 Task: Look for space in Lushnjë, Albania from 22nd June, 2023 to 30th June, 2023 for 2 adults in price range Rs.7000 to Rs.15000. Place can be entire place with 1  bedroom having 1 bed and 1 bathroom. Property type can be hotel. Amenities needed are: heating, . Booking option can be shelf check-in. Required host language is English.
Action: Mouse moved to (500, 102)
Screenshot: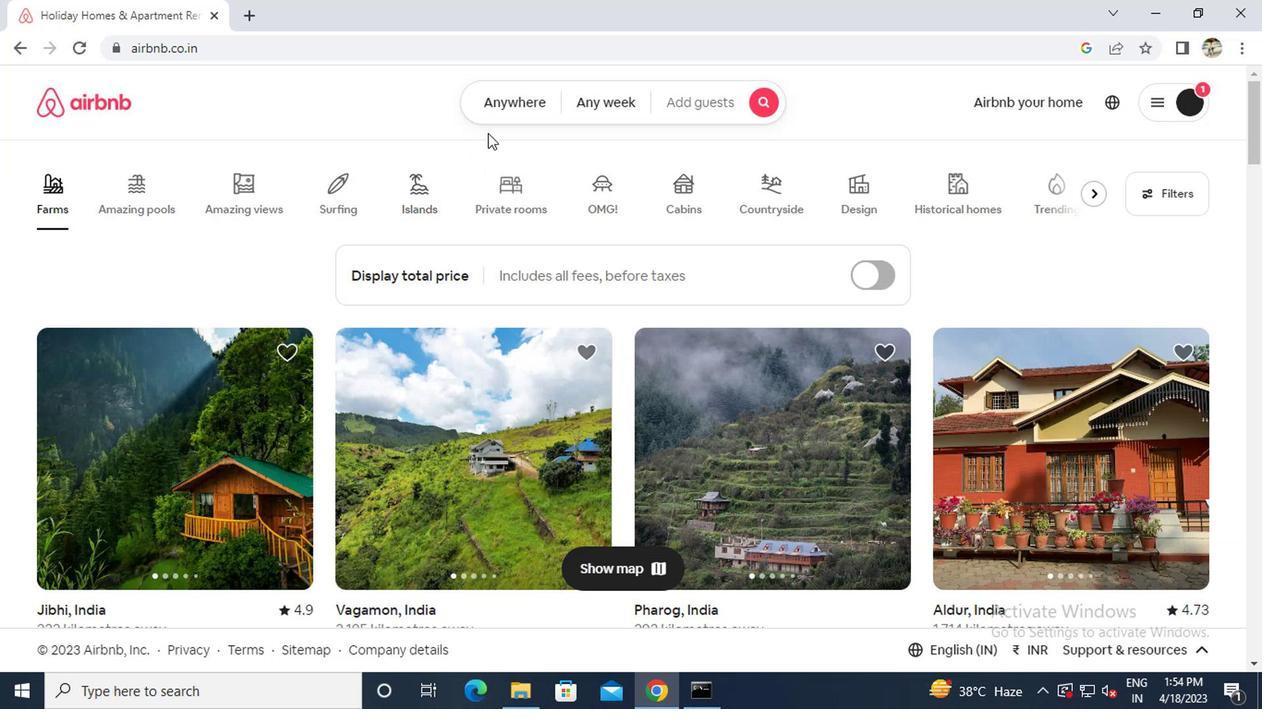 
Action: Mouse pressed left at (500, 102)
Screenshot: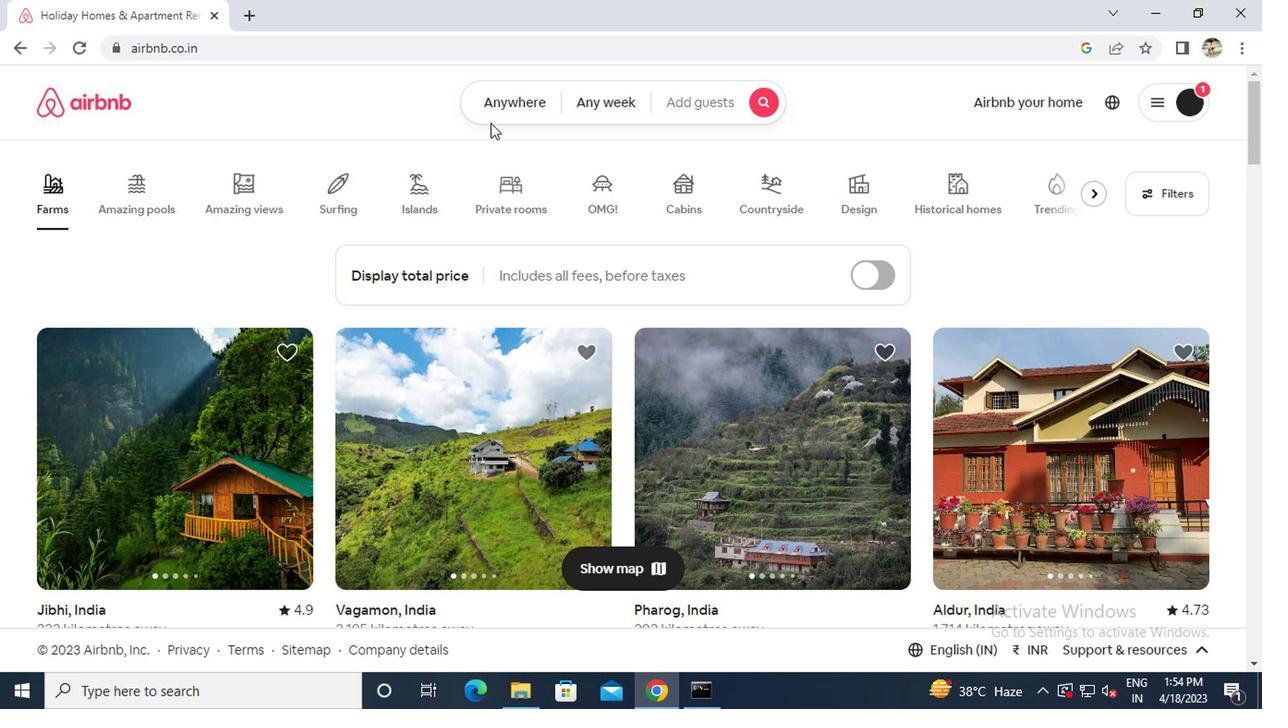 
Action: Mouse moved to (400, 176)
Screenshot: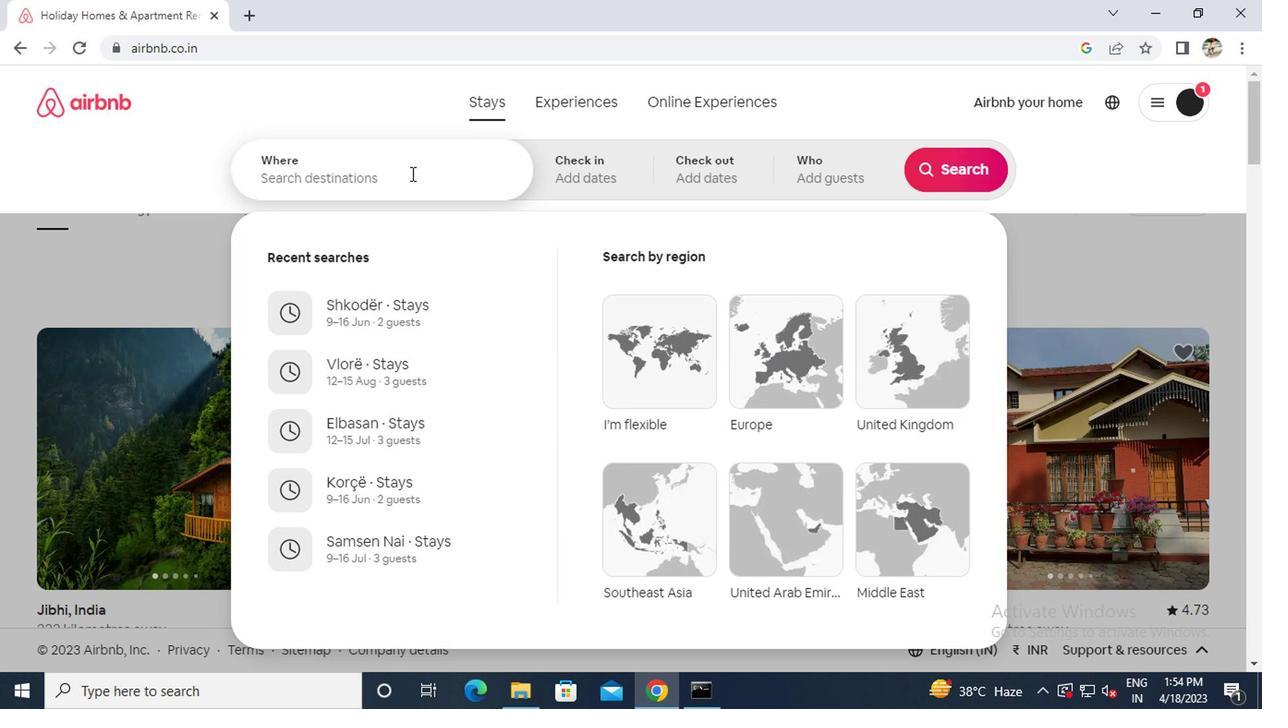 
Action: Mouse pressed left at (400, 176)
Screenshot: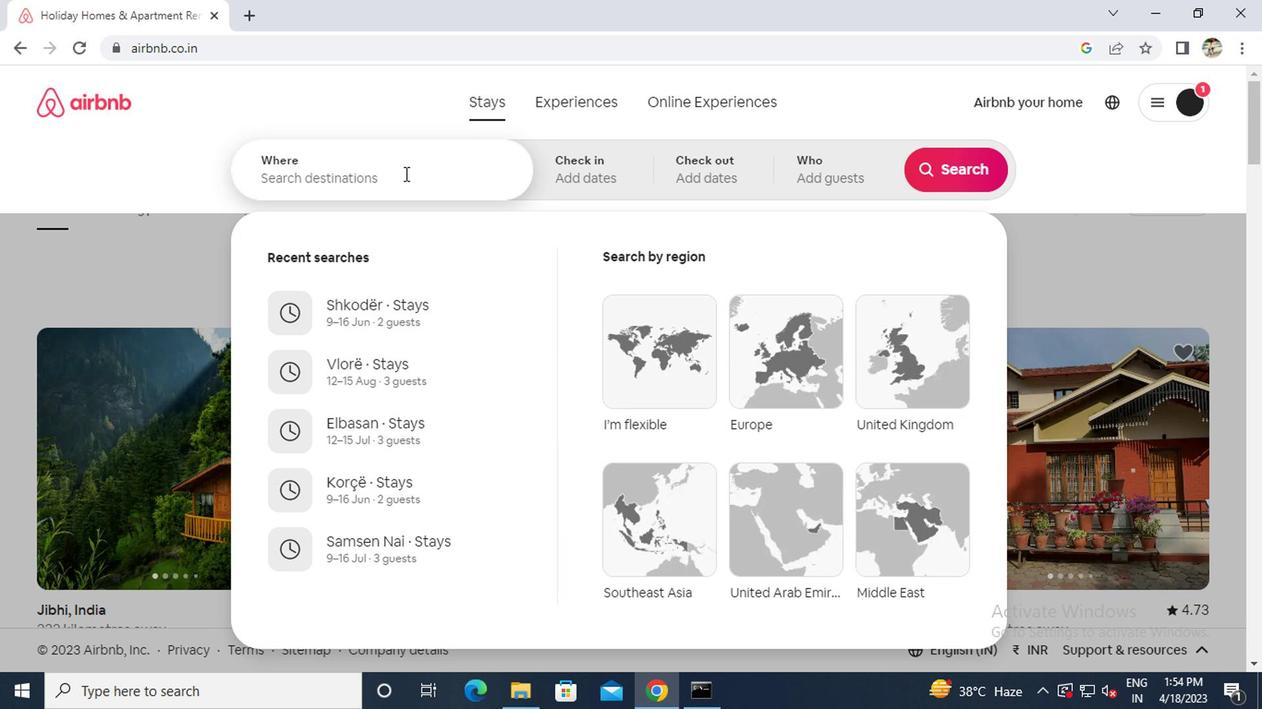 
Action: Mouse moved to (400, 177)
Screenshot: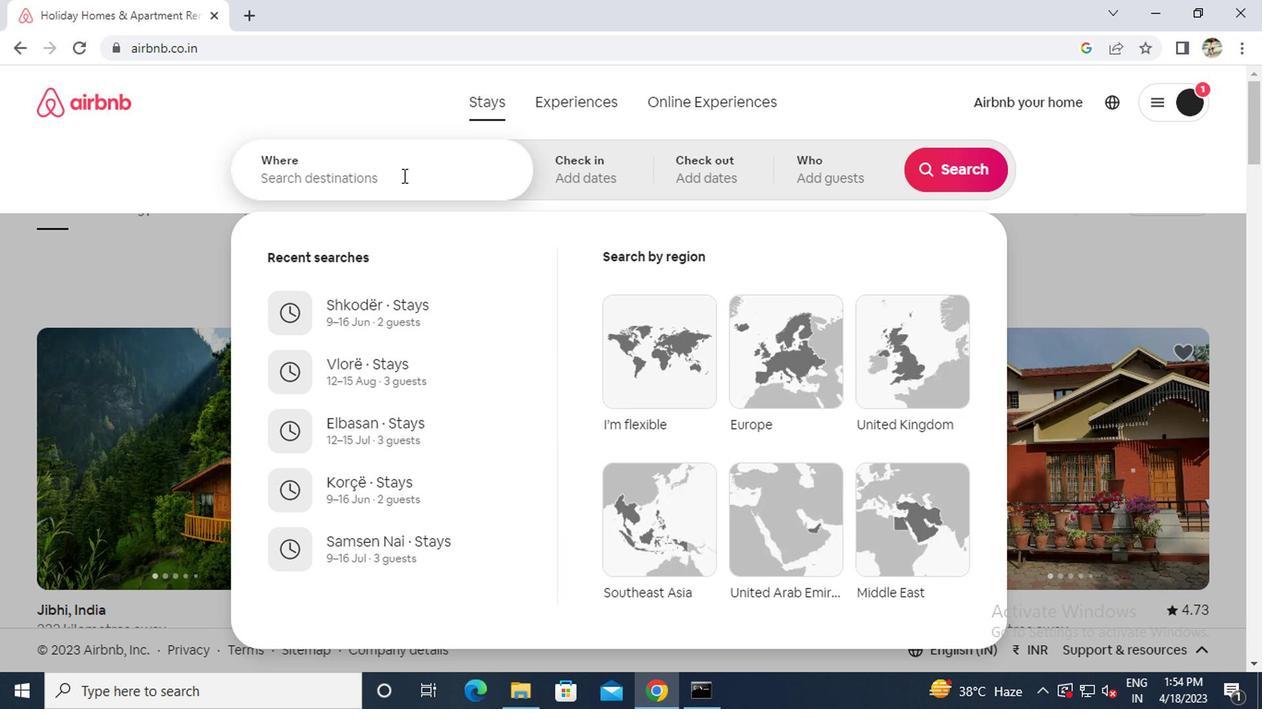 
Action: Key pressed l<Key.caps_lock>ushnje
Screenshot: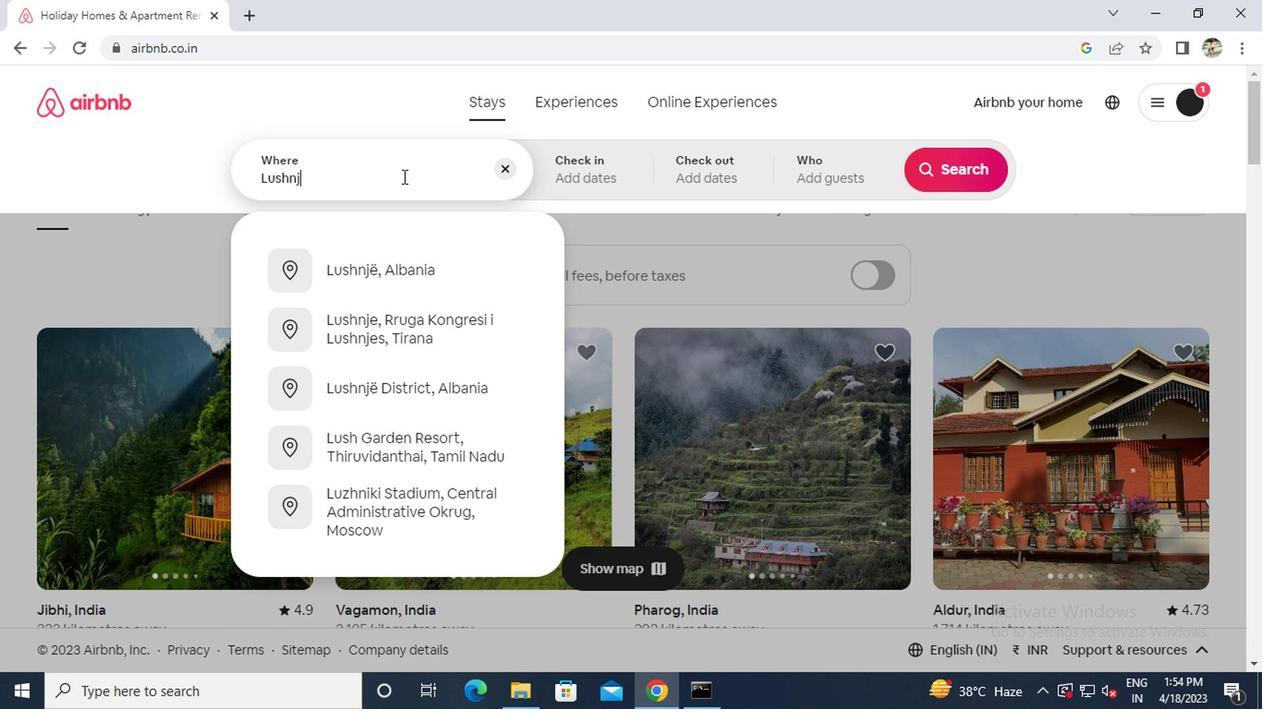 
Action: Mouse moved to (402, 262)
Screenshot: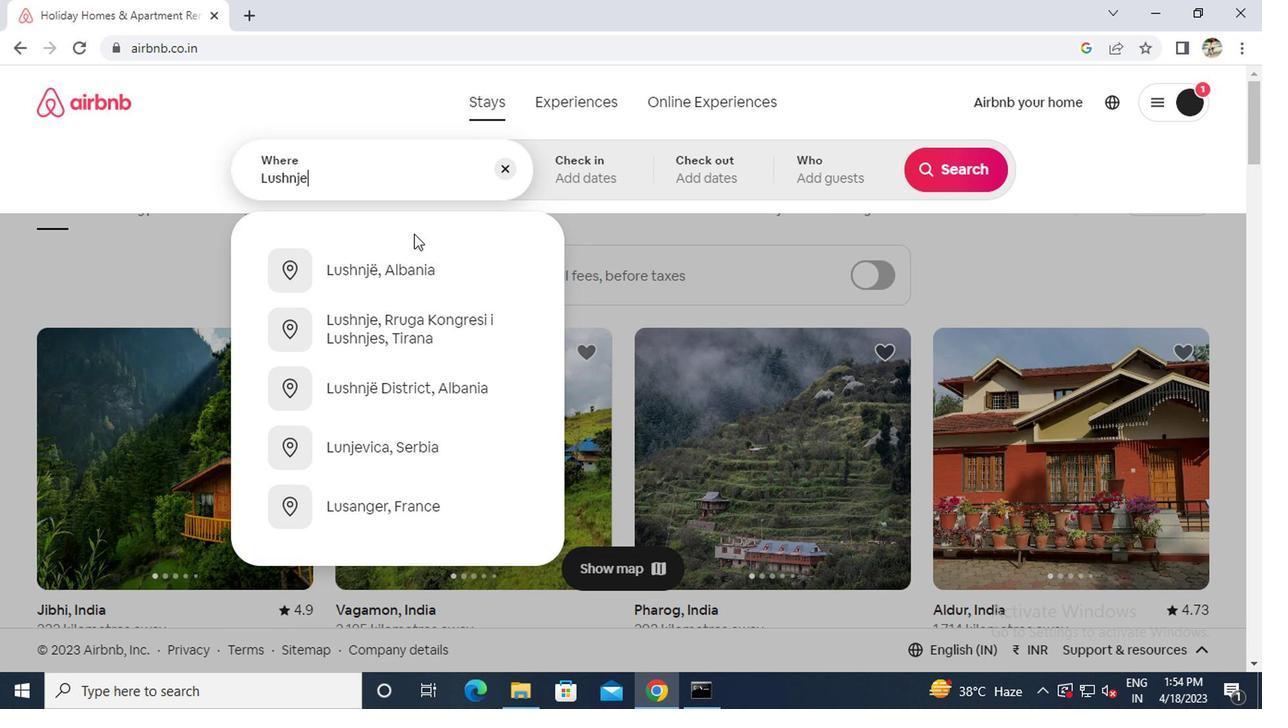 
Action: Mouse pressed left at (402, 262)
Screenshot: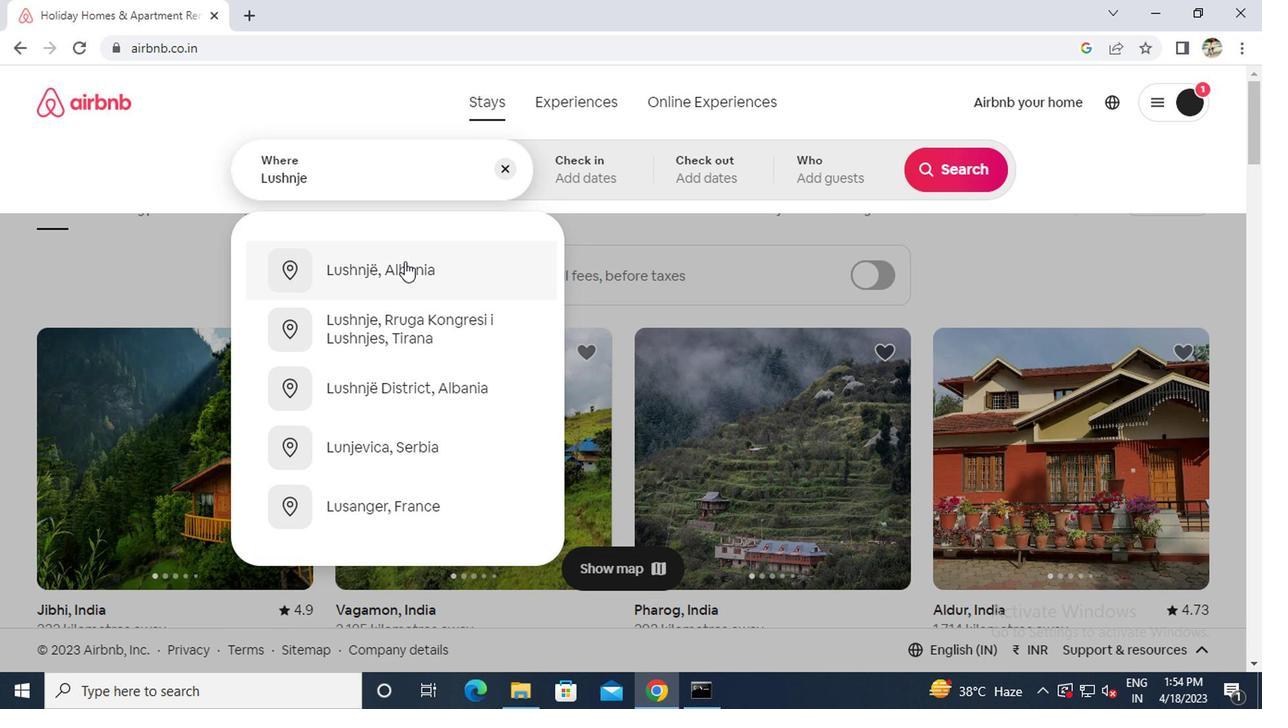 
Action: Mouse moved to (940, 310)
Screenshot: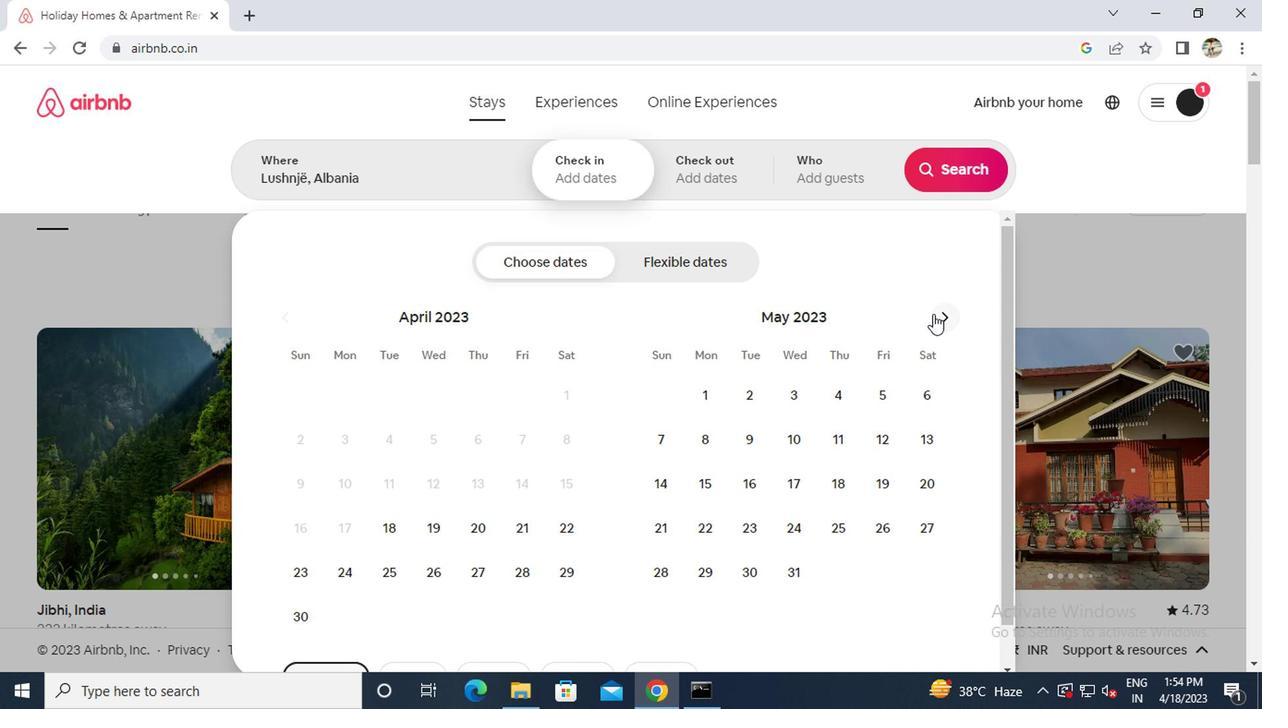 
Action: Mouse pressed left at (940, 310)
Screenshot: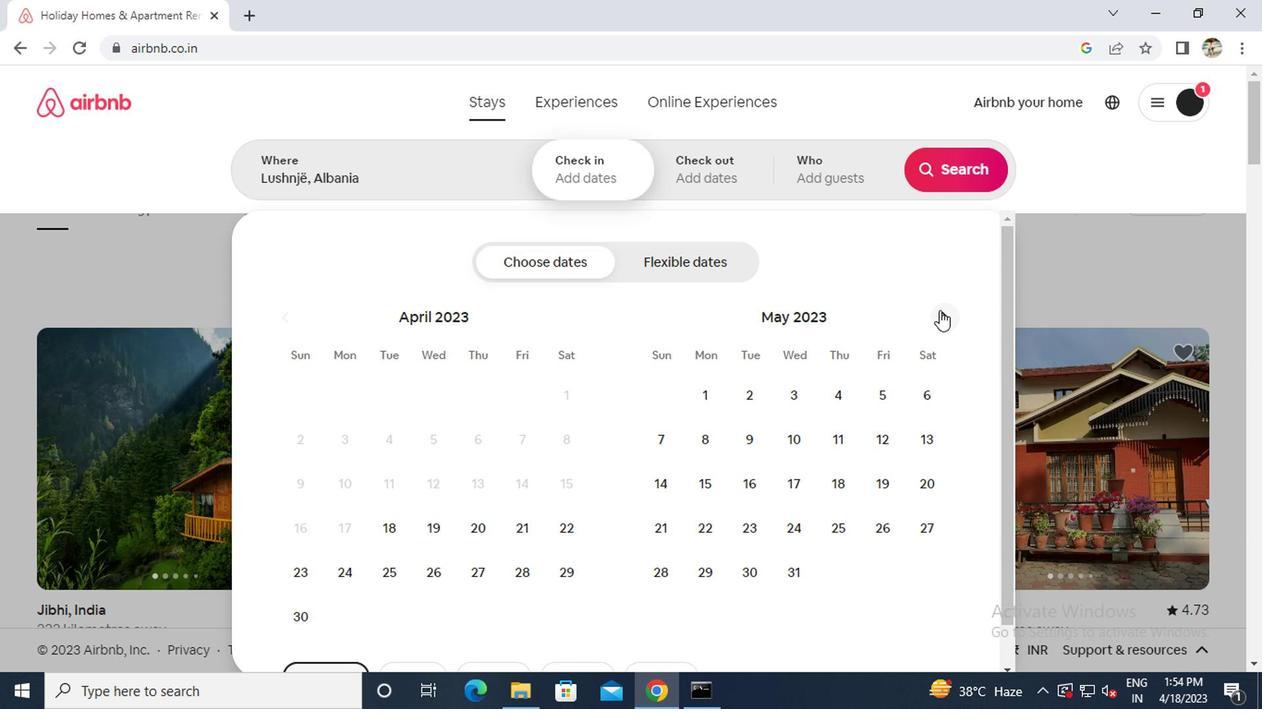 
Action: Mouse moved to (834, 518)
Screenshot: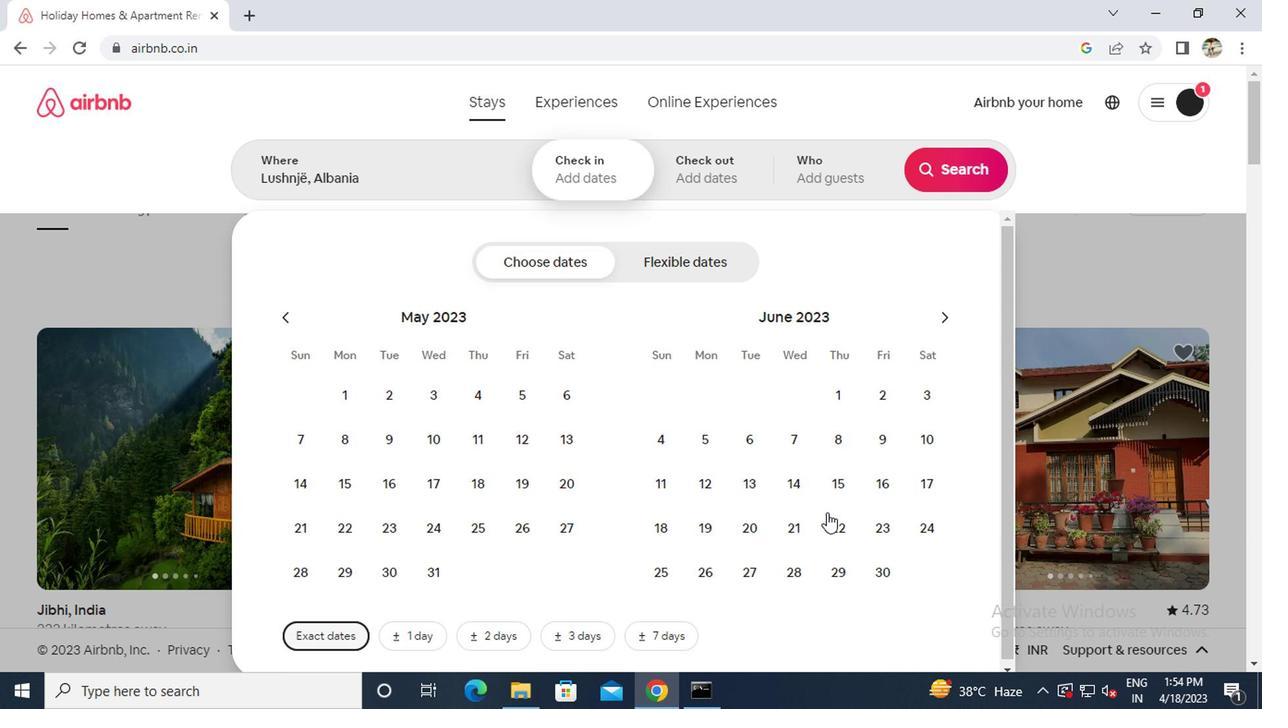 
Action: Mouse pressed left at (834, 518)
Screenshot: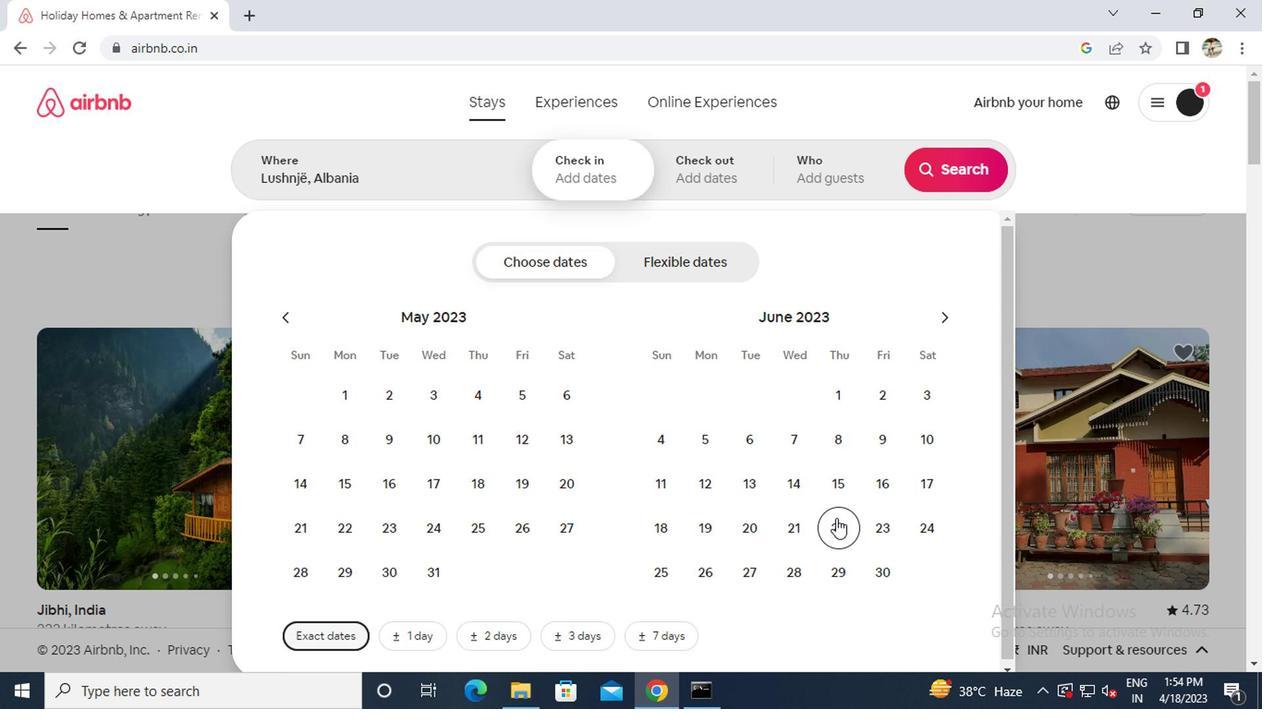 
Action: Mouse moved to (887, 563)
Screenshot: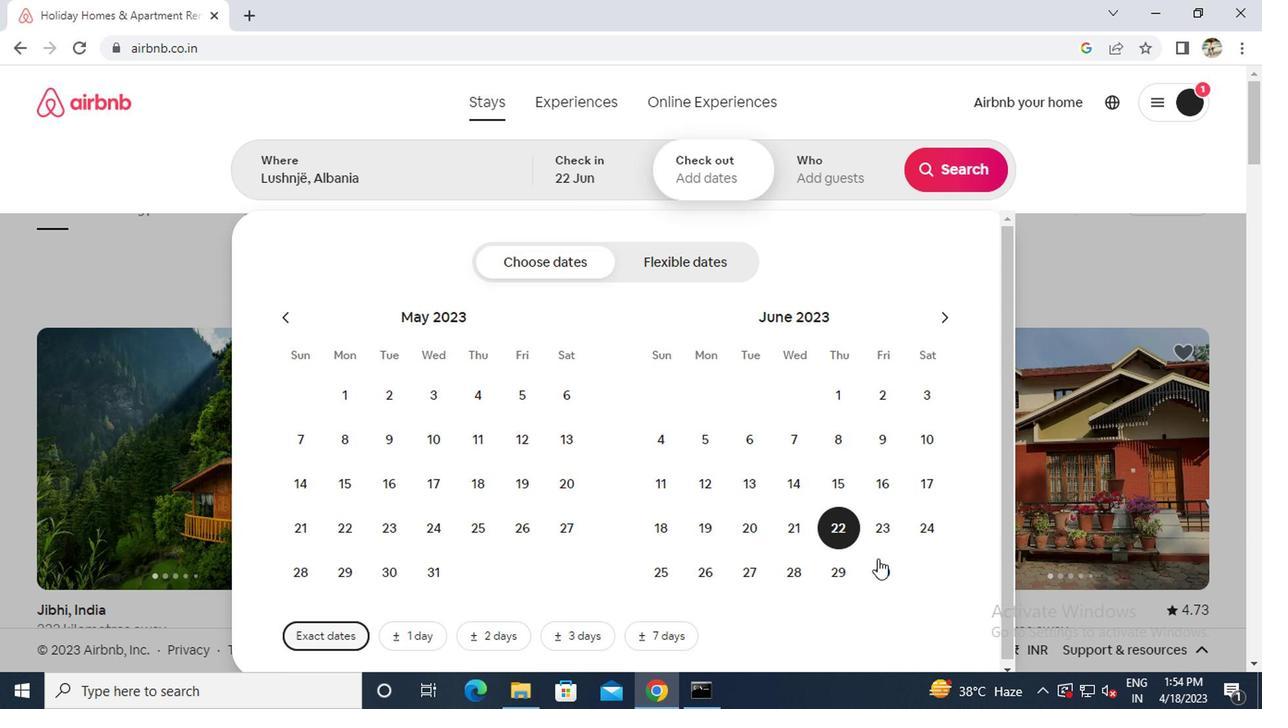 
Action: Mouse pressed left at (887, 563)
Screenshot: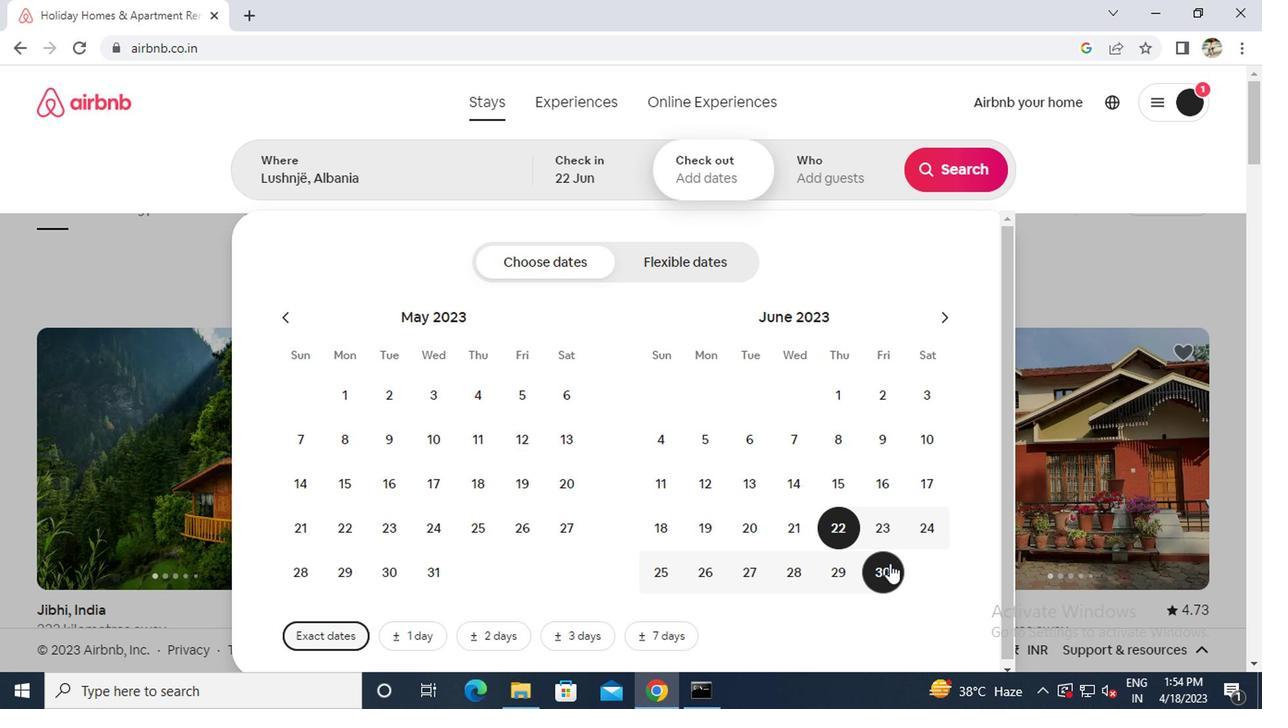 
Action: Mouse moved to (845, 172)
Screenshot: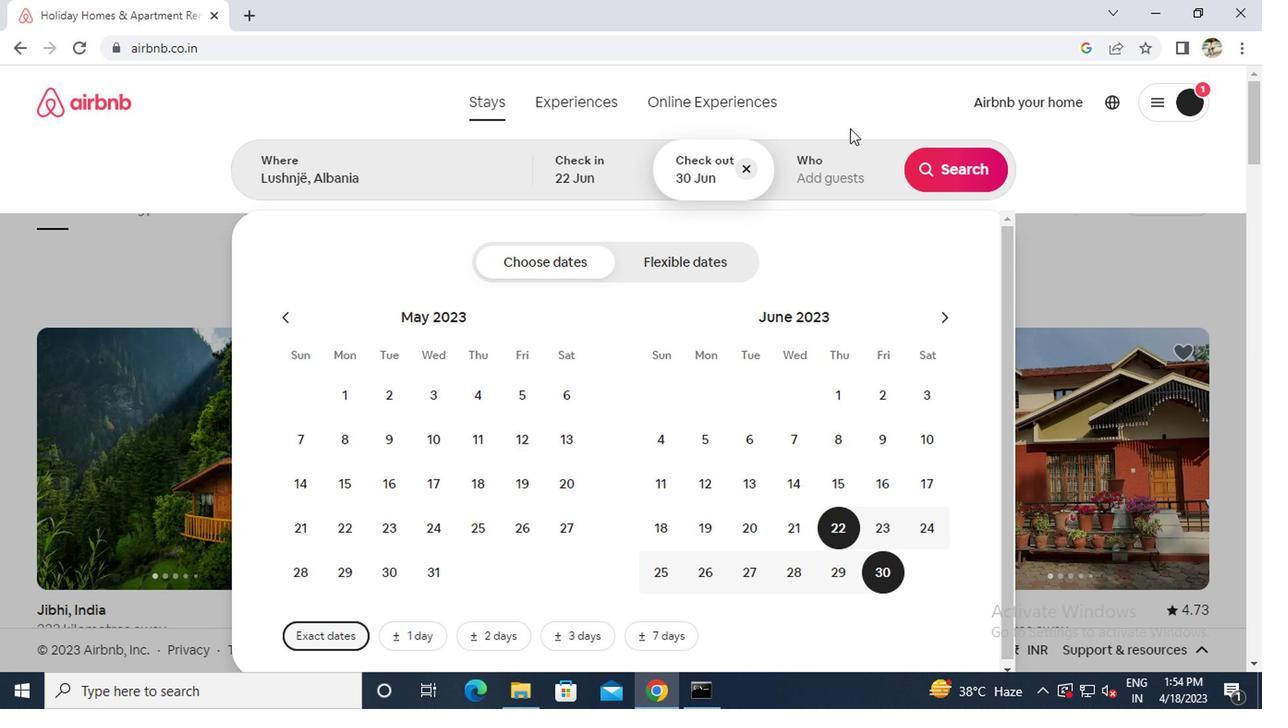 
Action: Mouse pressed left at (845, 172)
Screenshot: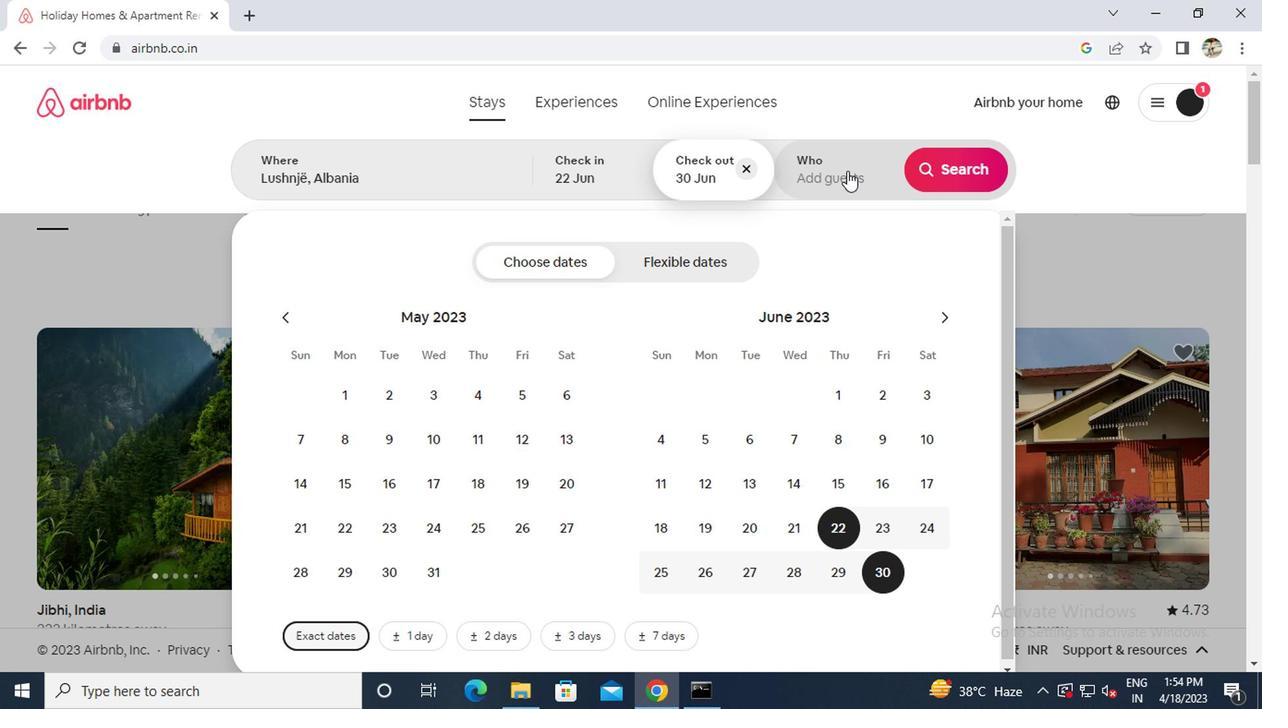 
Action: Mouse moved to (955, 274)
Screenshot: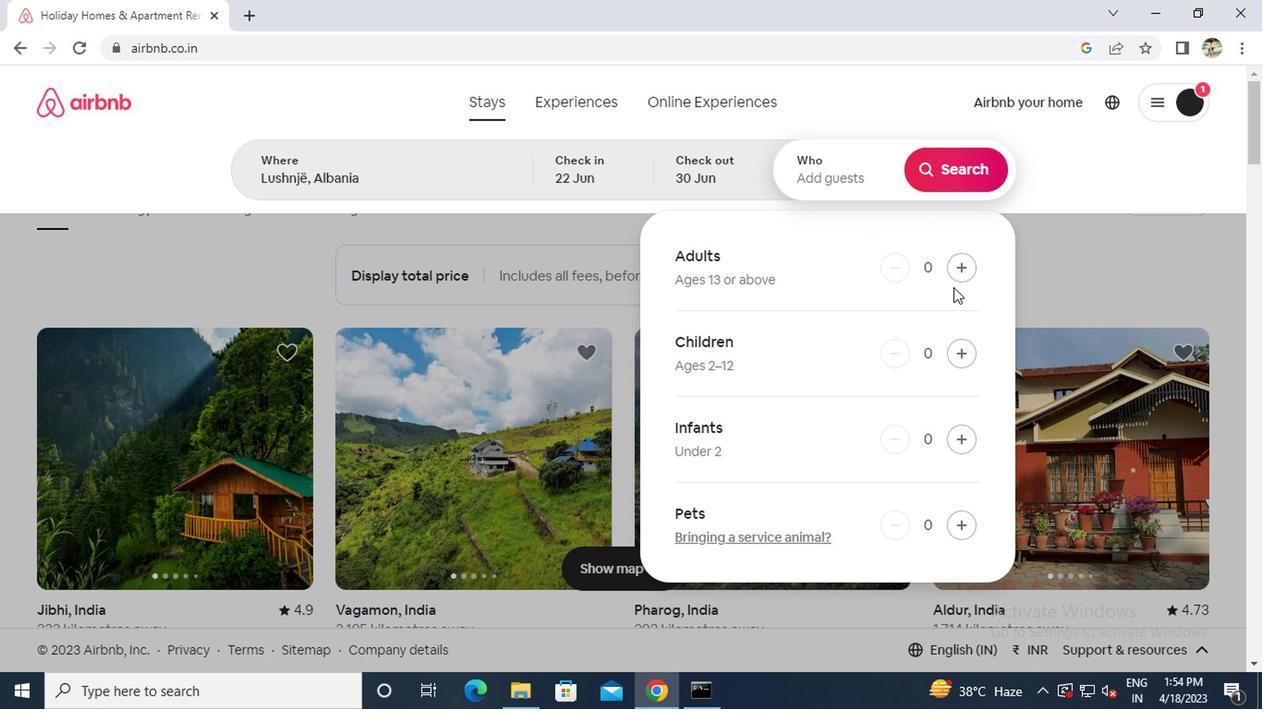 
Action: Mouse pressed left at (955, 274)
Screenshot: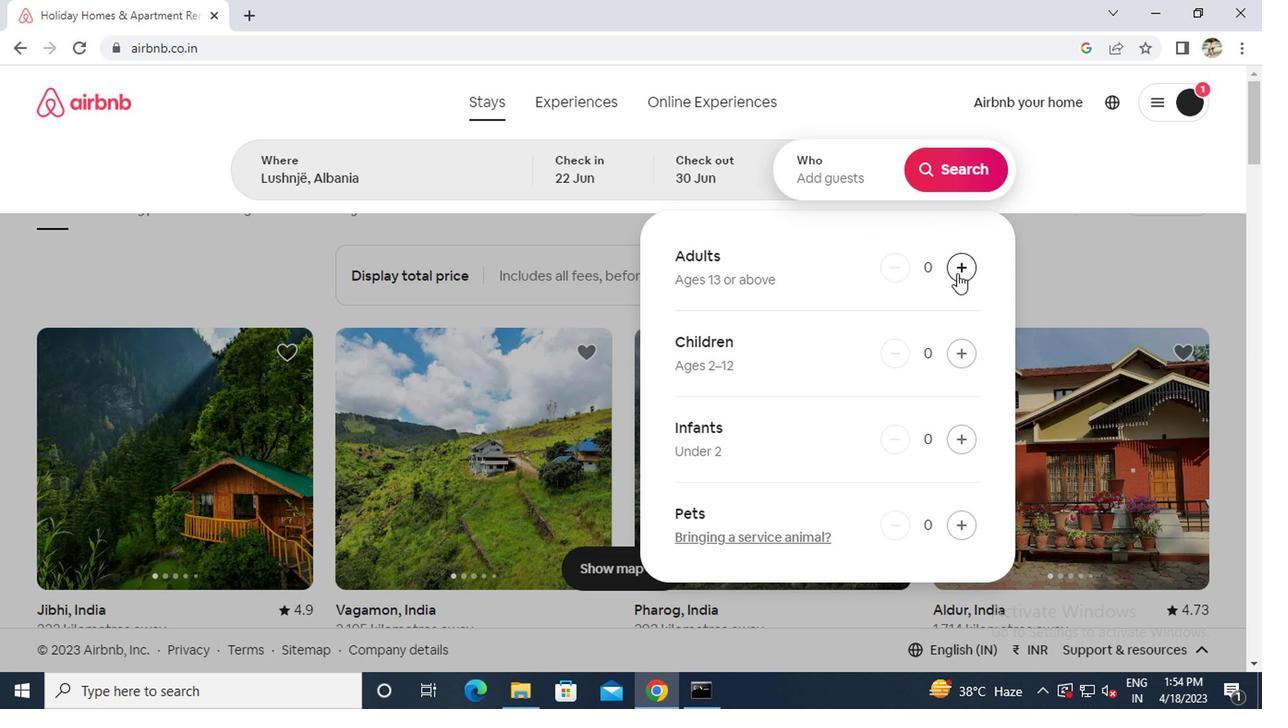 
Action: Mouse pressed left at (955, 274)
Screenshot: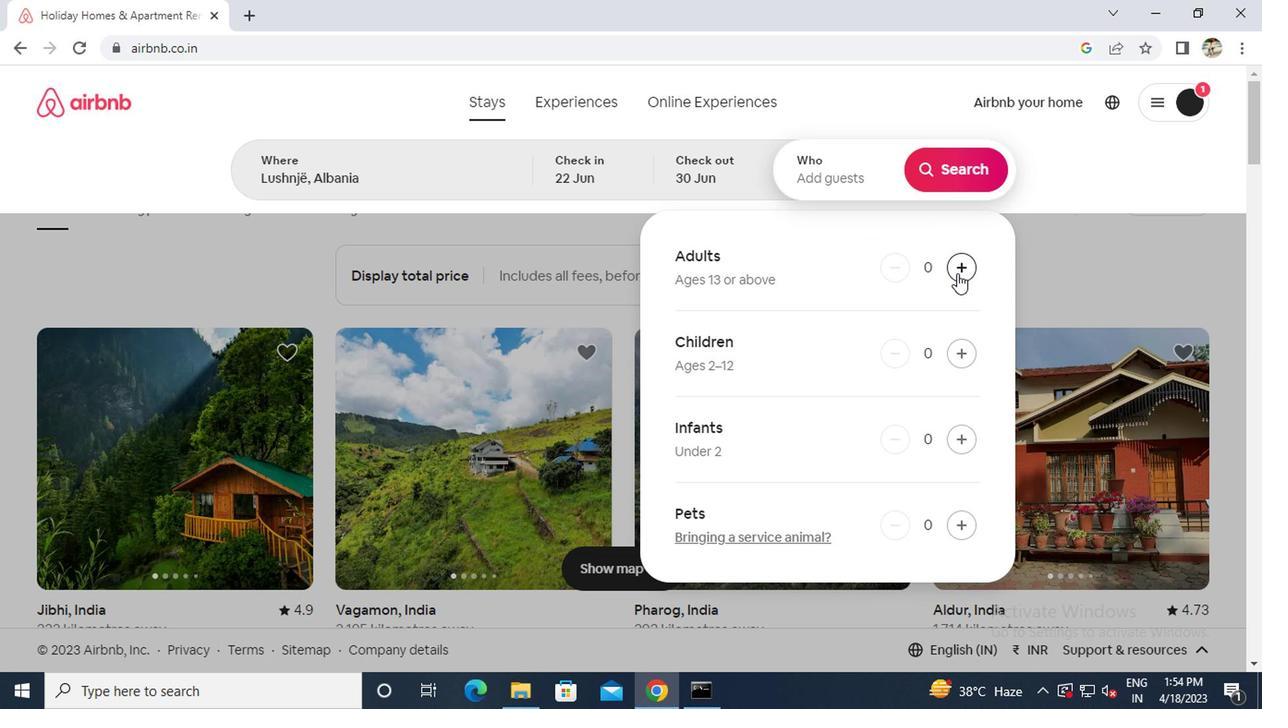 
Action: Mouse moved to (947, 180)
Screenshot: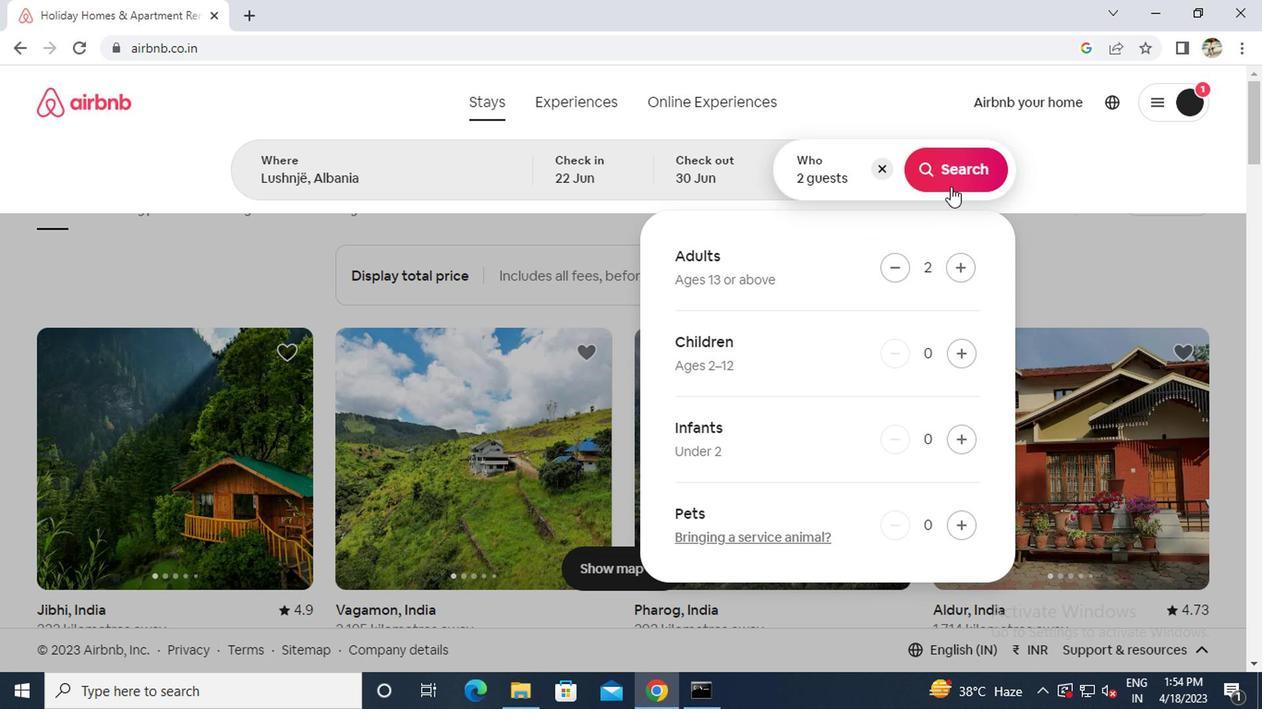 
Action: Mouse pressed left at (947, 180)
Screenshot: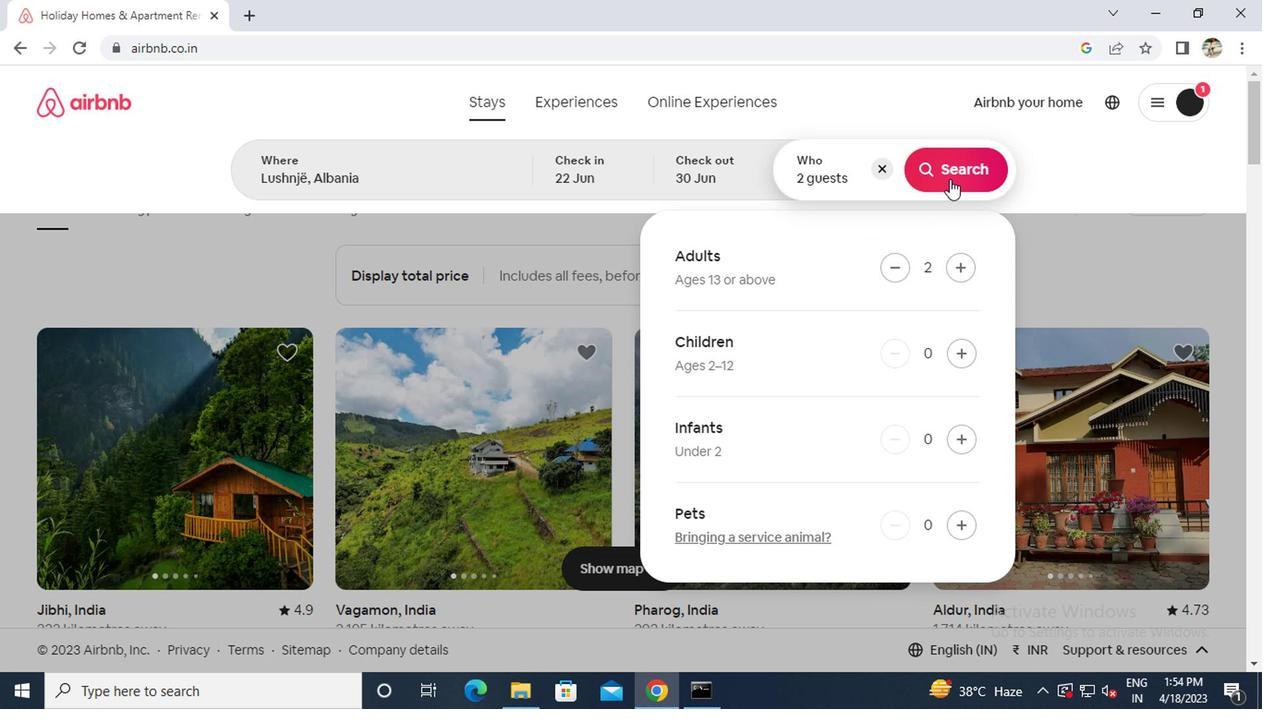 
Action: Mouse moved to (1176, 178)
Screenshot: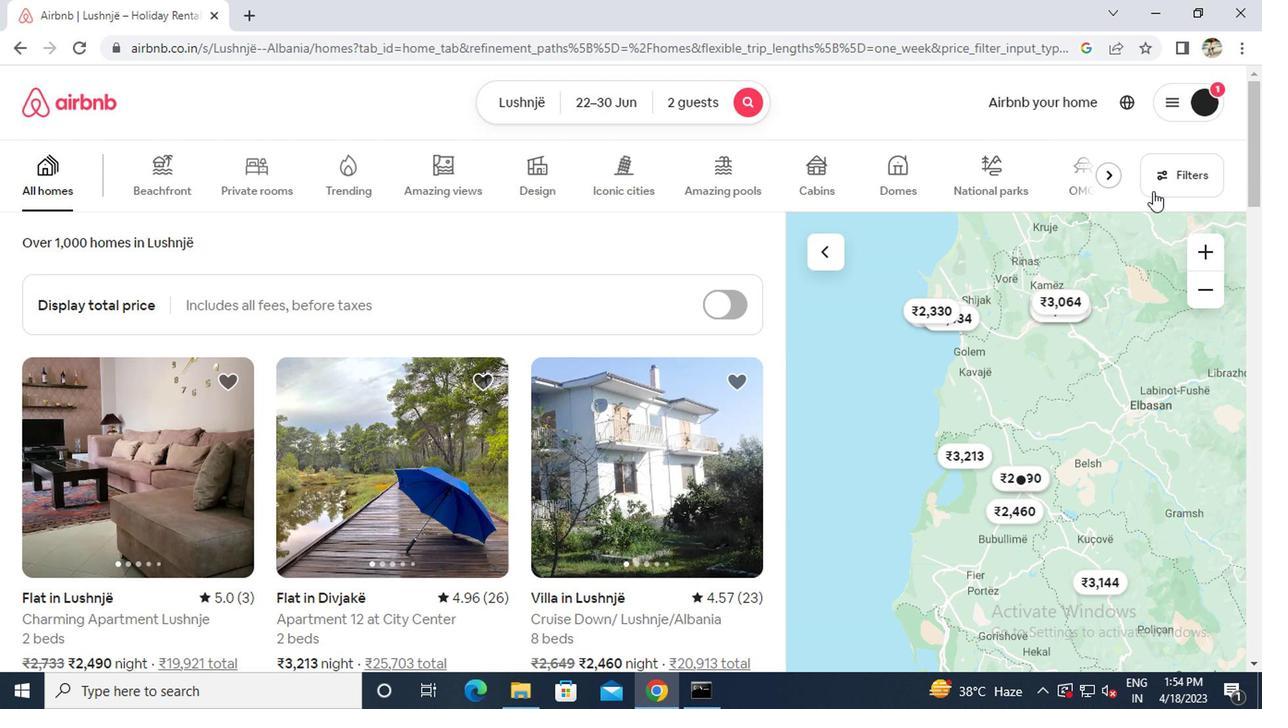 
Action: Mouse pressed left at (1176, 178)
Screenshot: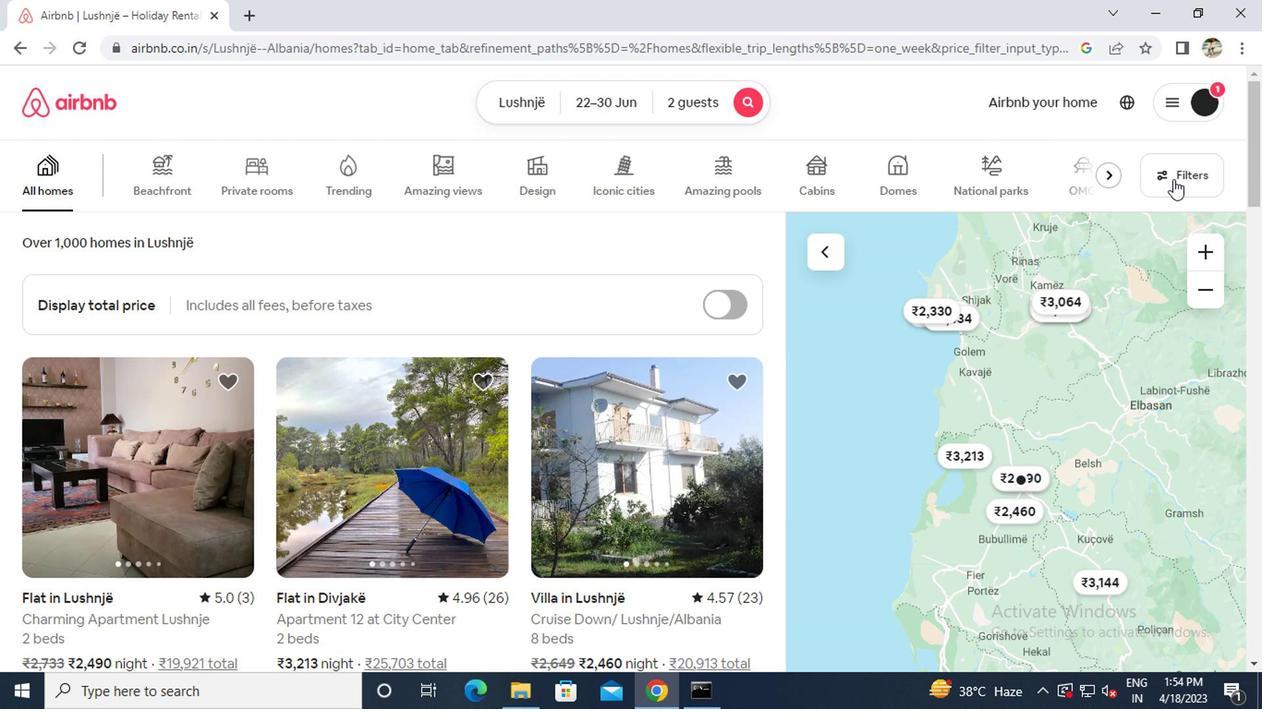 
Action: Mouse moved to (417, 409)
Screenshot: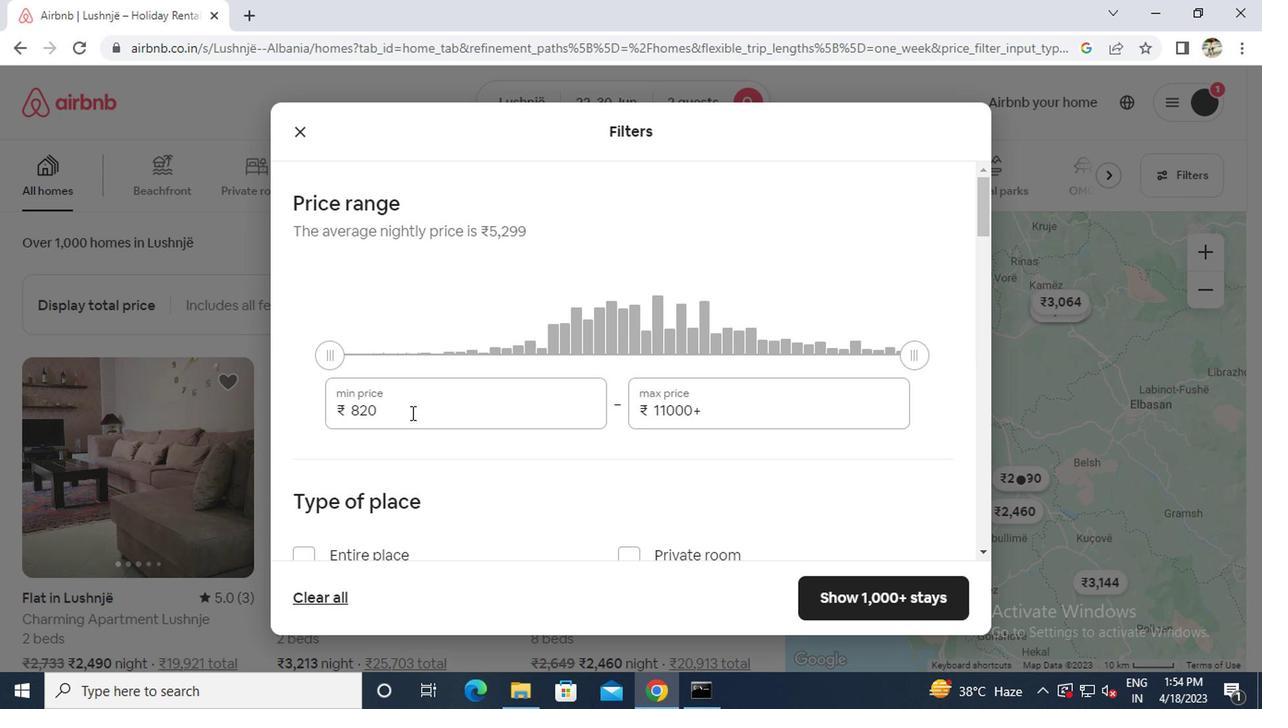 
Action: Mouse pressed left at (417, 409)
Screenshot: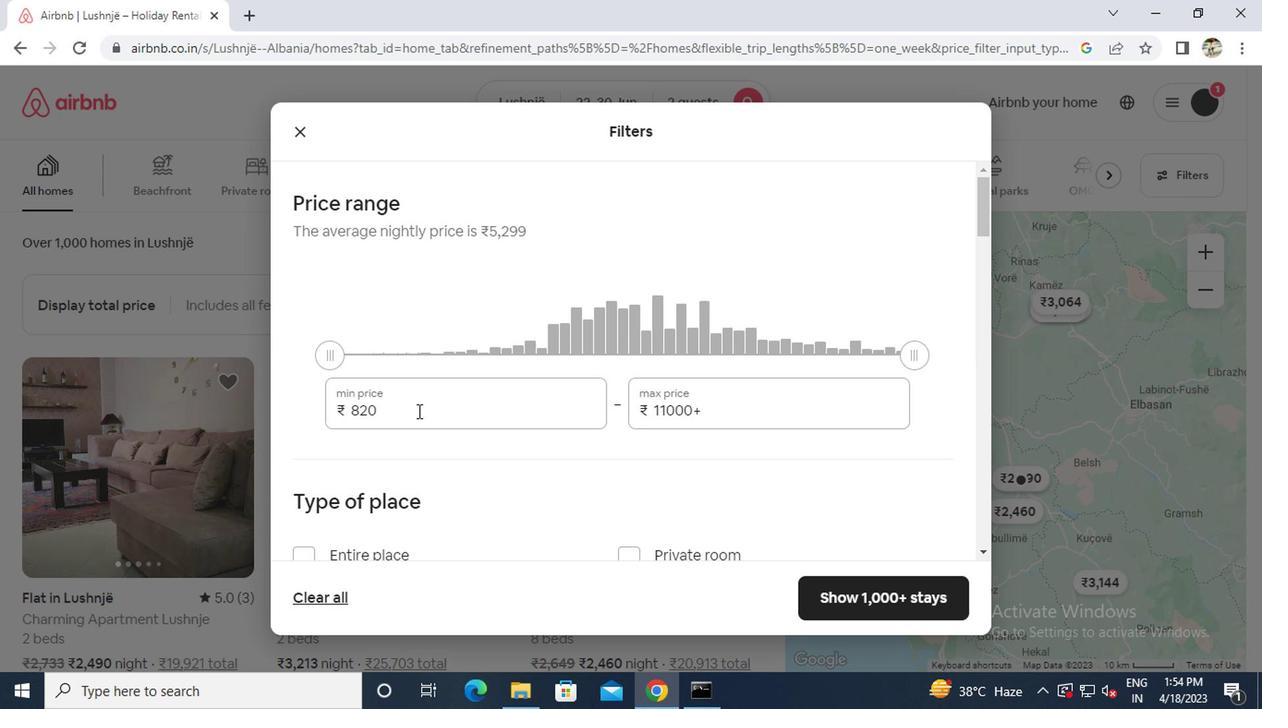 
Action: Key pressed ctrl+Actrl+7000
Screenshot: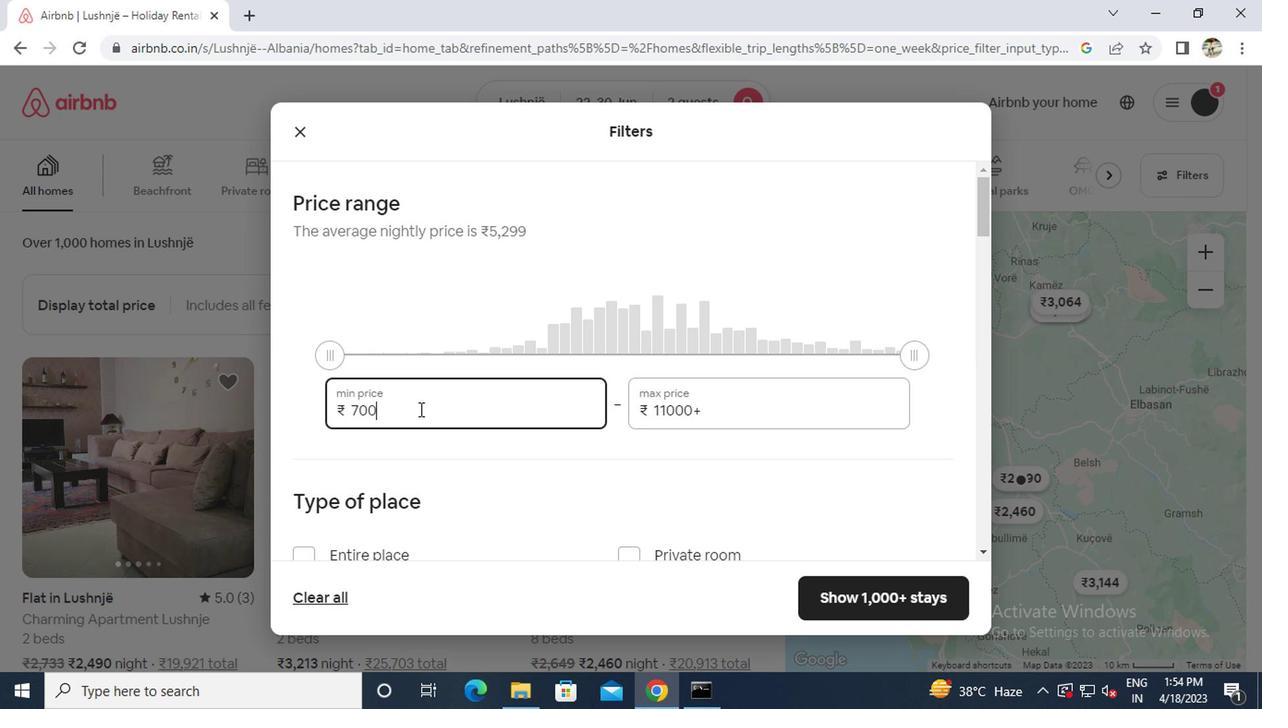 
Action: Mouse moved to (705, 414)
Screenshot: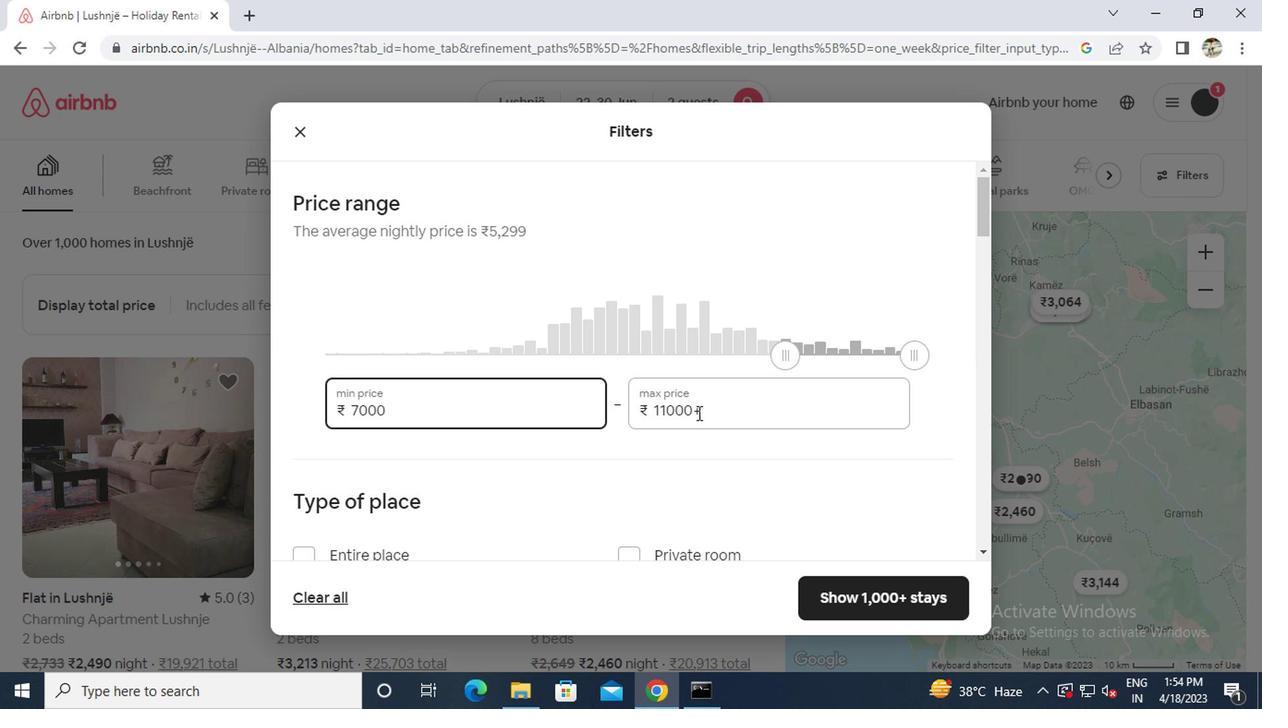 
Action: Mouse pressed left at (705, 414)
Screenshot: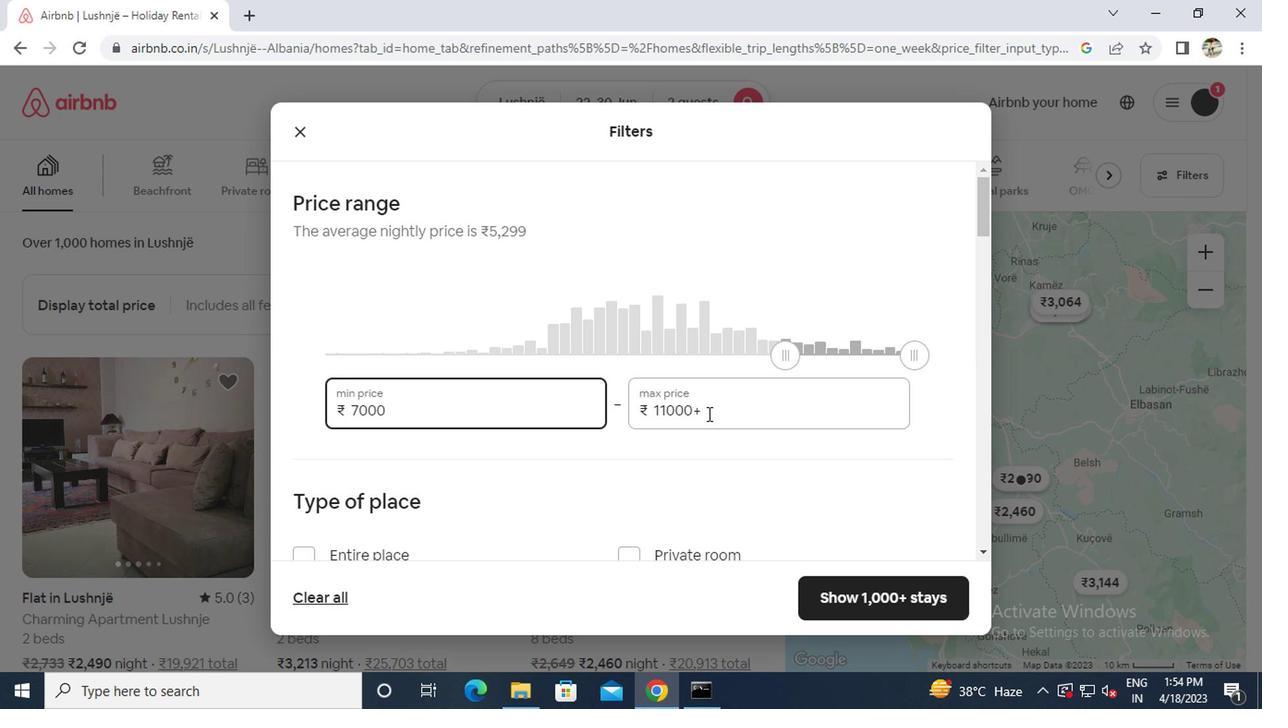 
Action: Key pressed ctrl+Actrl+150000<Key.backspace>
Screenshot: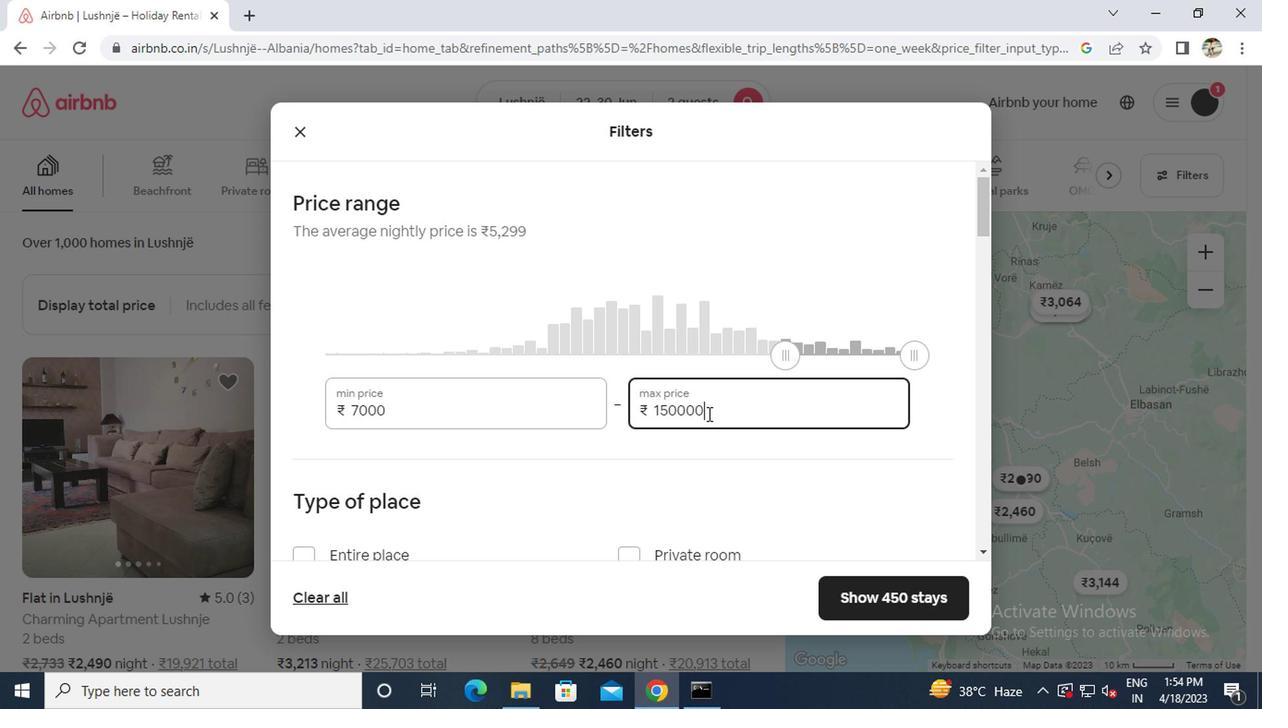 
Action: Mouse moved to (704, 420)
Screenshot: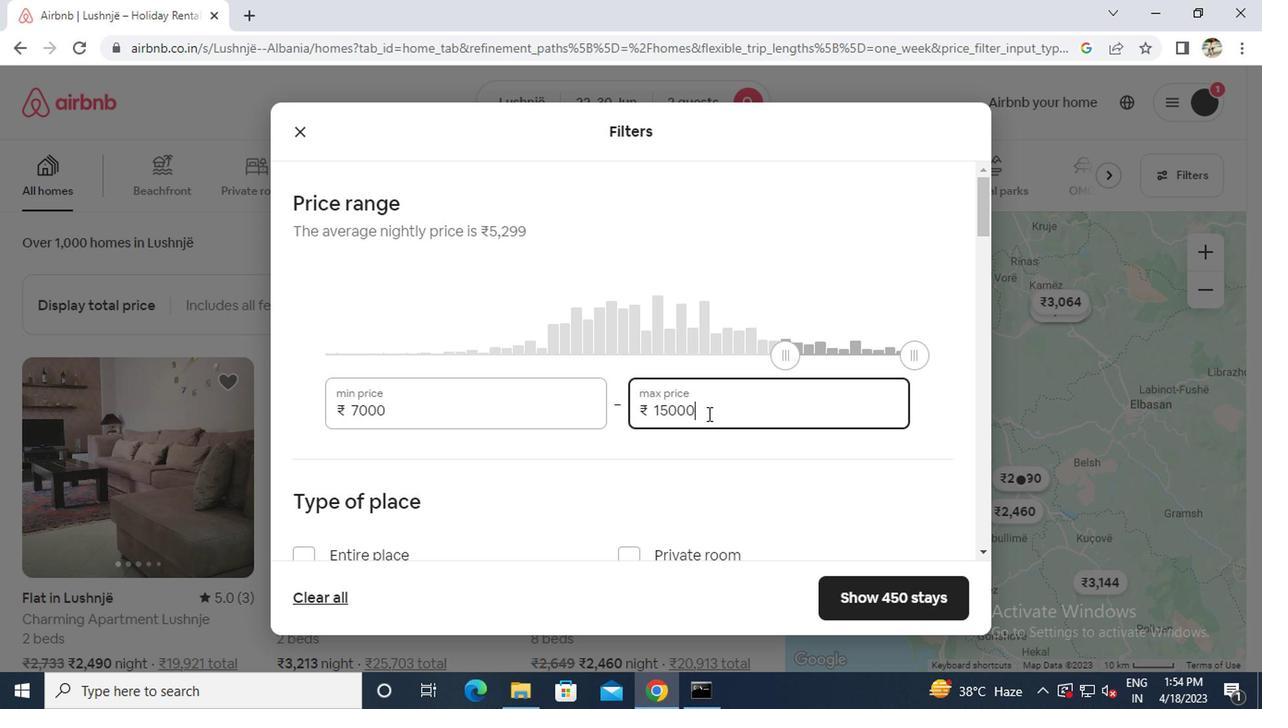 
Action: Mouse scrolled (704, 418) with delta (0, -1)
Screenshot: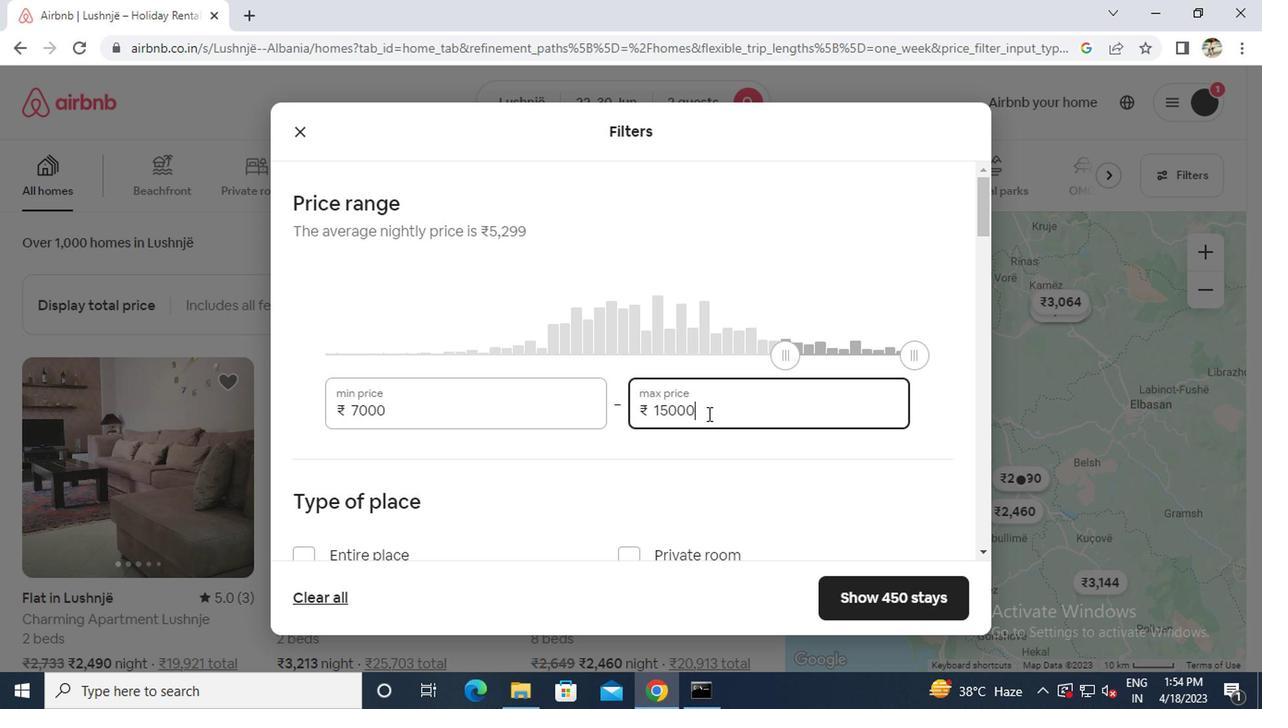 
Action: Mouse moved to (700, 421)
Screenshot: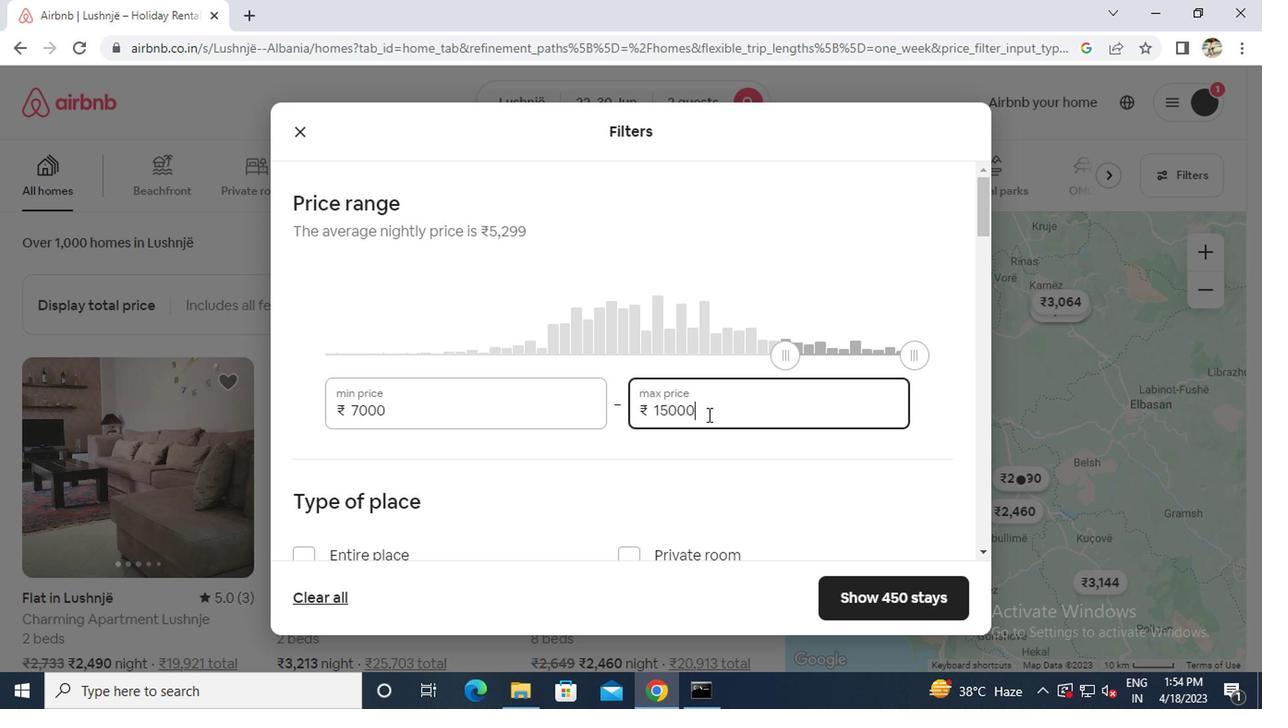
Action: Mouse scrolled (700, 420) with delta (0, 0)
Screenshot: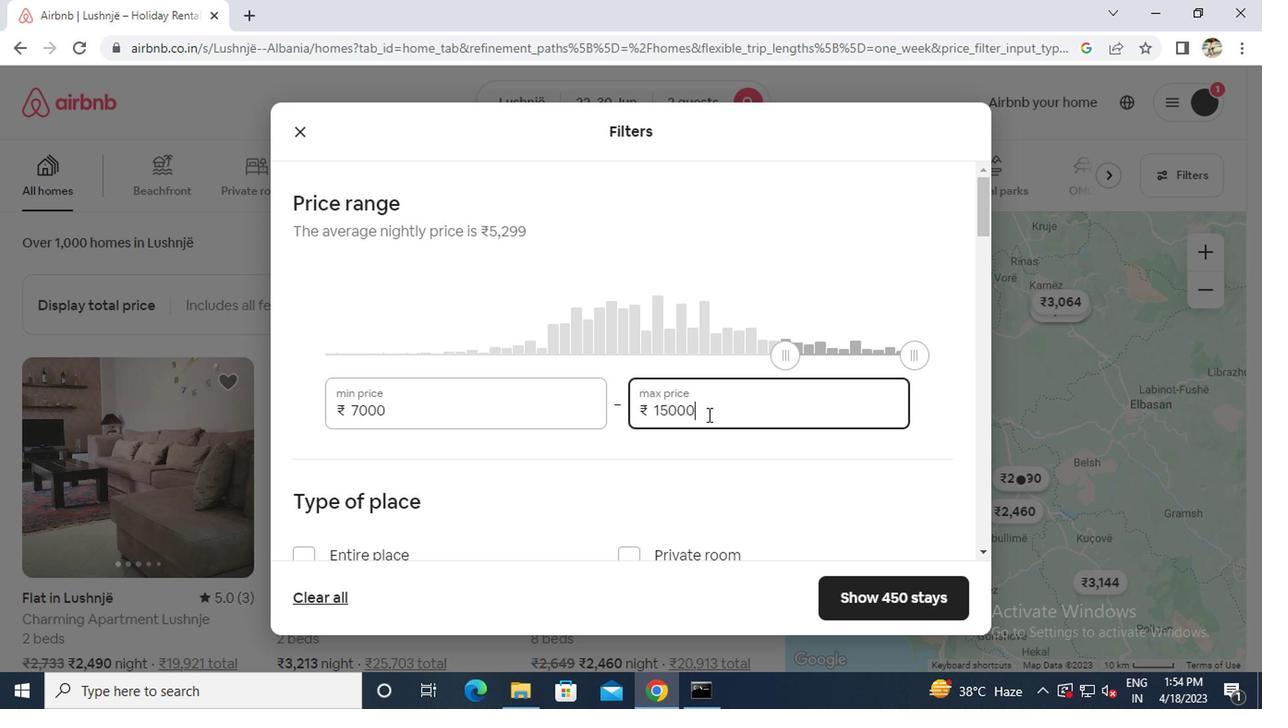 
Action: Mouse moved to (399, 370)
Screenshot: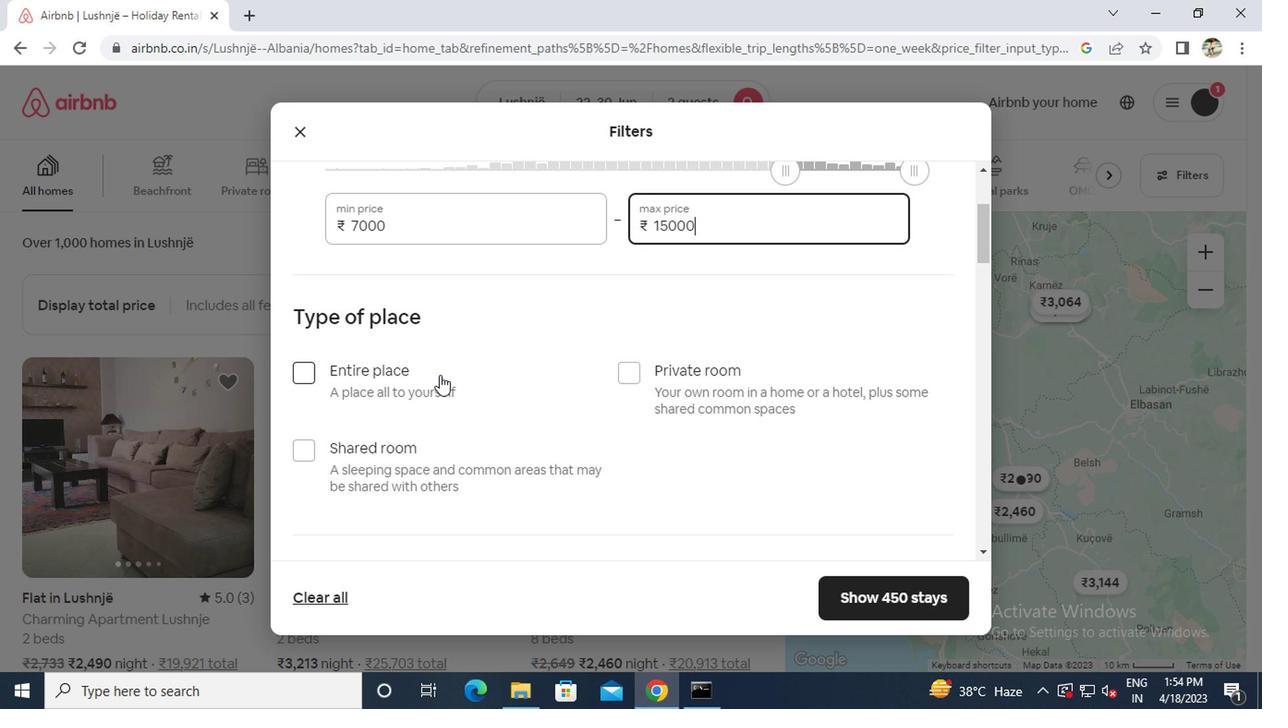 
Action: Mouse pressed left at (399, 370)
Screenshot: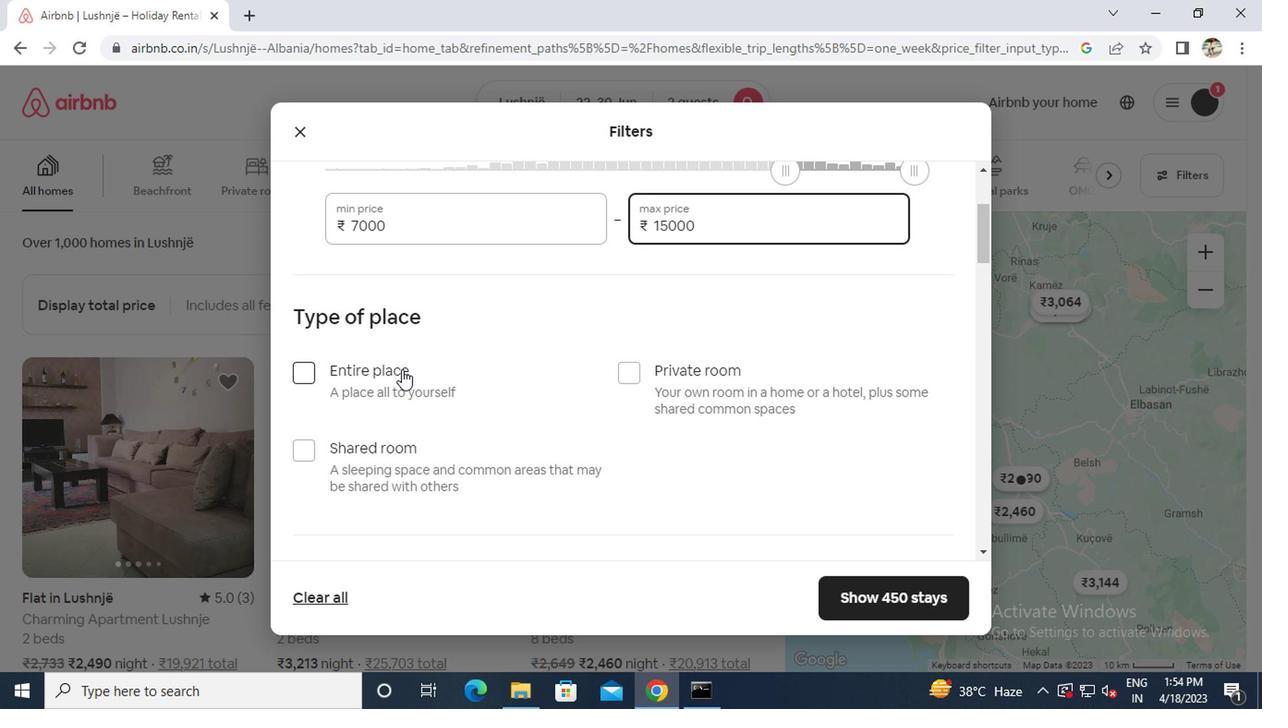 
Action: Mouse moved to (399, 369)
Screenshot: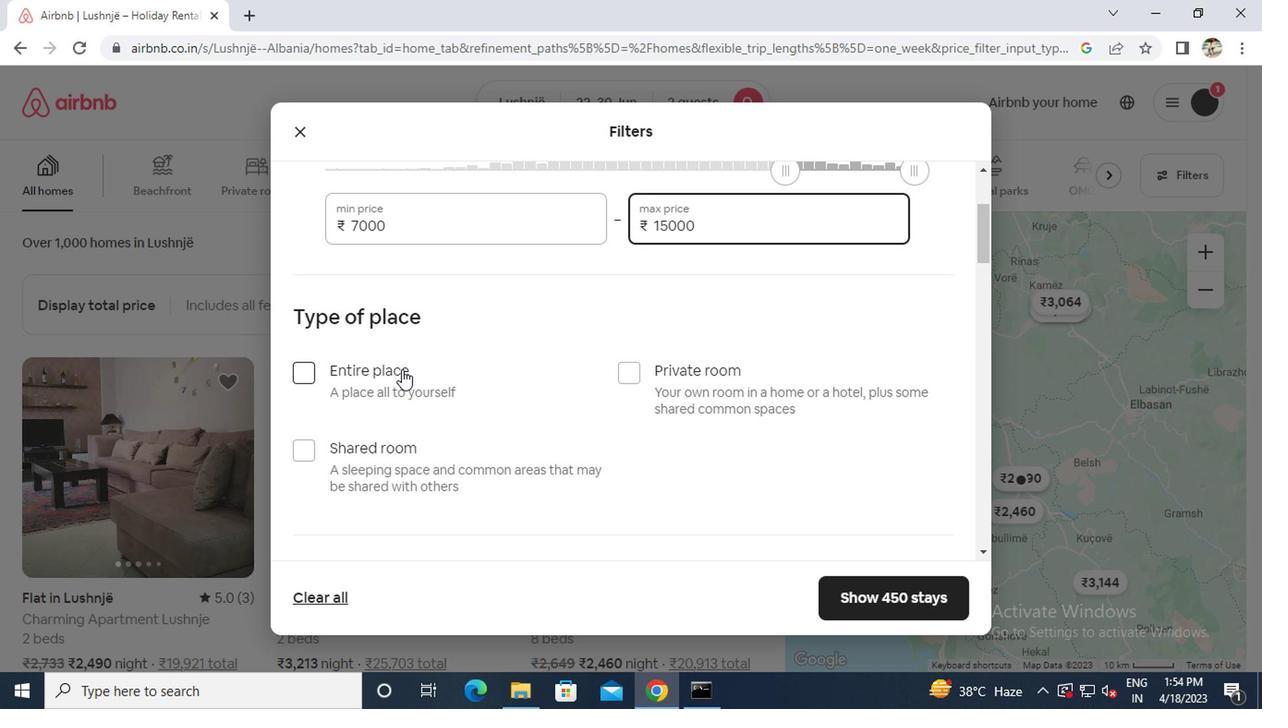 
Action: Mouse scrolled (399, 368) with delta (0, -1)
Screenshot: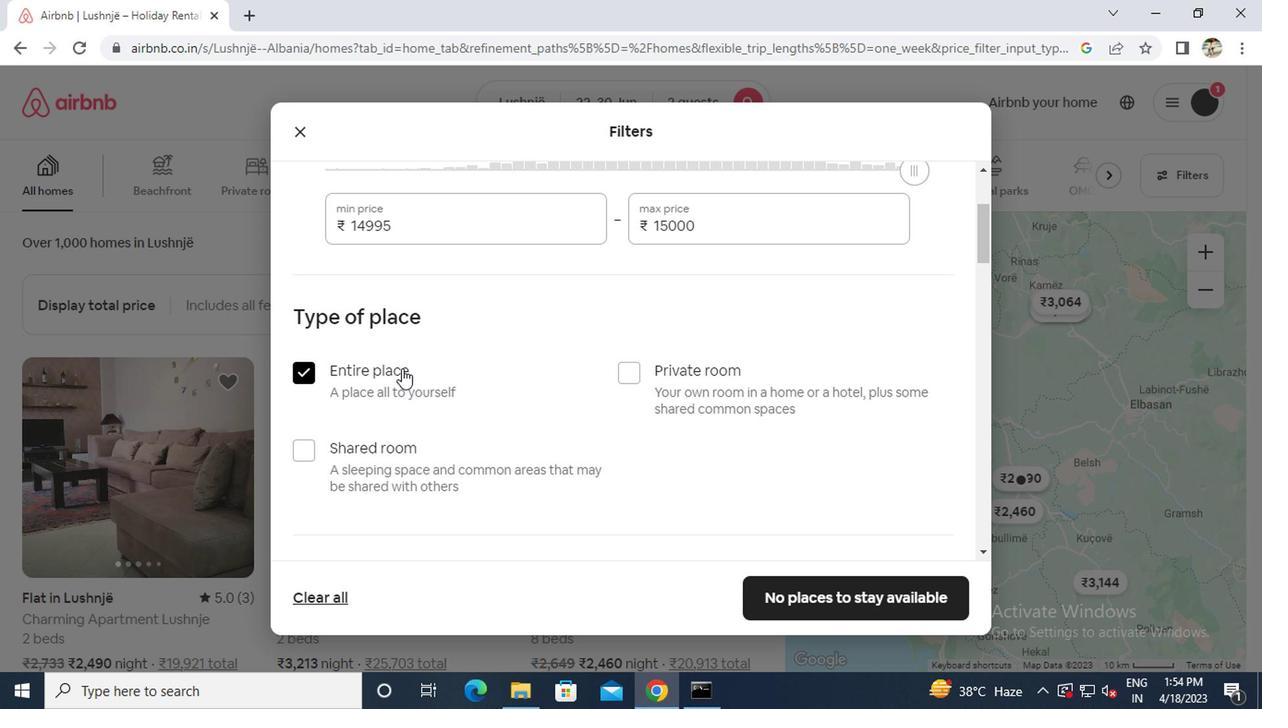 
Action: Mouse scrolled (399, 368) with delta (0, -1)
Screenshot: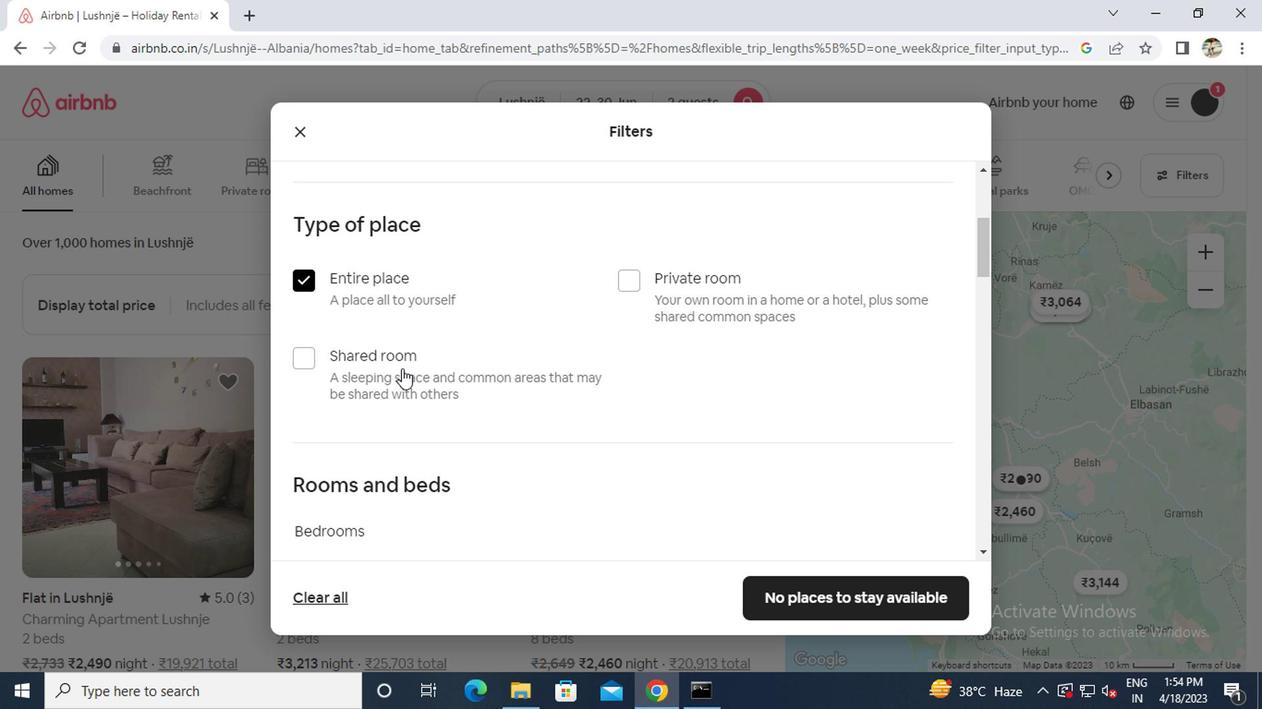 
Action: Mouse scrolled (399, 368) with delta (0, -1)
Screenshot: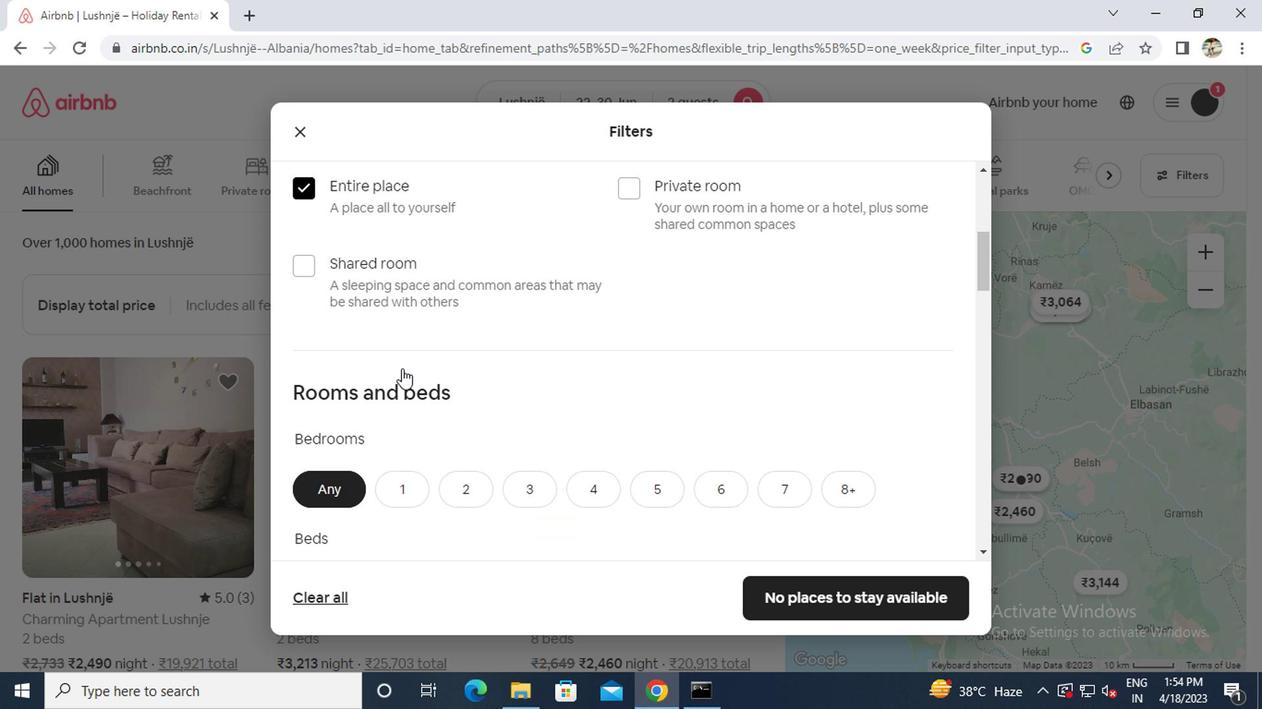 
Action: Mouse scrolled (399, 368) with delta (0, -1)
Screenshot: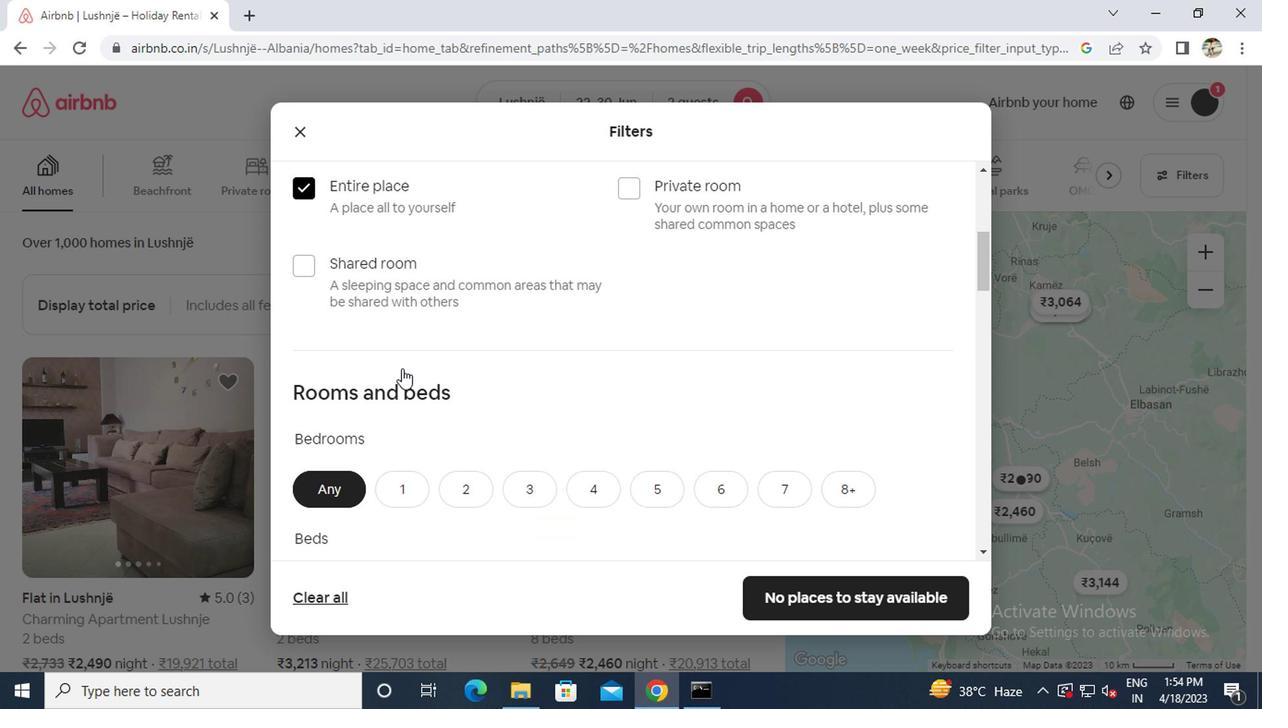 
Action: Mouse moved to (386, 300)
Screenshot: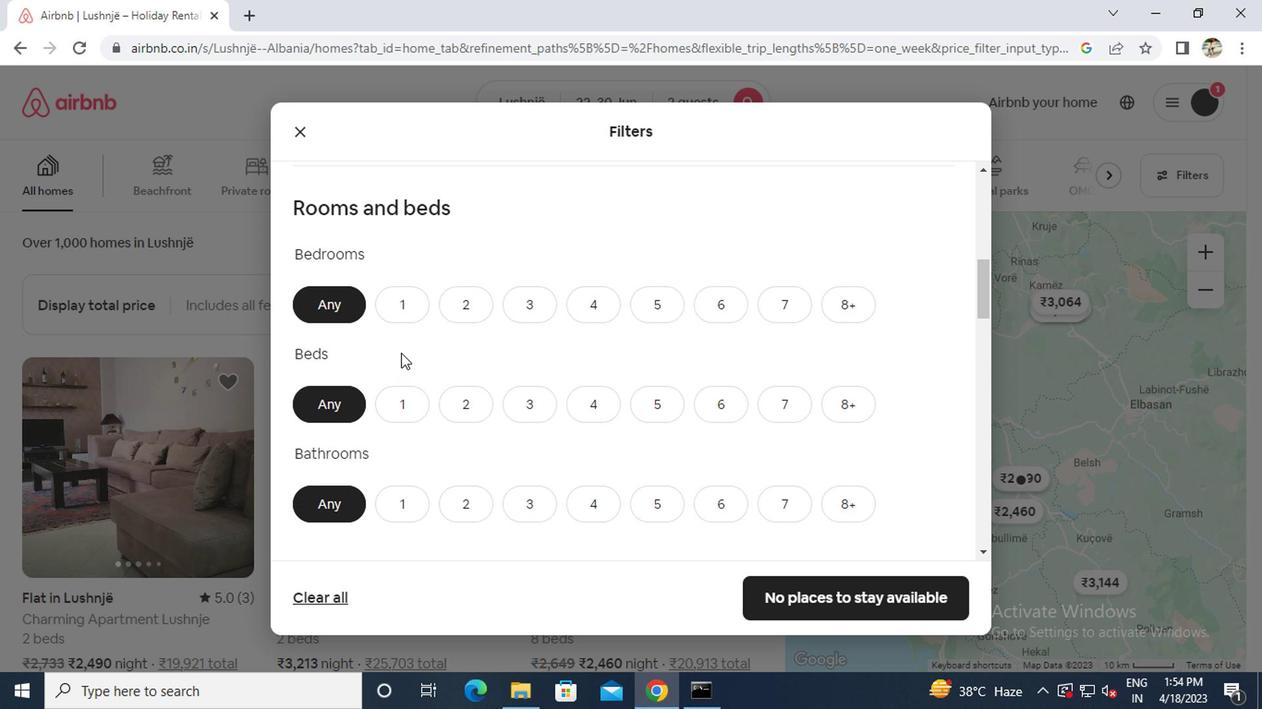 
Action: Mouse pressed left at (386, 300)
Screenshot: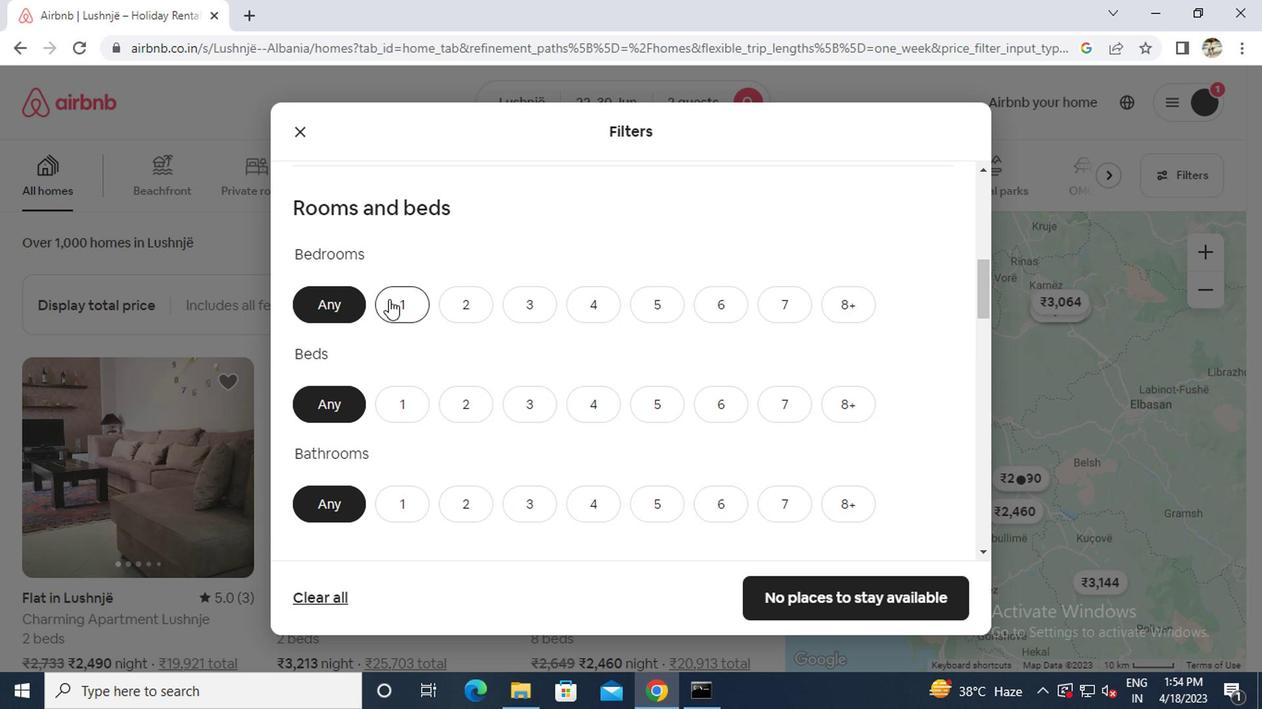 
Action: Mouse moved to (395, 399)
Screenshot: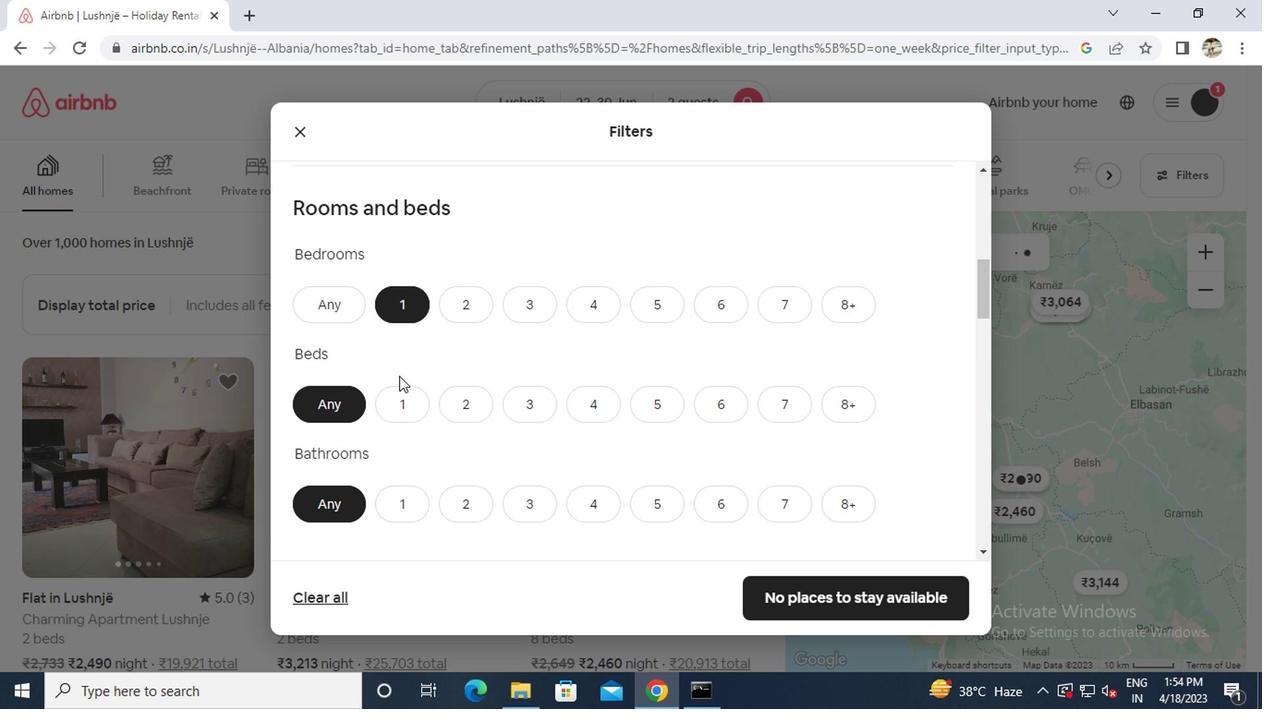 
Action: Mouse pressed left at (395, 399)
Screenshot: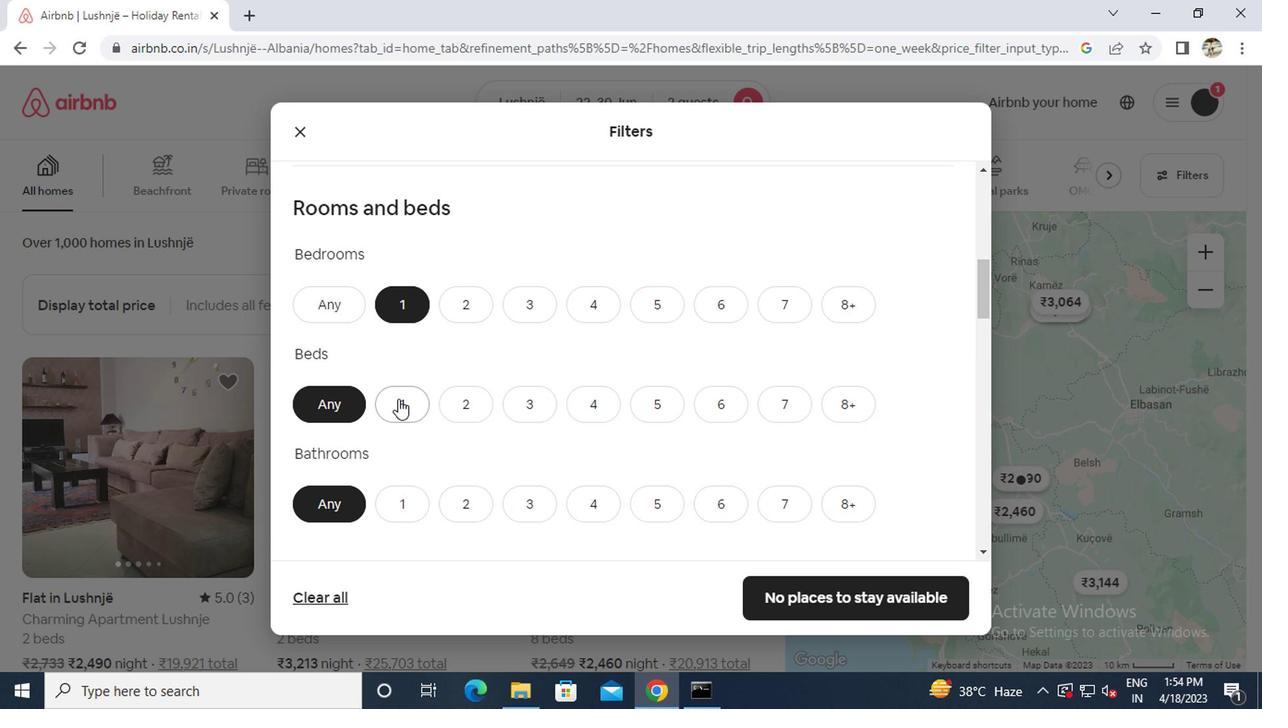 
Action: Mouse moved to (411, 508)
Screenshot: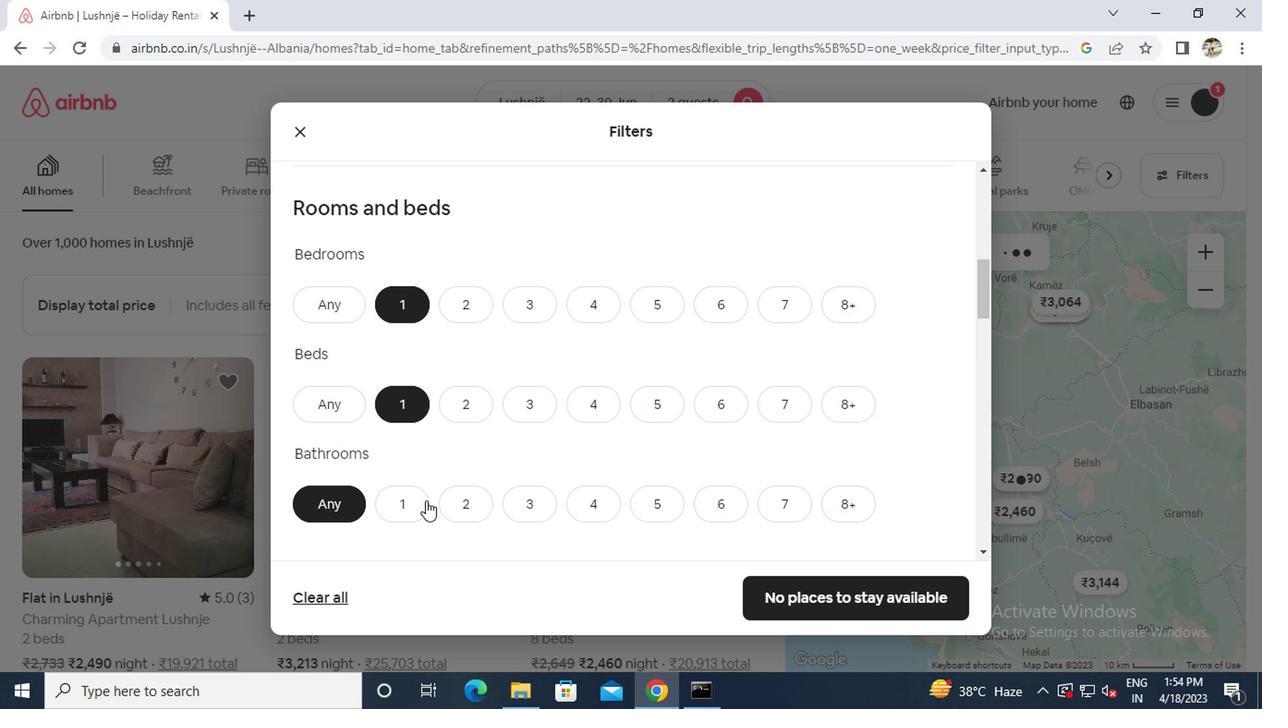 
Action: Mouse pressed left at (411, 508)
Screenshot: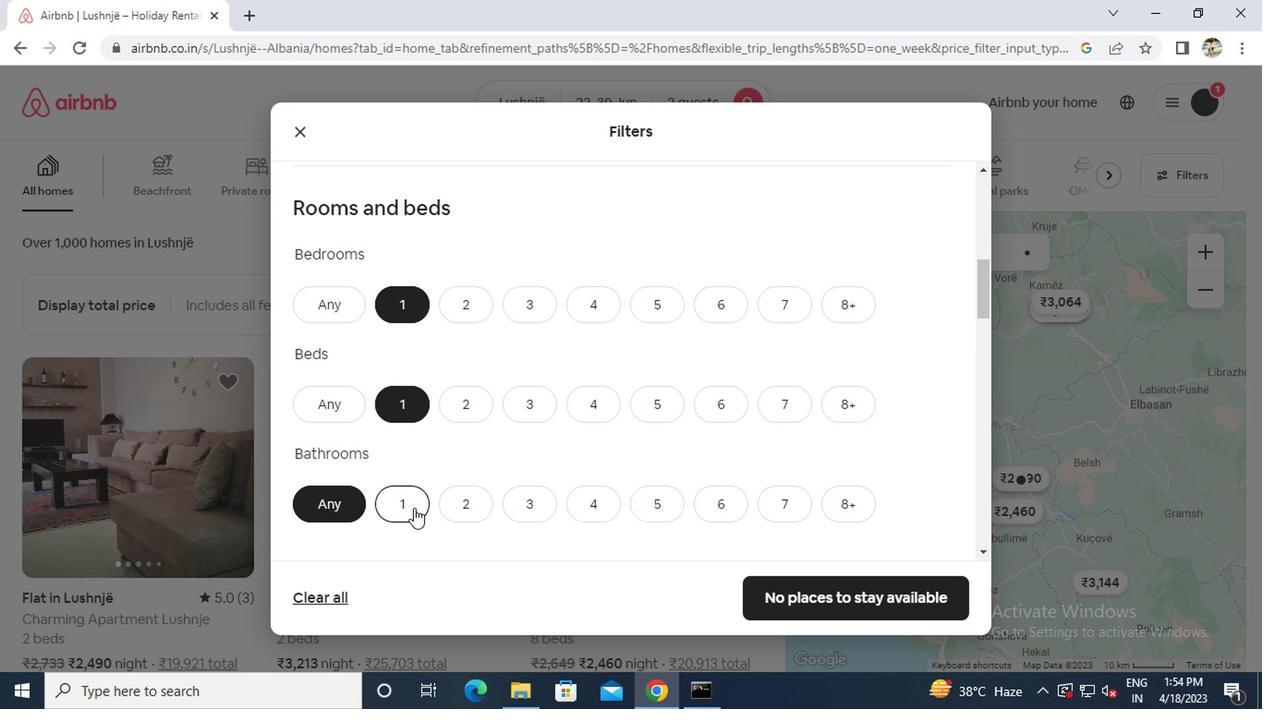 
Action: Mouse scrolled (411, 507) with delta (0, 0)
Screenshot: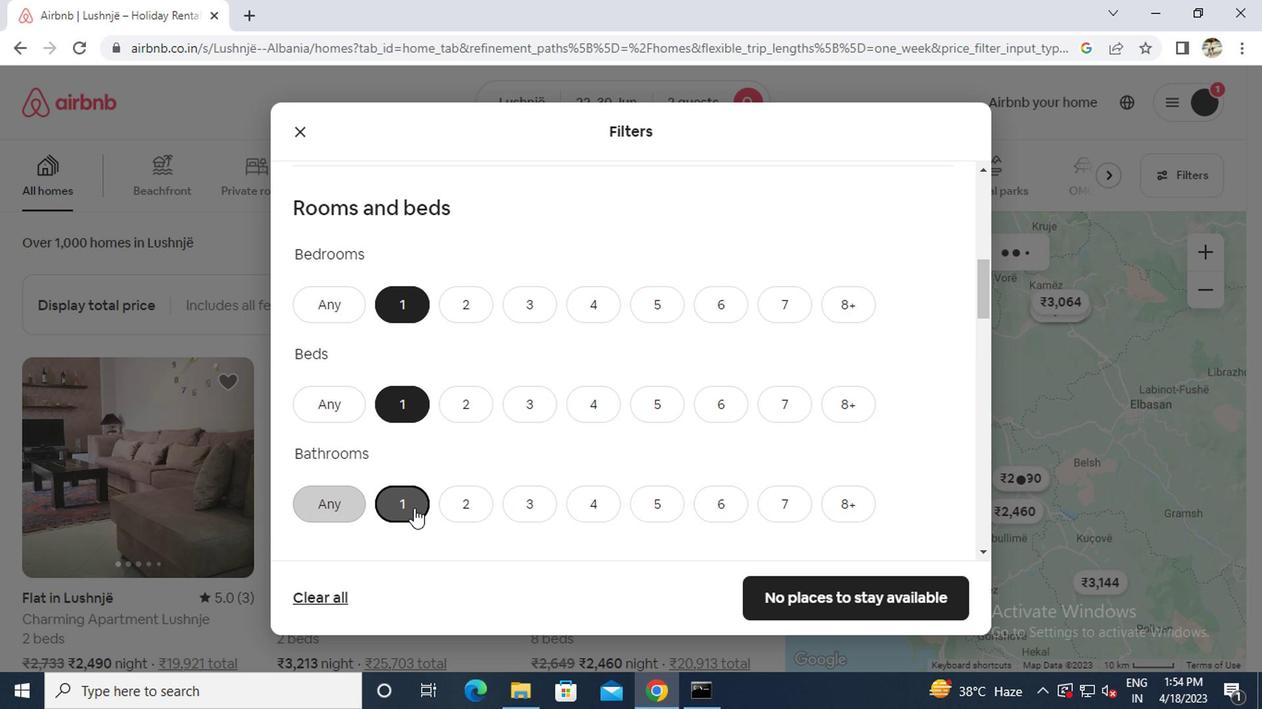 
Action: Mouse scrolled (411, 507) with delta (0, 0)
Screenshot: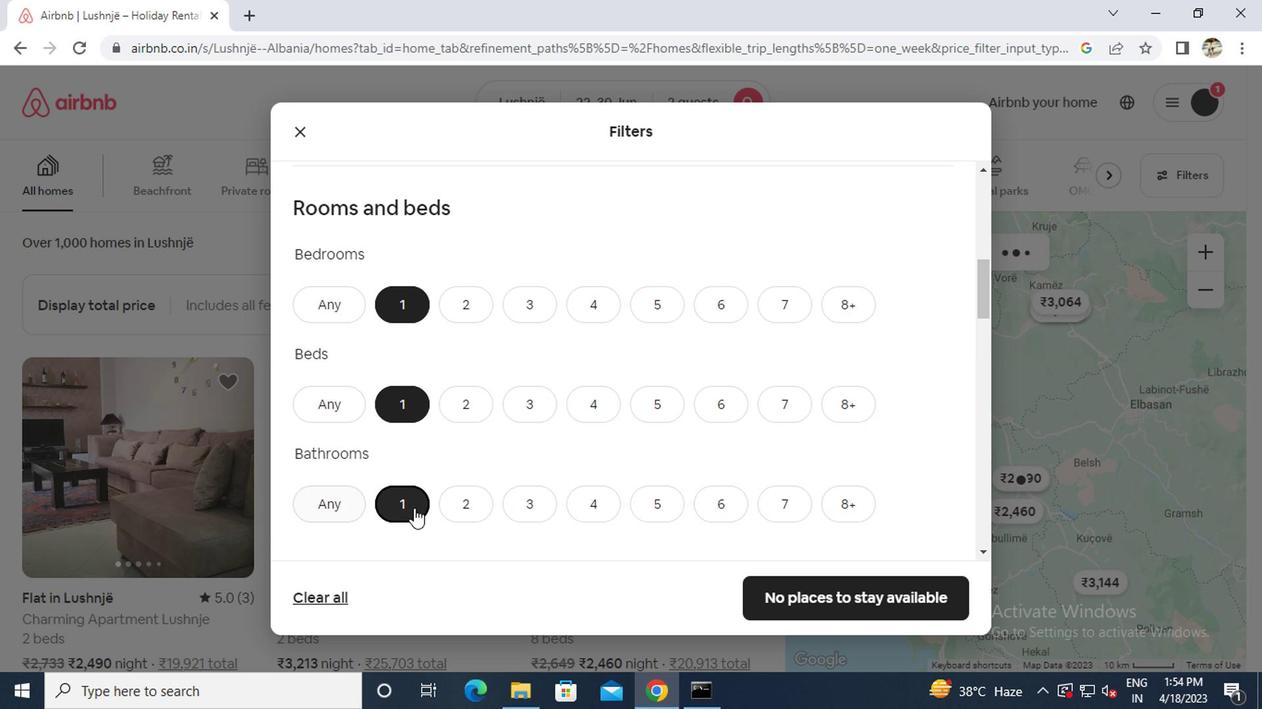
Action: Mouse scrolled (411, 507) with delta (0, 0)
Screenshot: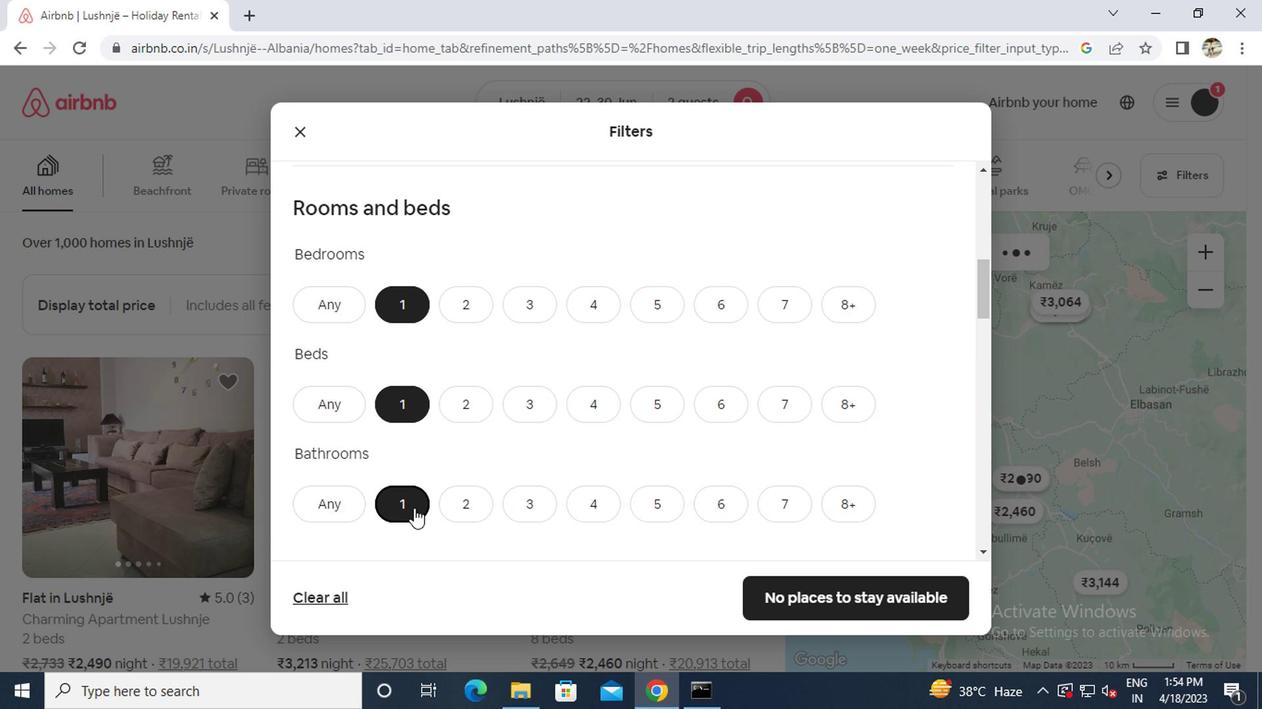 
Action: Mouse scrolled (411, 507) with delta (0, 0)
Screenshot: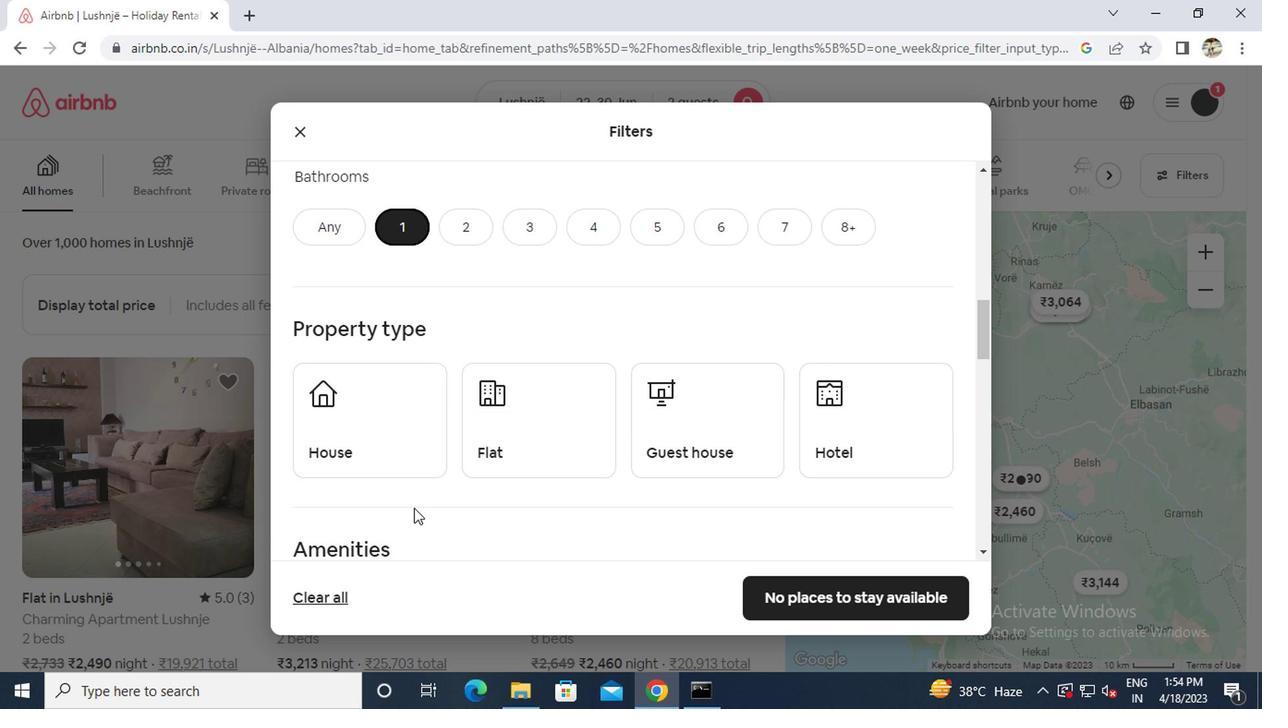 
Action: Mouse moved to (802, 356)
Screenshot: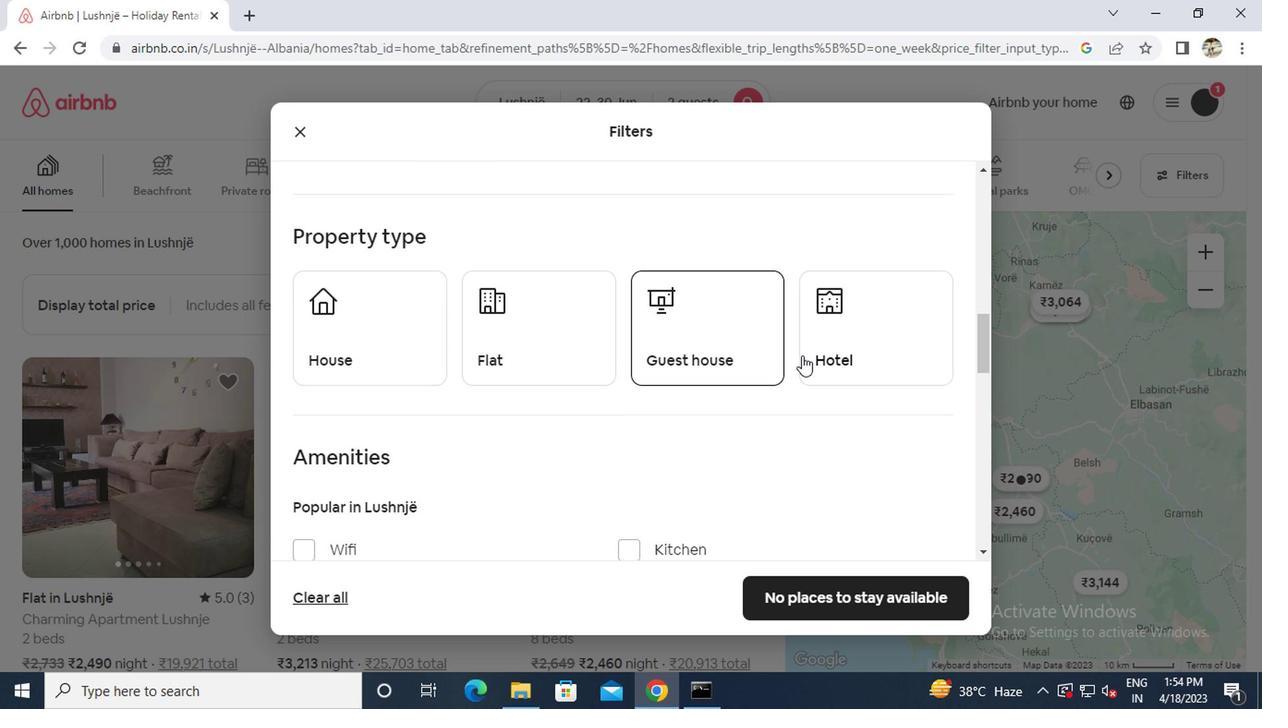 
Action: Mouse pressed left at (802, 356)
Screenshot: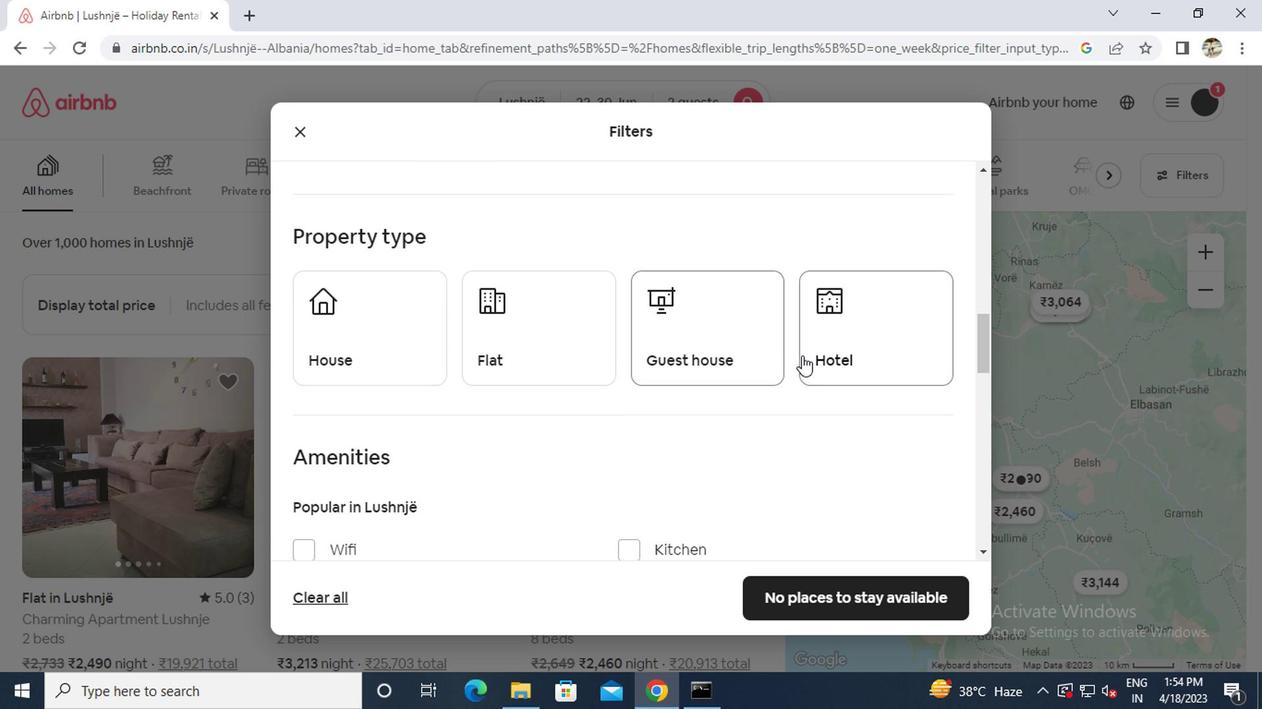 
Action: Mouse moved to (347, 495)
Screenshot: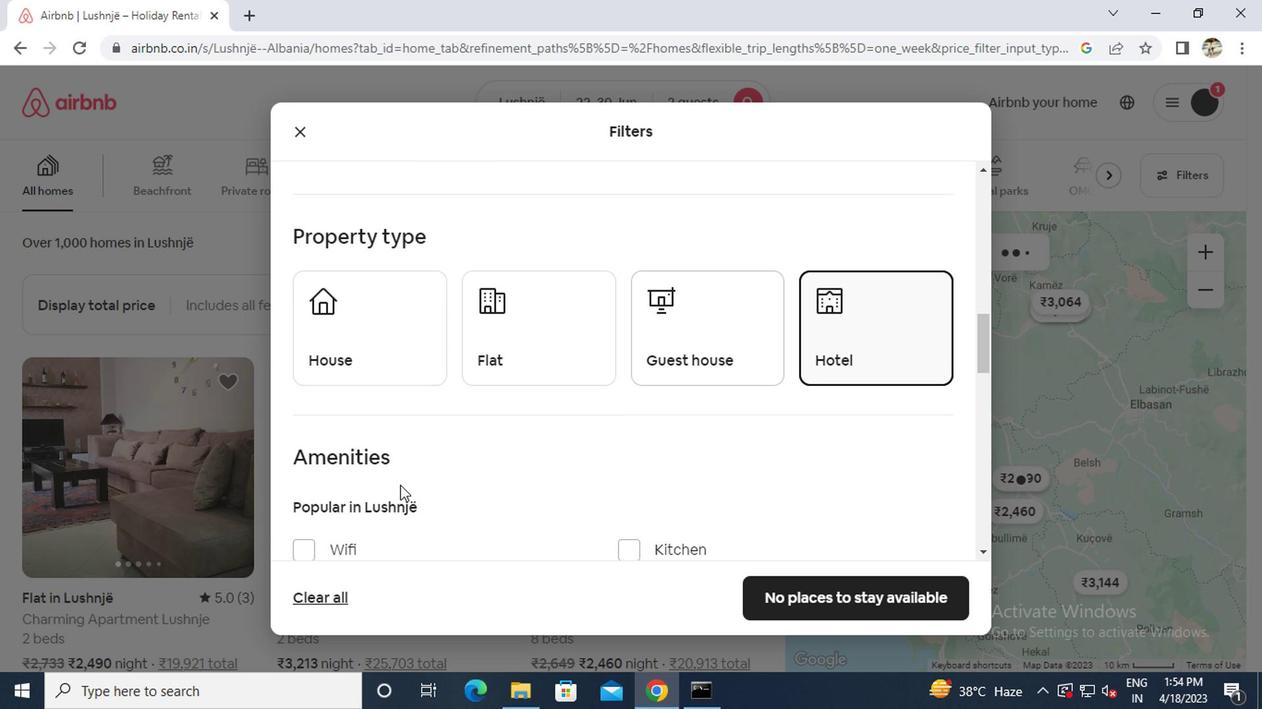 
Action: Mouse scrolled (347, 494) with delta (0, 0)
Screenshot: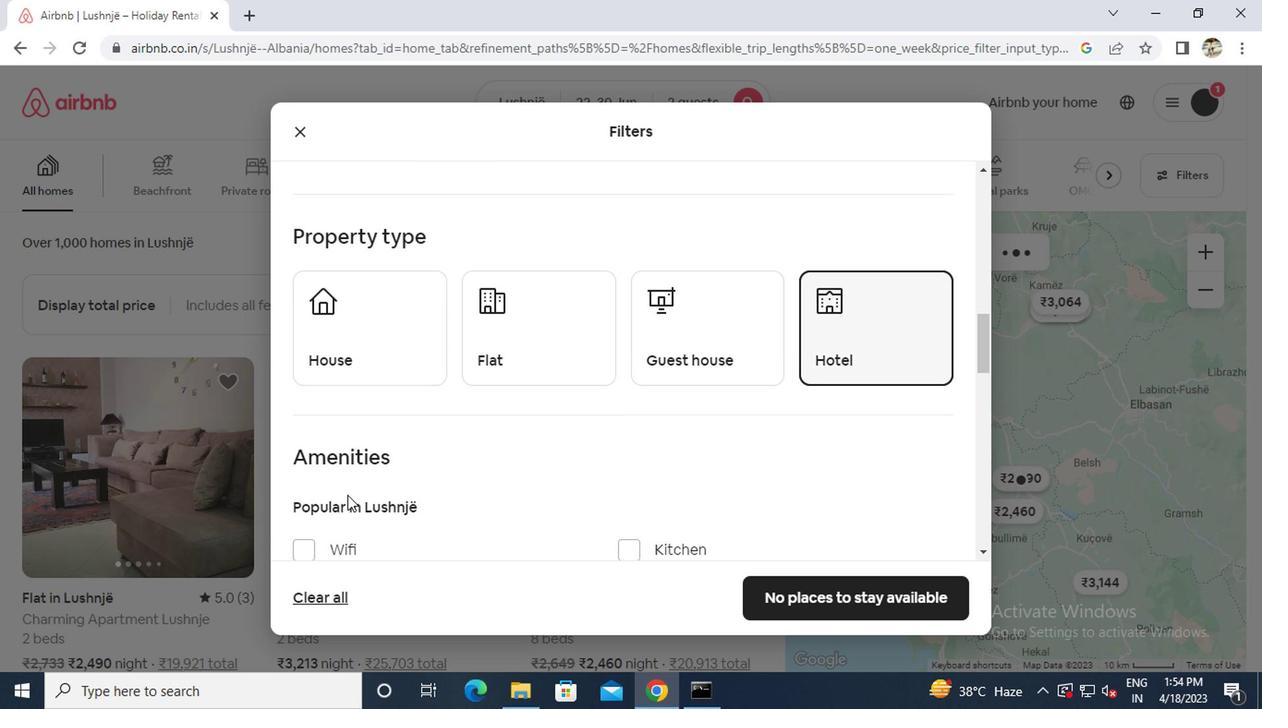 
Action: Mouse scrolled (347, 494) with delta (0, 0)
Screenshot: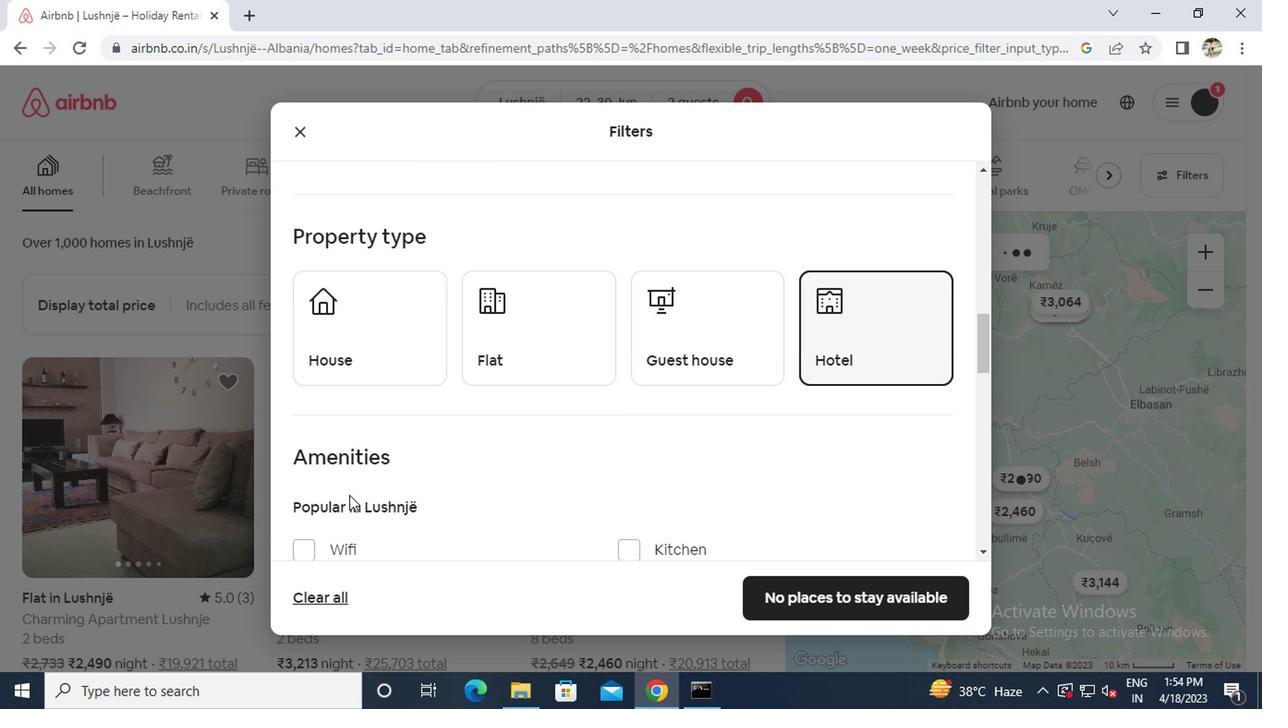 
Action: Mouse moved to (337, 495)
Screenshot: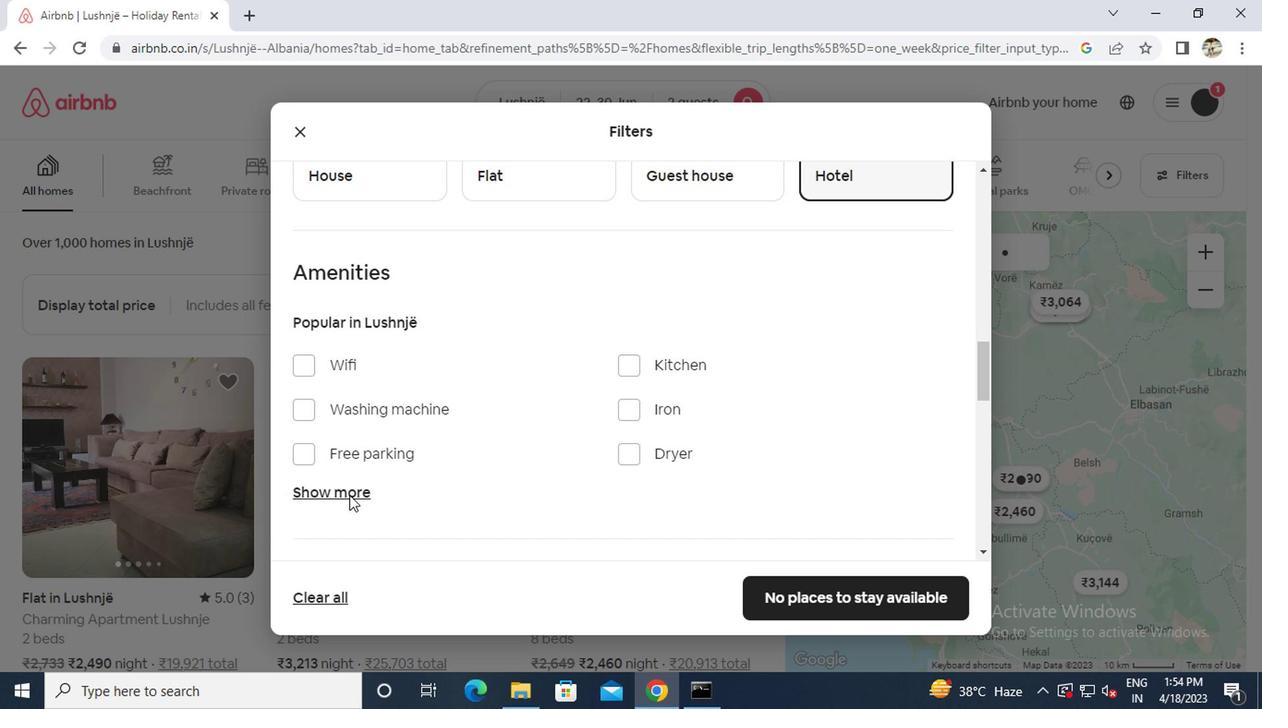 
Action: Mouse pressed left at (337, 495)
Screenshot: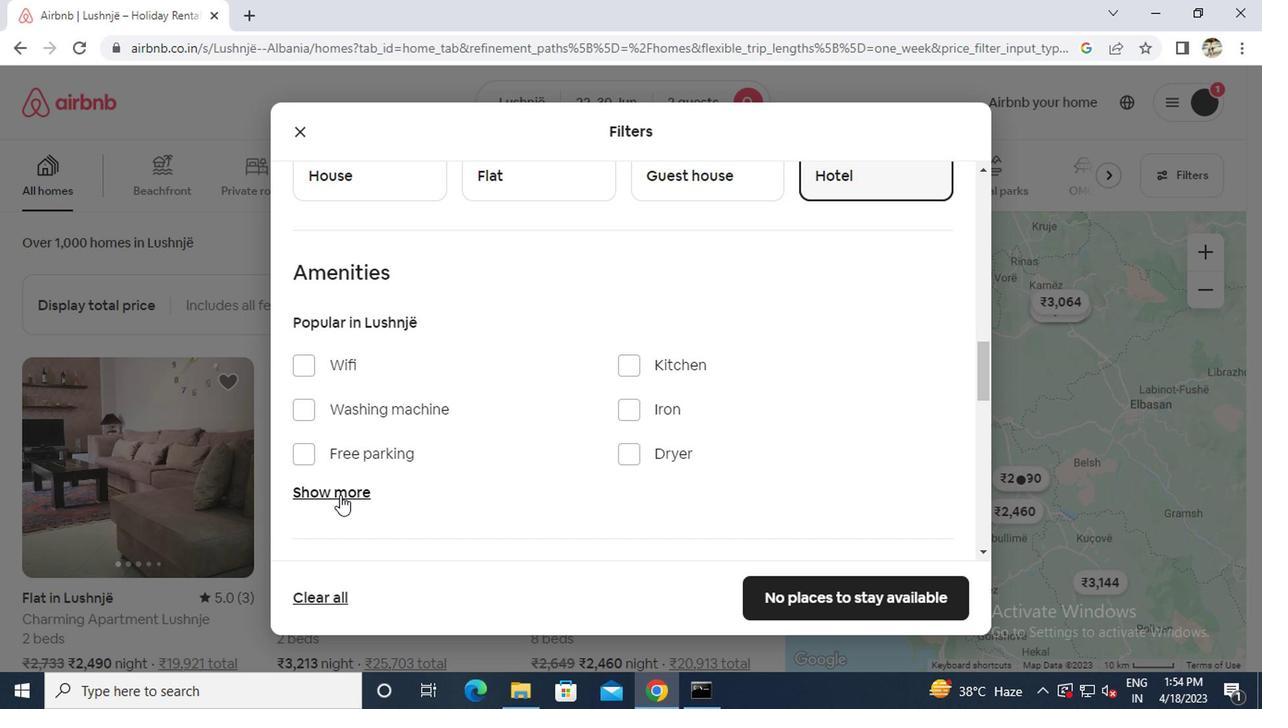 
Action: Mouse moved to (336, 495)
Screenshot: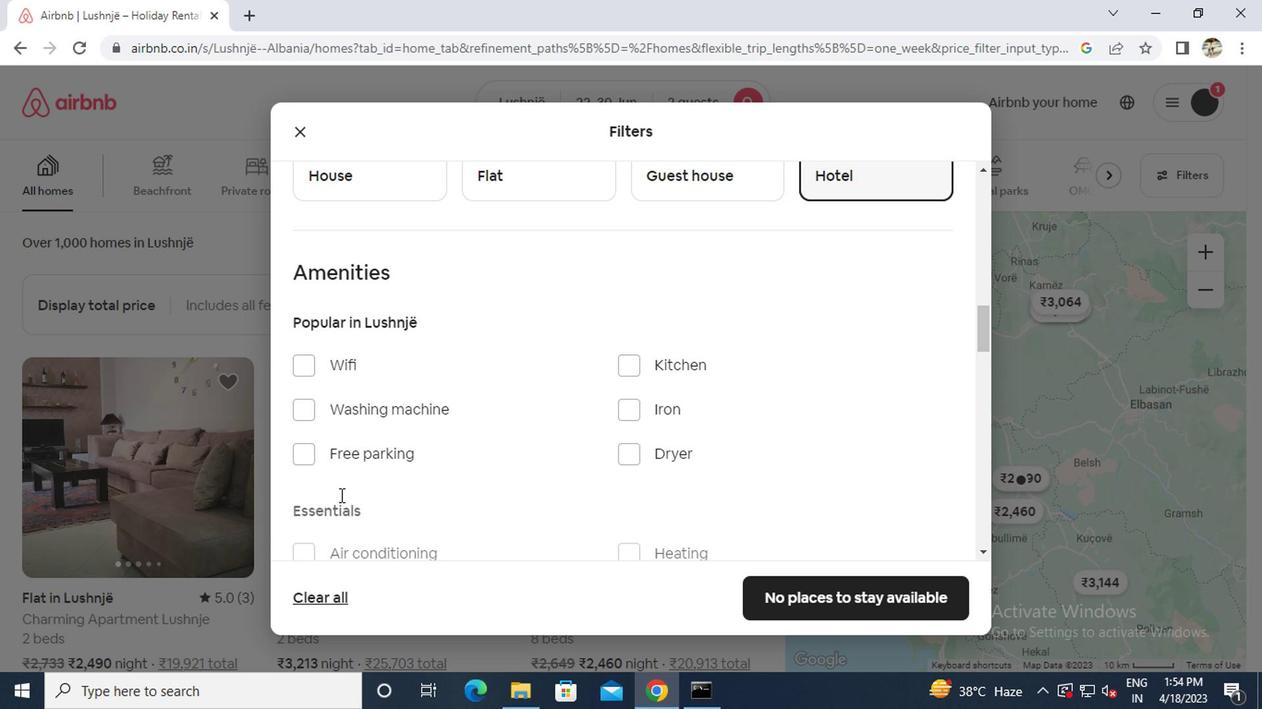 
Action: Mouse scrolled (336, 494) with delta (0, 0)
Screenshot: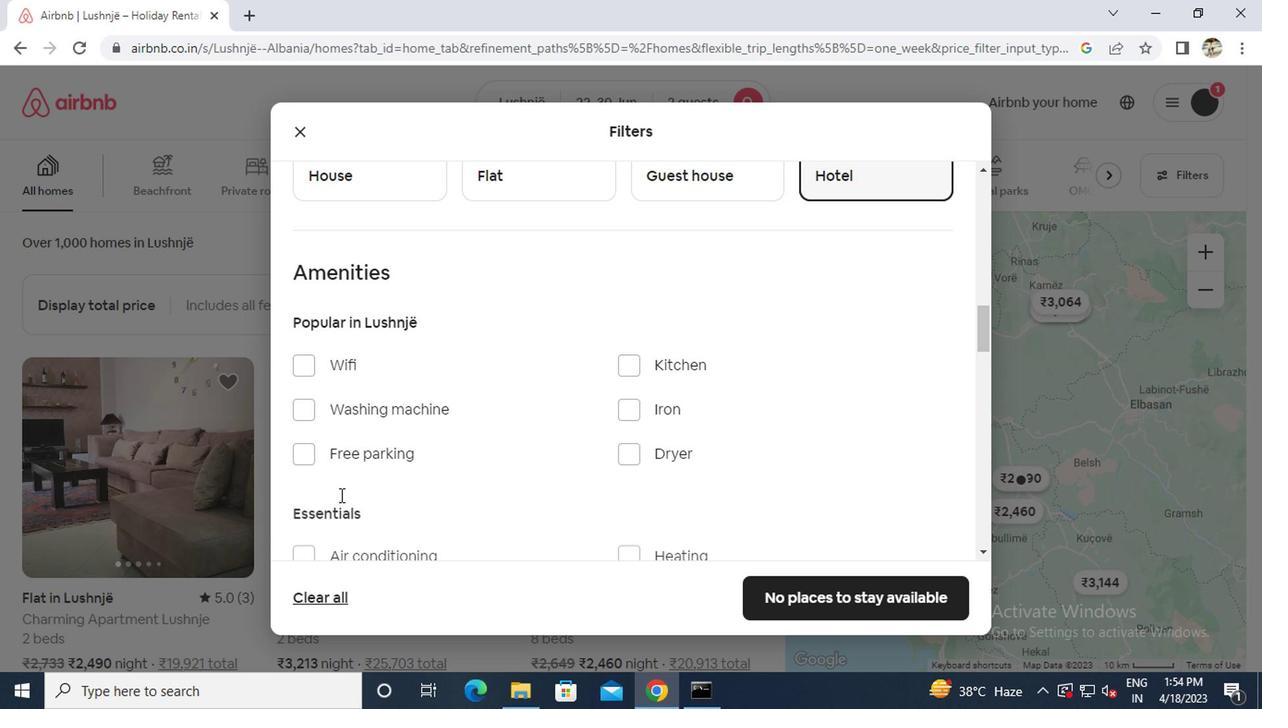
Action: Mouse scrolled (336, 494) with delta (0, 0)
Screenshot: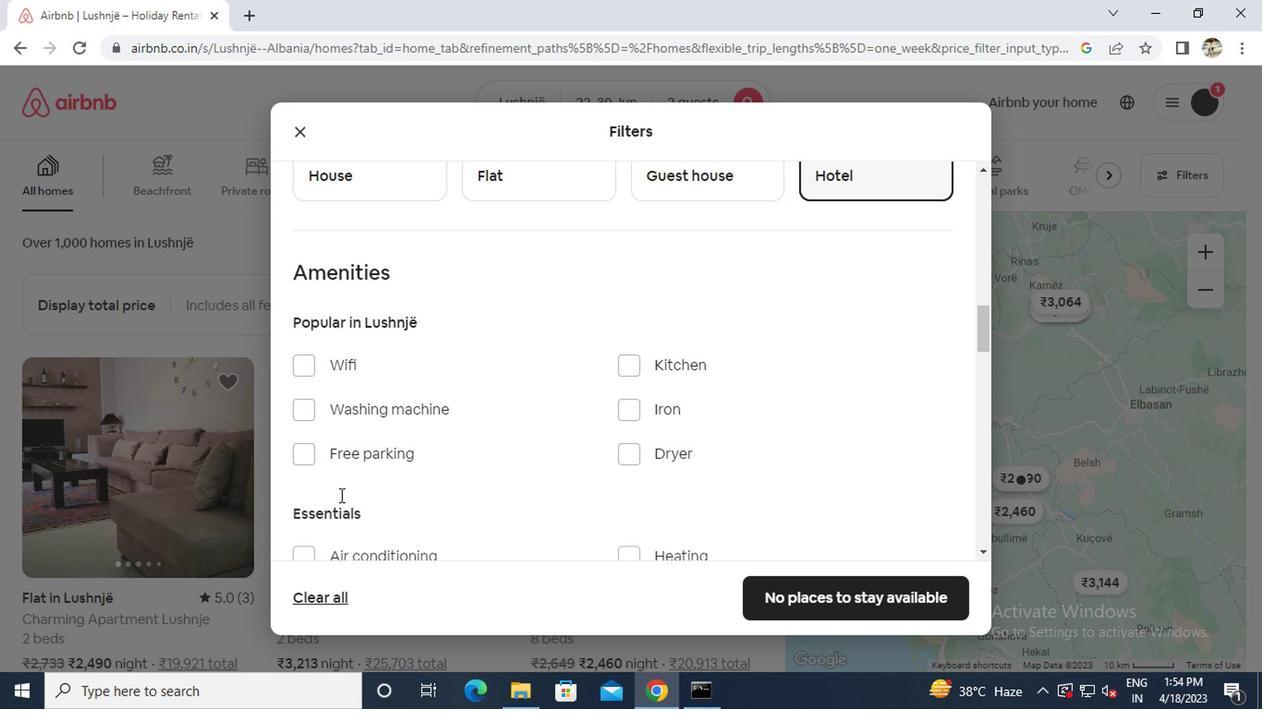 
Action: Mouse moved to (622, 377)
Screenshot: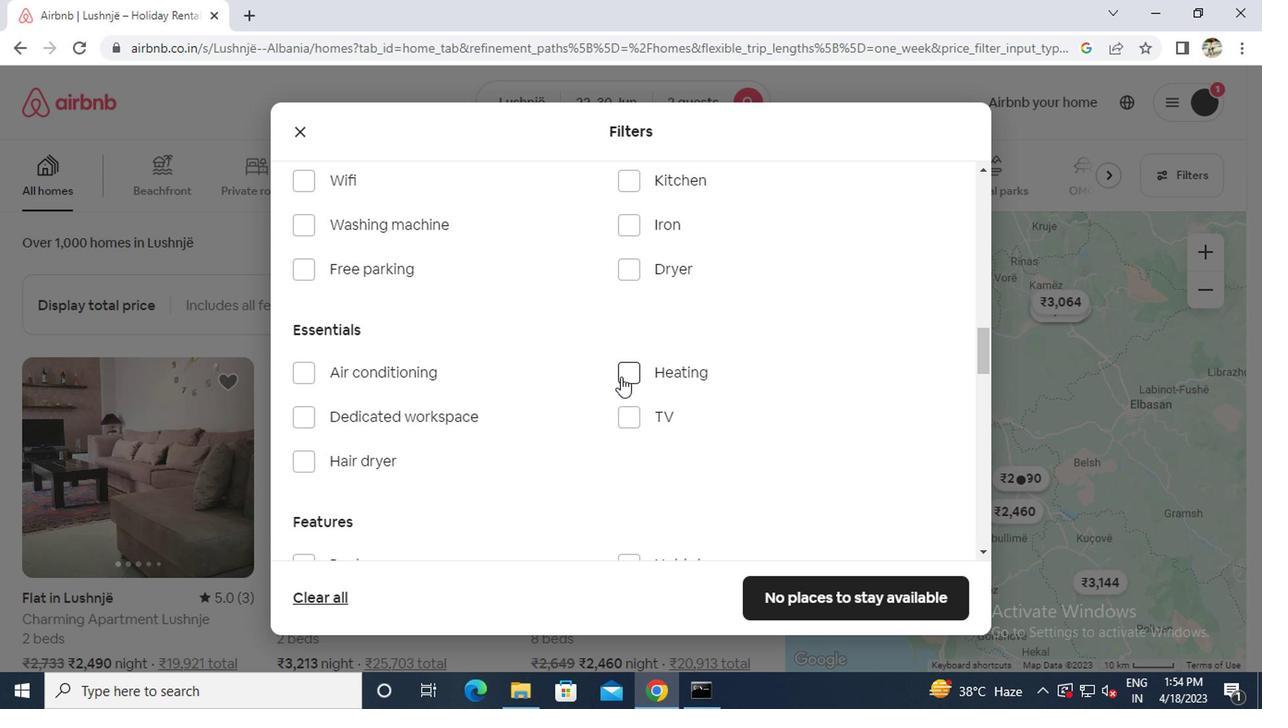 
Action: Mouse pressed left at (622, 377)
Screenshot: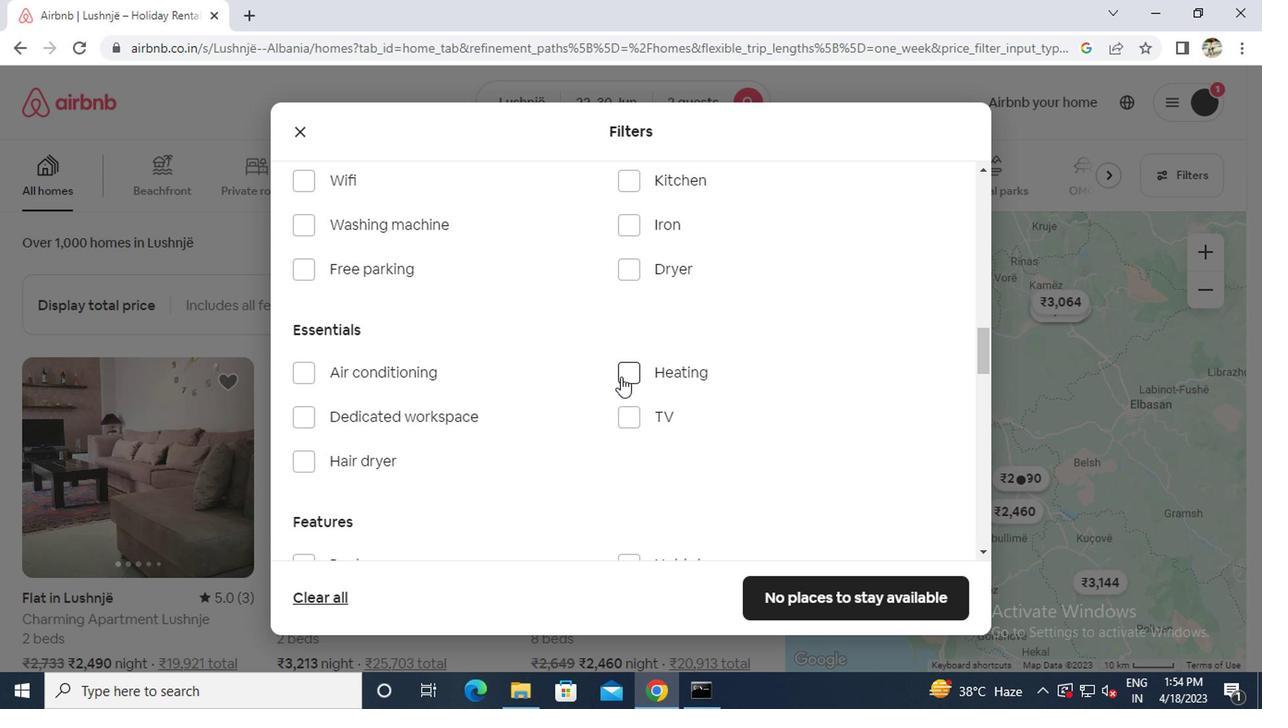
Action: Mouse scrolled (622, 376) with delta (0, 0)
Screenshot: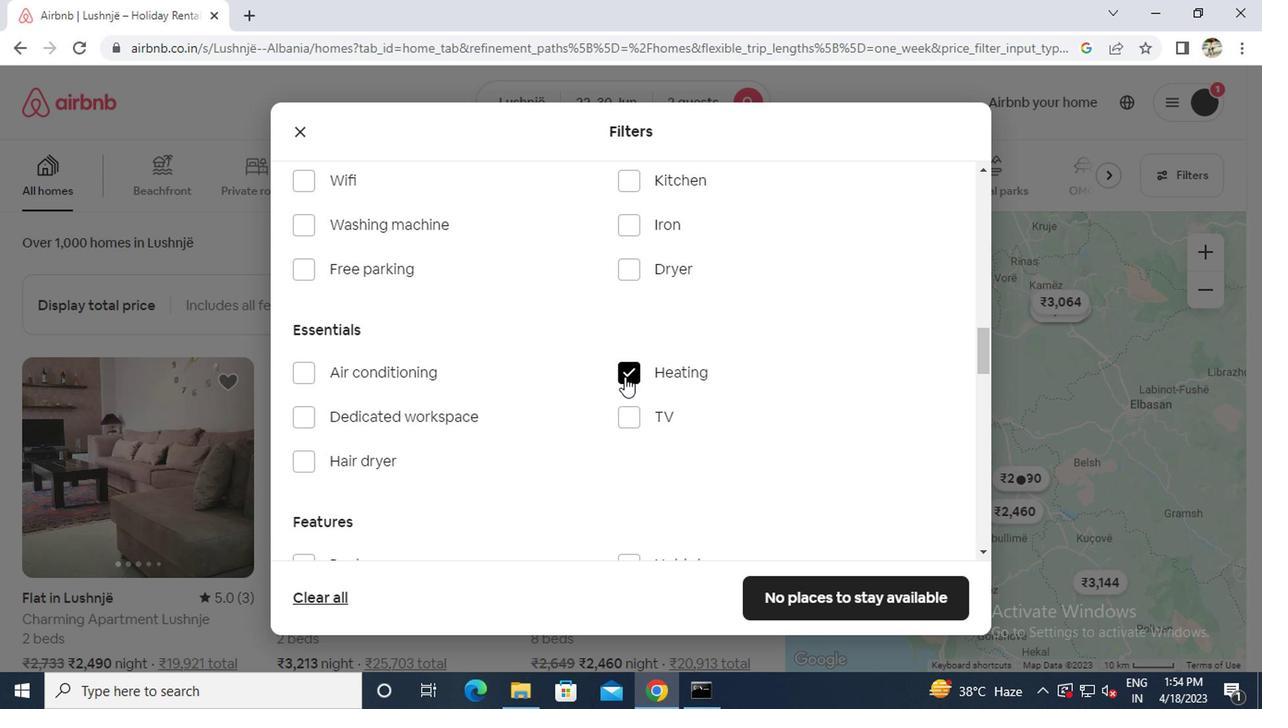 
Action: Mouse scrolled (622, 376) with delta (0, 0)
Screenshot: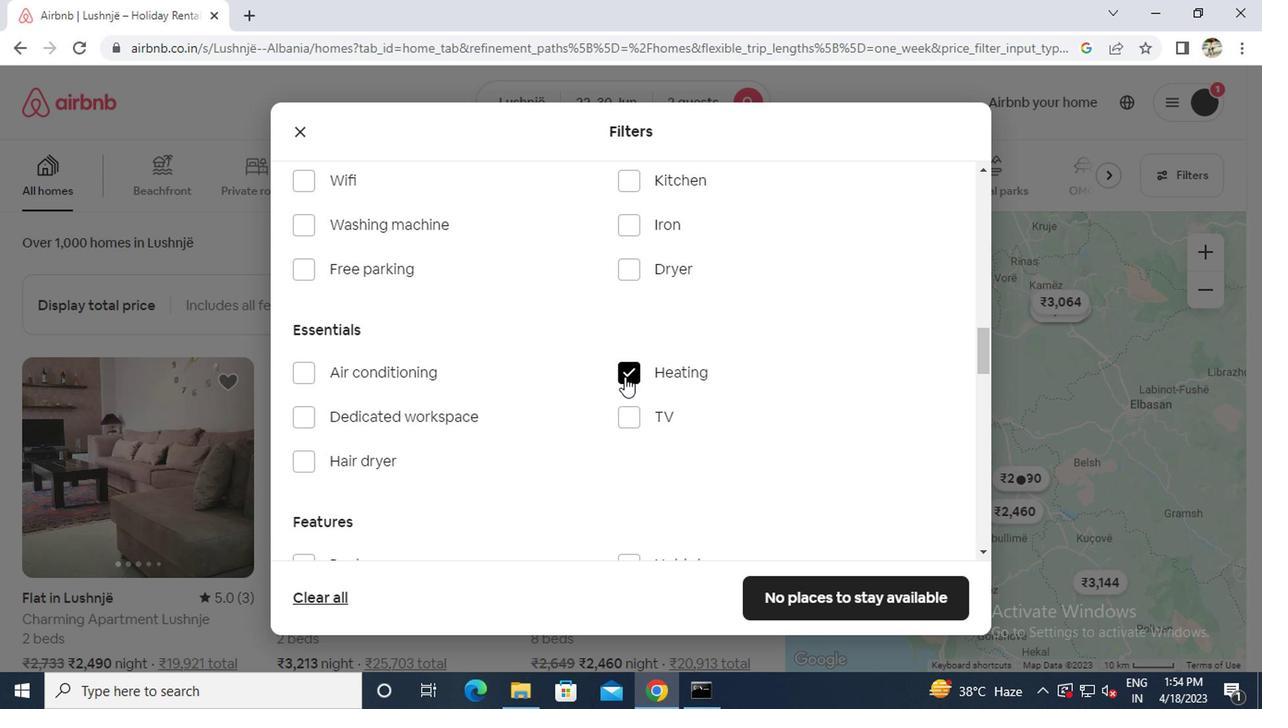
Action: Mouse moved to (622, 376)
Screenshot: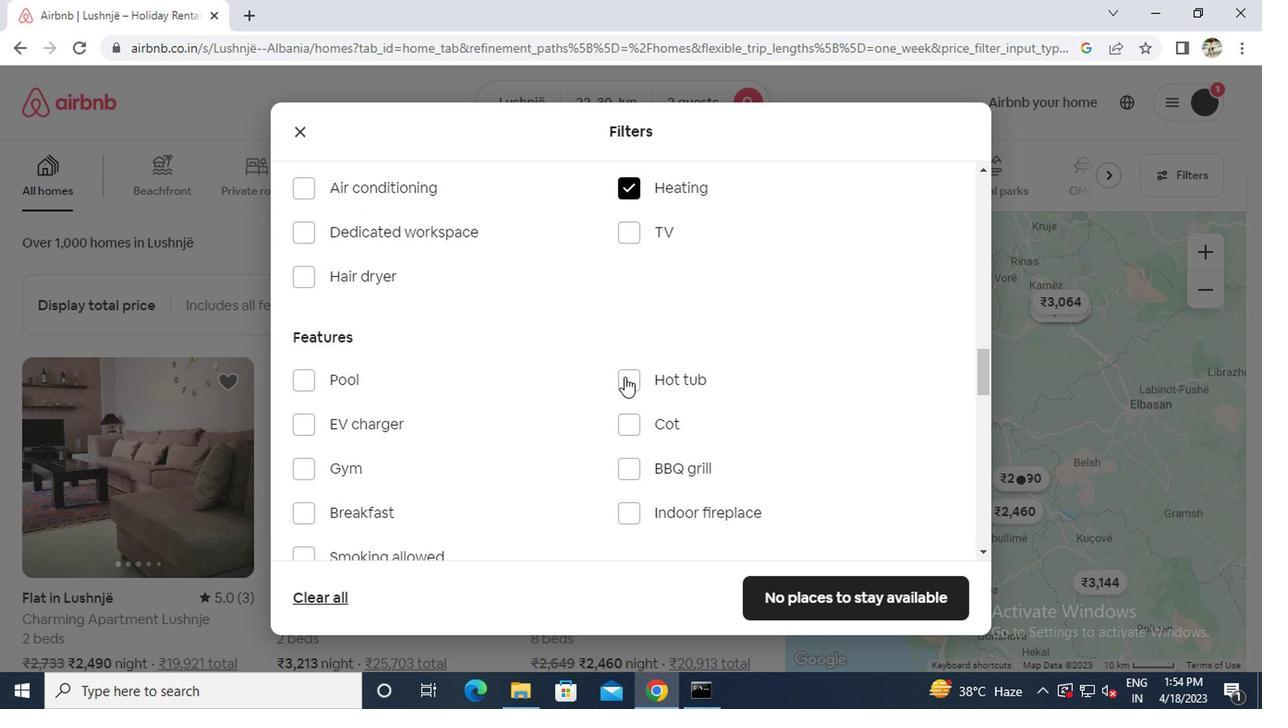 
Action: Mouse scrolled (622, 375) with delta (0, -1)
Screenshot: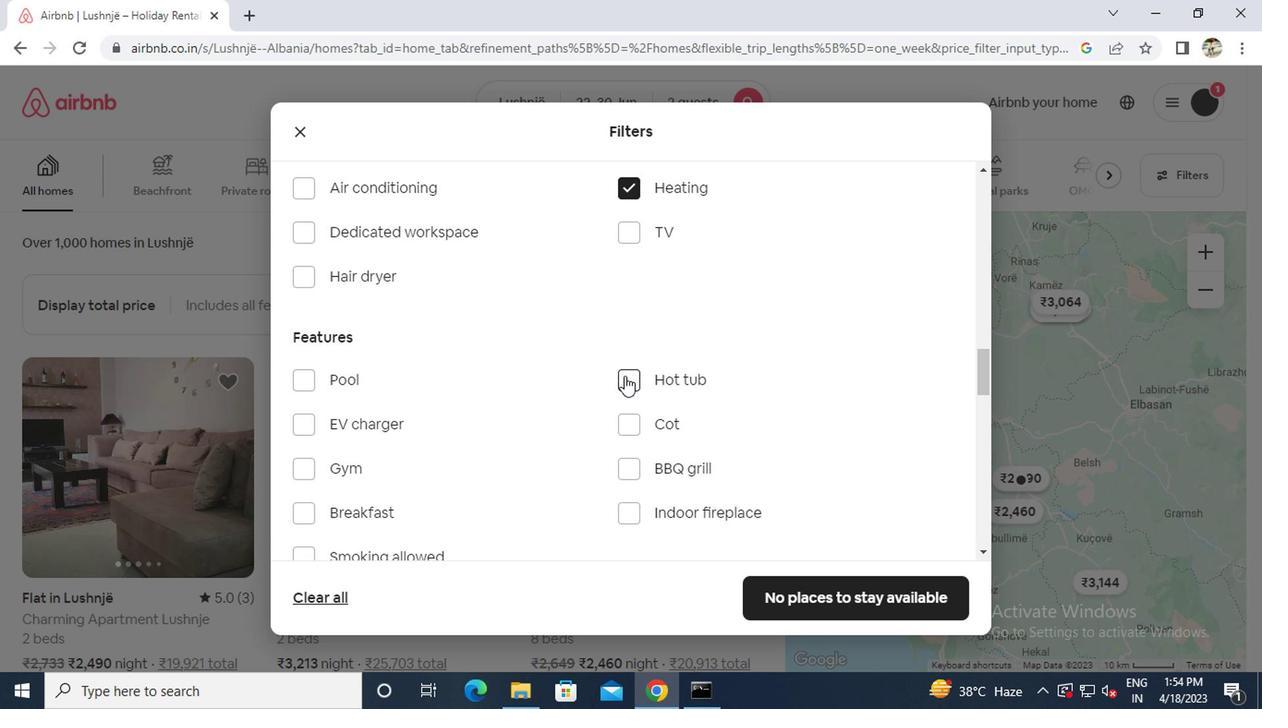 
Action: Mouse scrolled (622, 375) with delta (0, -1)
Screenshot: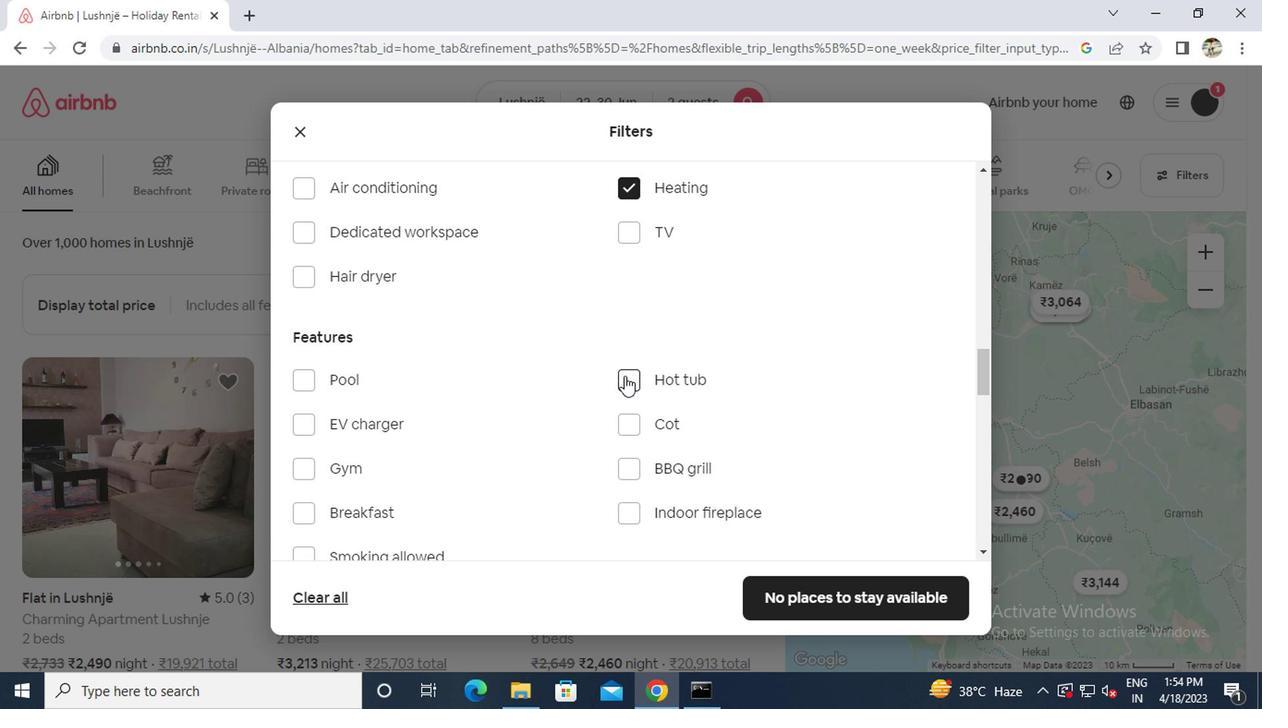 
Action: Mouse scrolled (622, 375) with delta (0, -1)
Screenshot: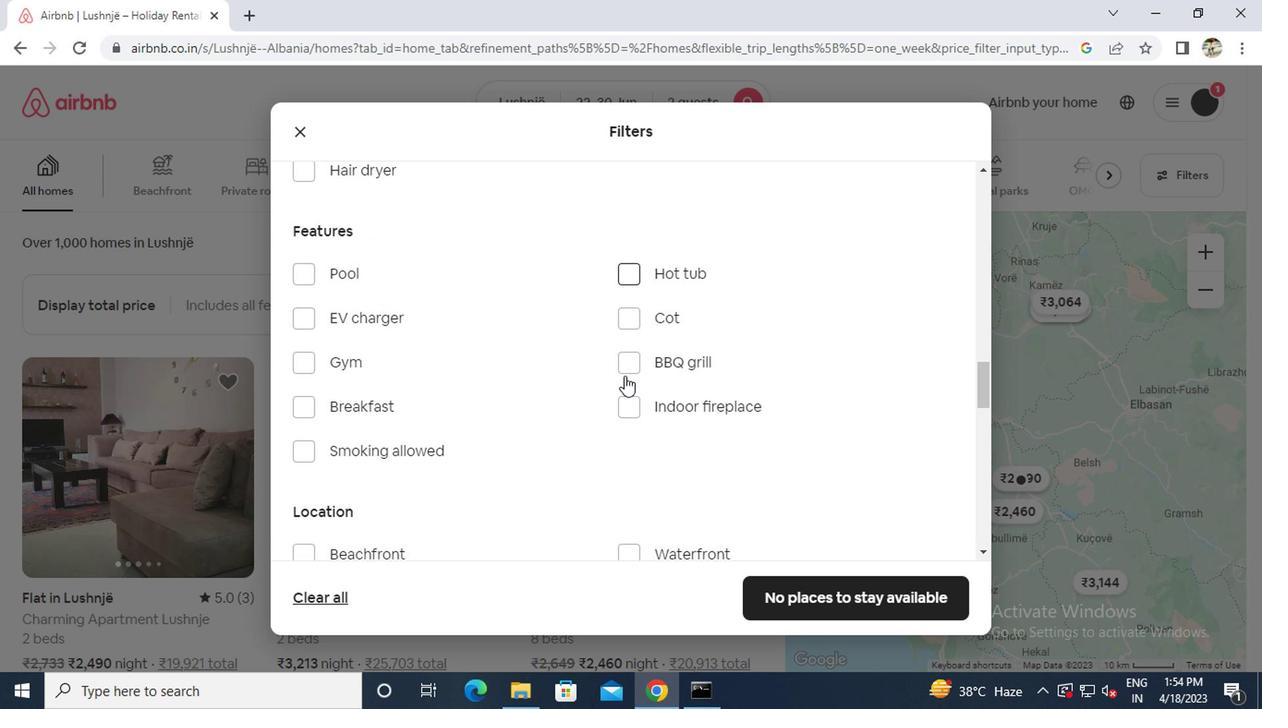 
Action: Mouse scrolled (622, 375) with delta (0, -1)
Screenshot: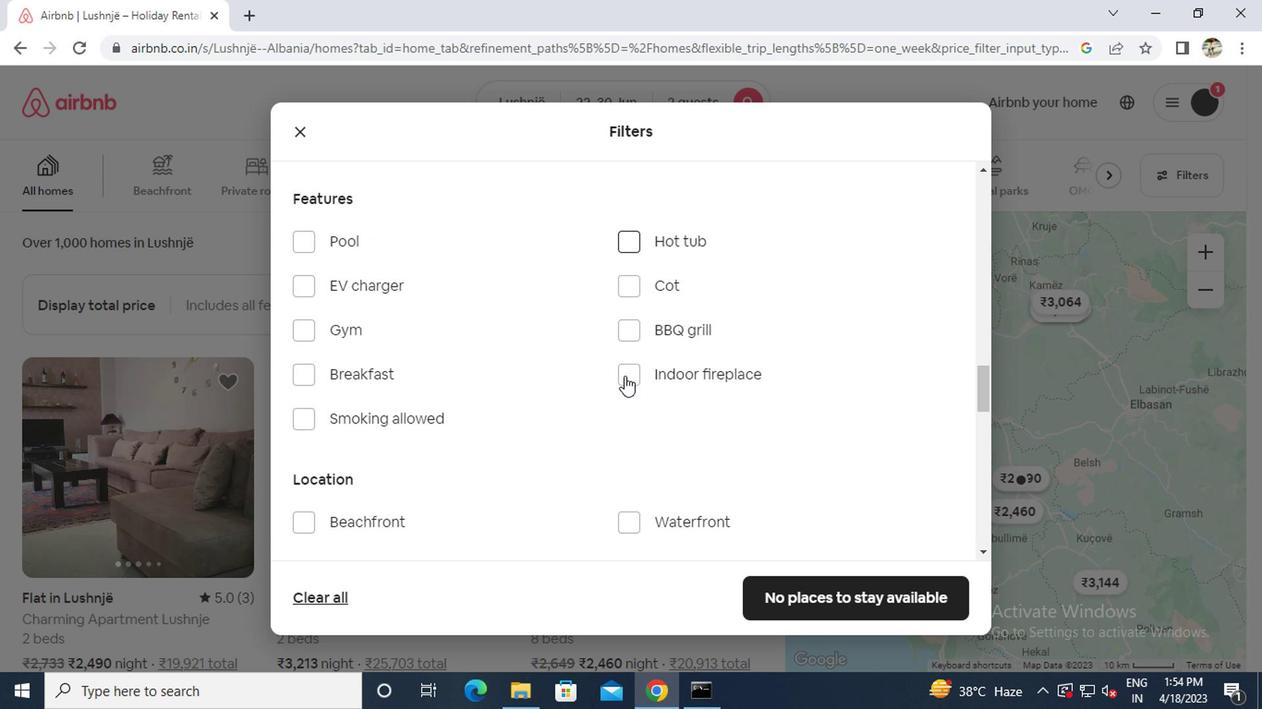 
Action: Mouse scrolled (622, 375) with delta (0, -1)
Screenshot: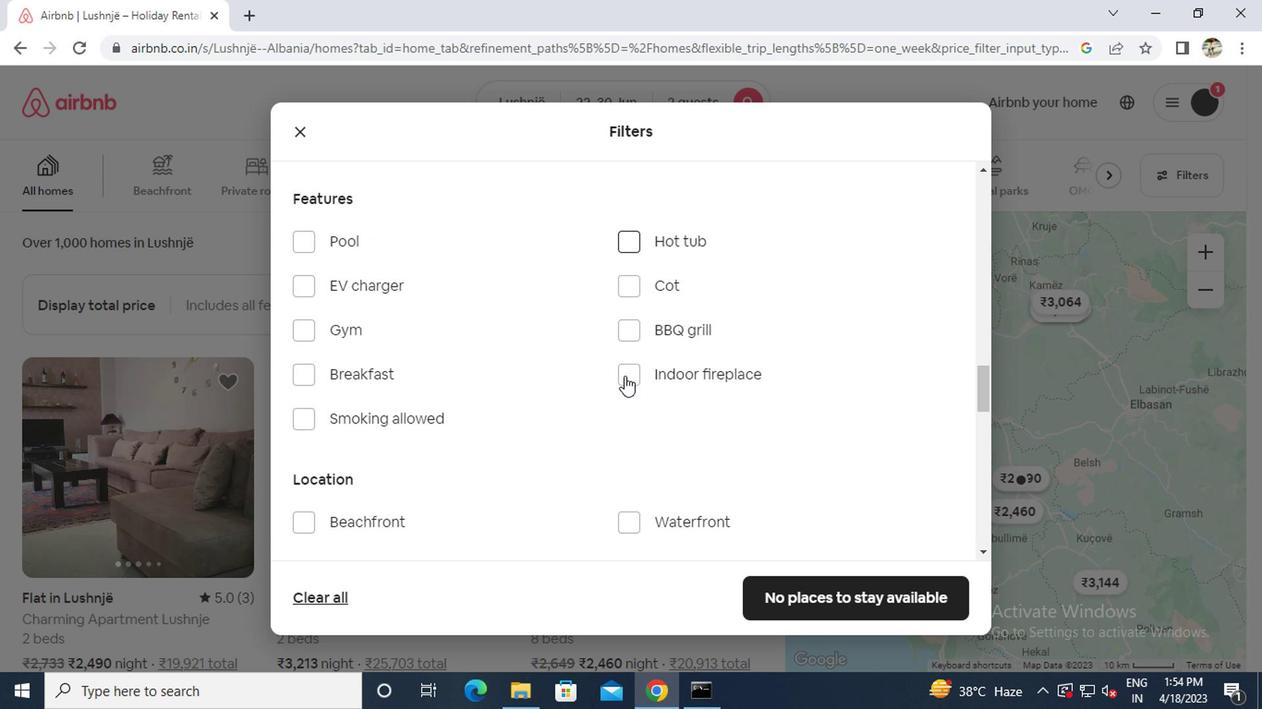 
Action: Mouse moved to (622, 376)
Screenshot: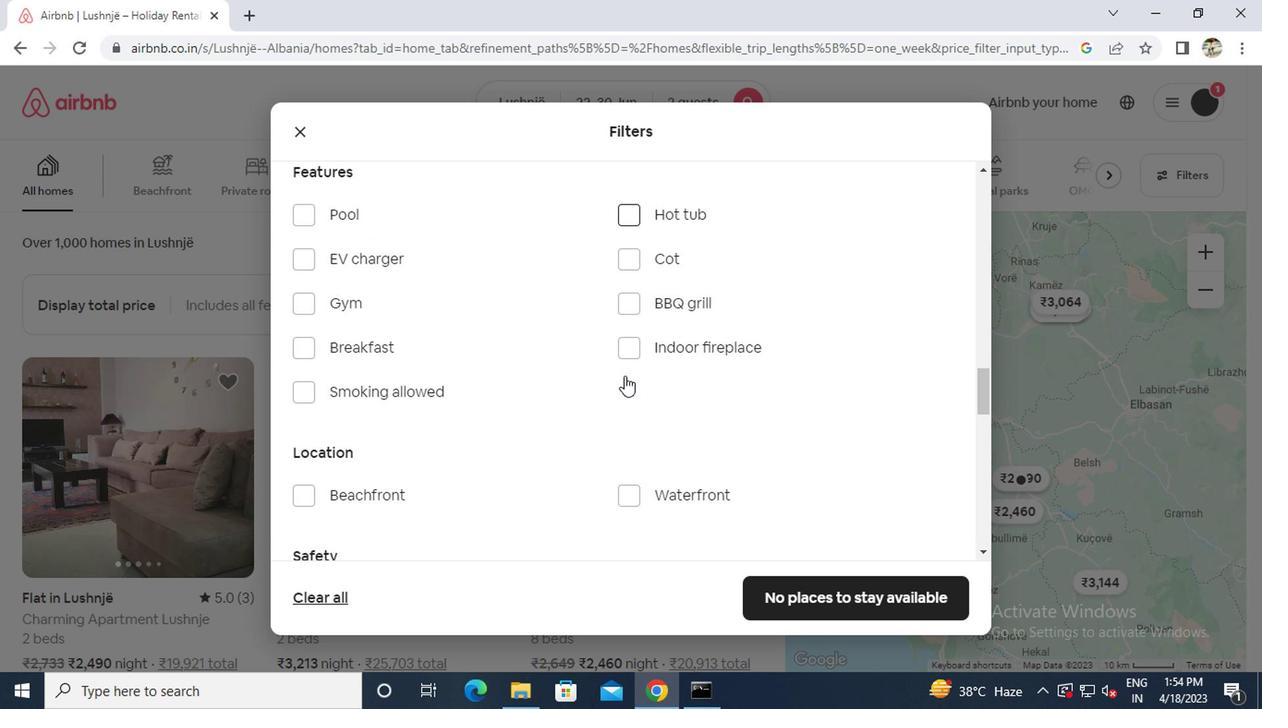 
Action: Mouse scrolled (622, 375) with delta (0, -1)
Screenshot: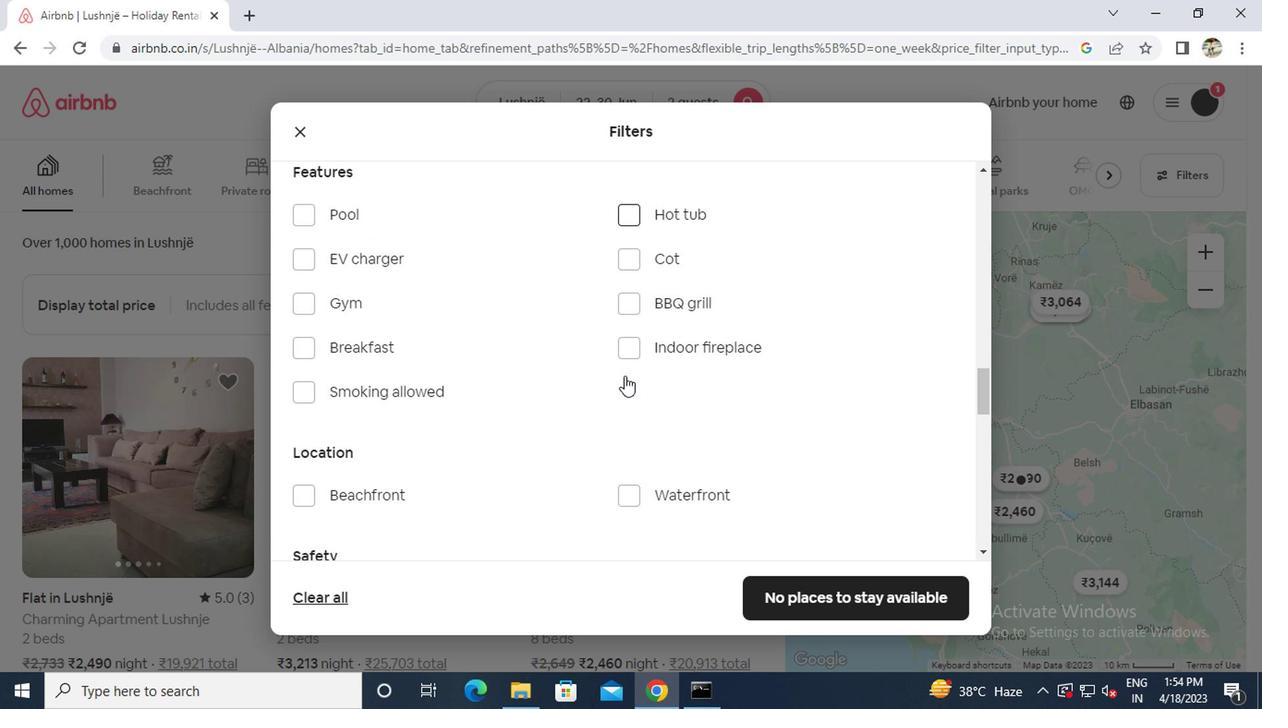 
Action: Mouse moved to (620, 378)
Screenshot: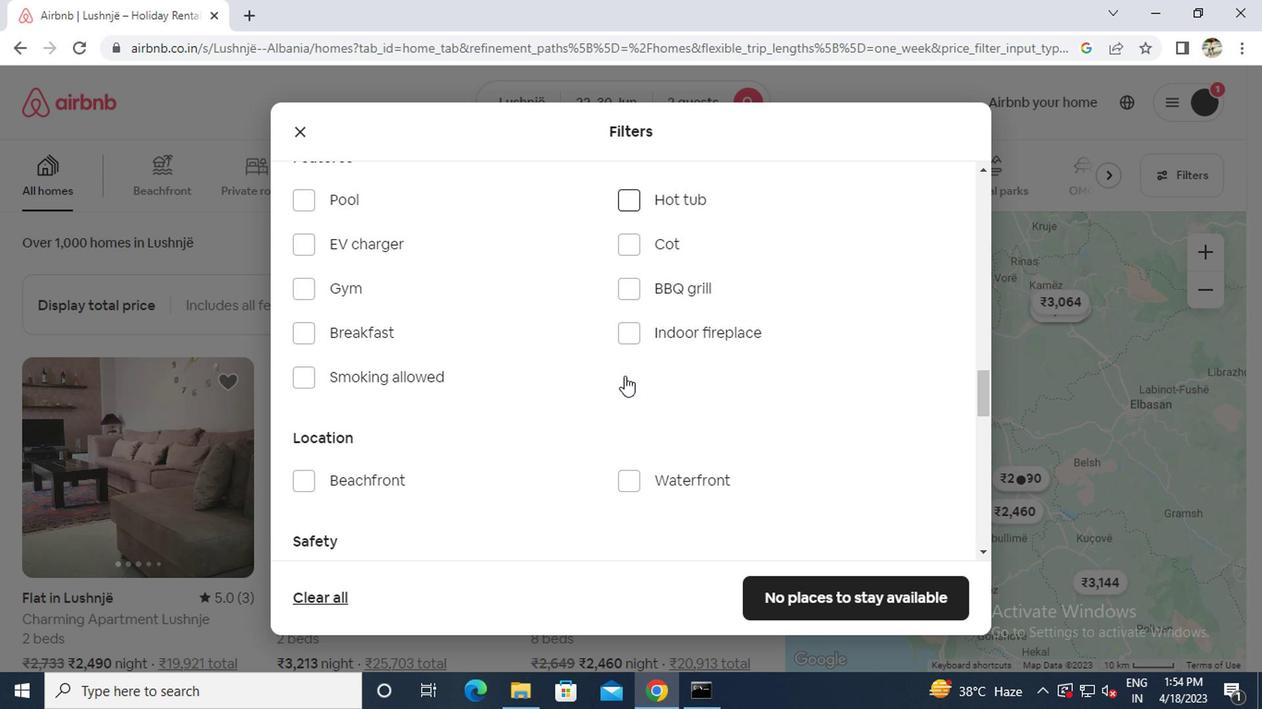 
Action: Mouse scrolled (620, 377) with delta (0, -1)
Screenshot: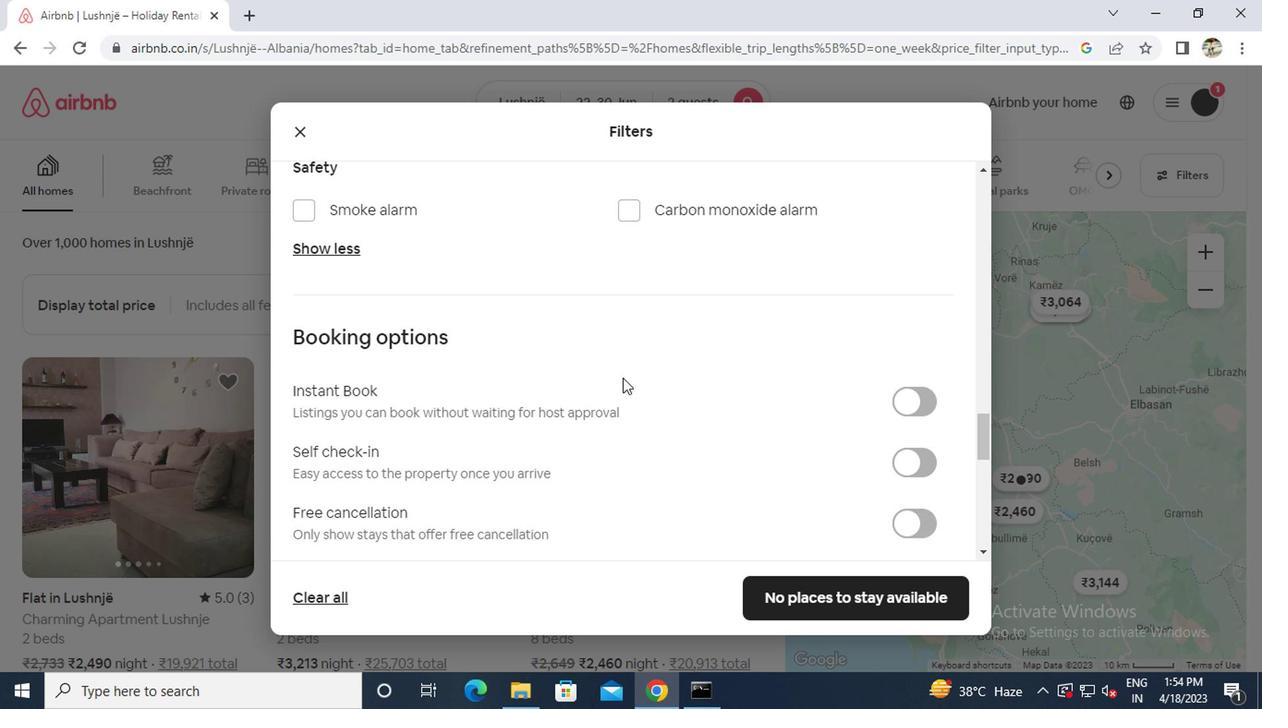 
Action: Mouse moved to (917, 354)
Screenshot: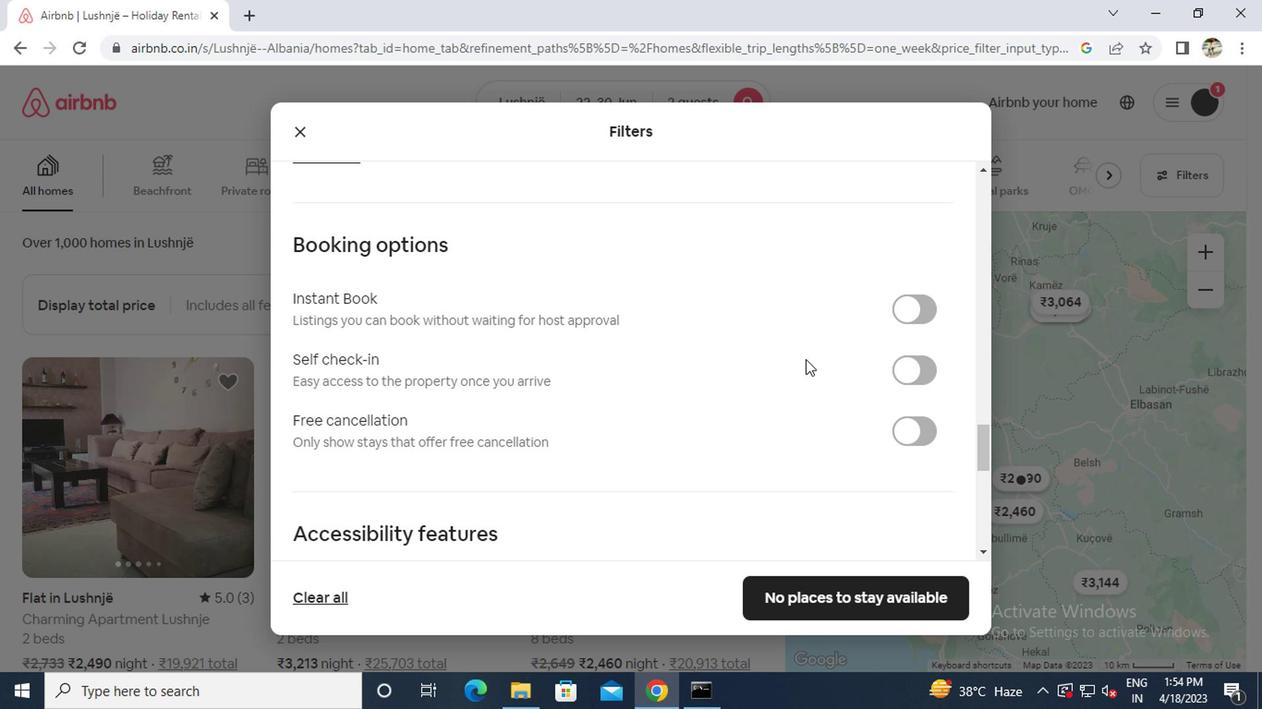 
Action: Mouse pressed left at (917, 354)
Screenshot: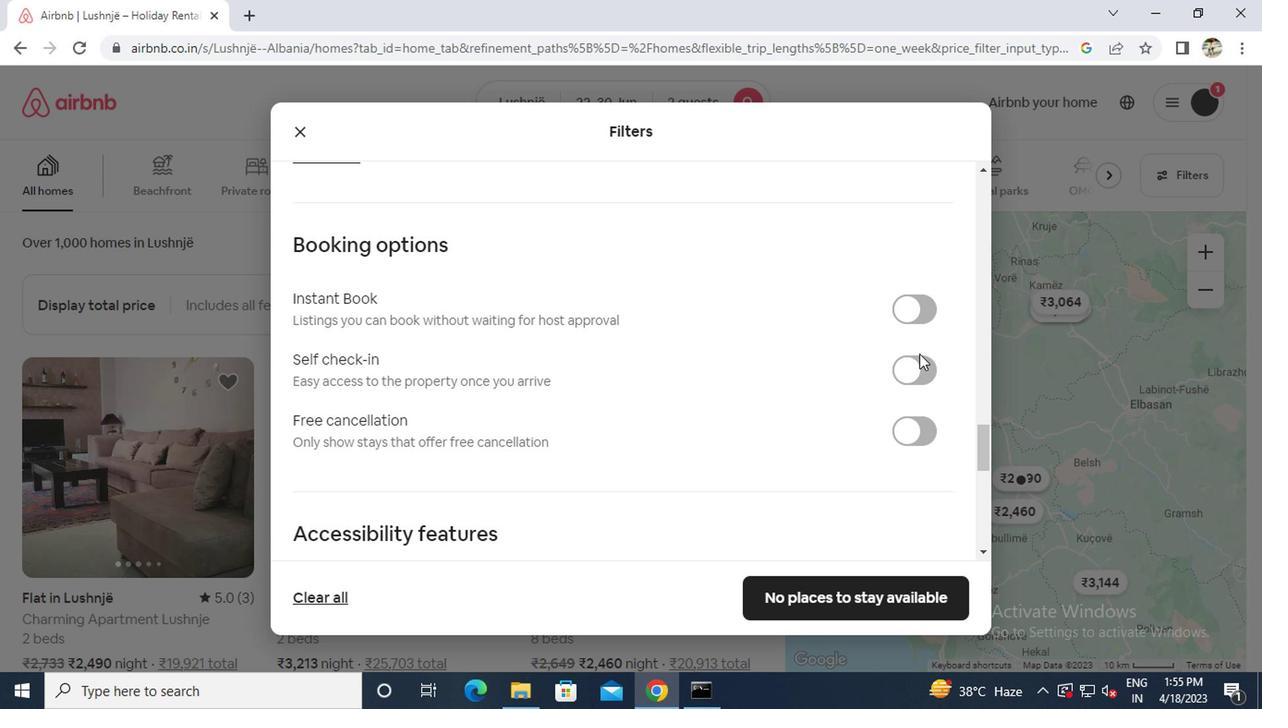 
Action: Mouse moved to (918, 363)
Screenshot: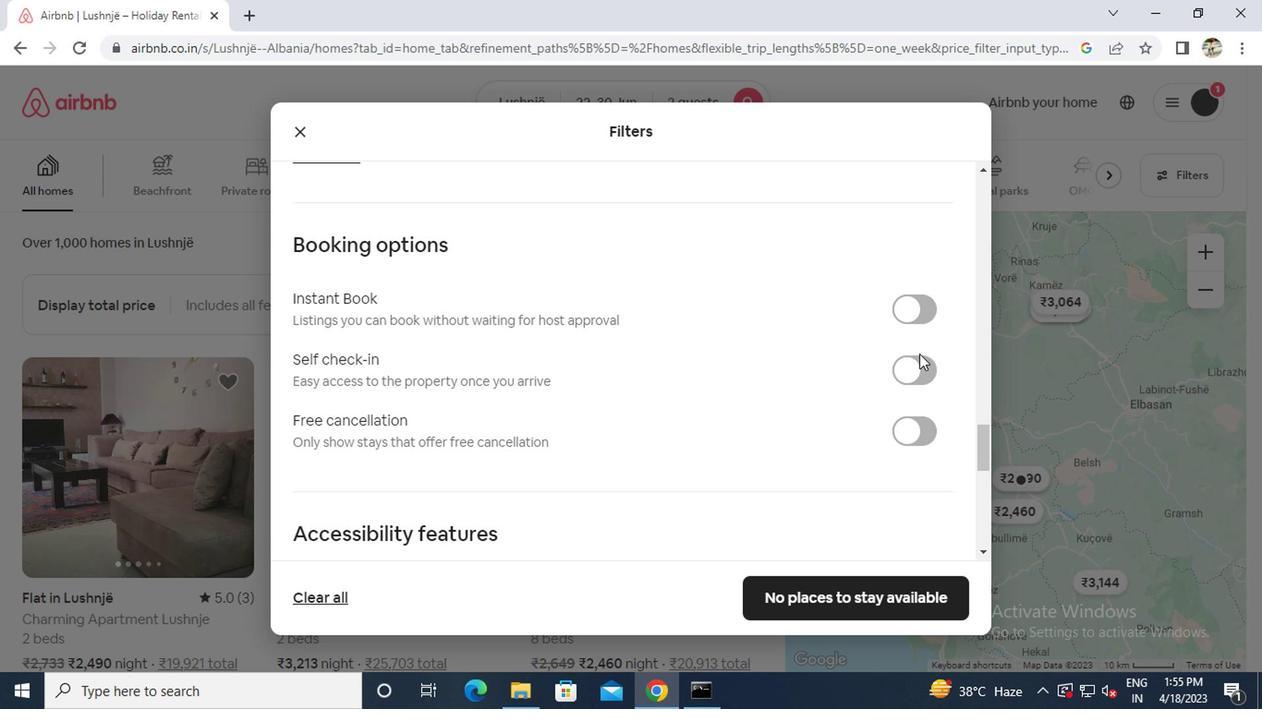 
Action: Mouse pressed left at (918, 363)
Screenshot: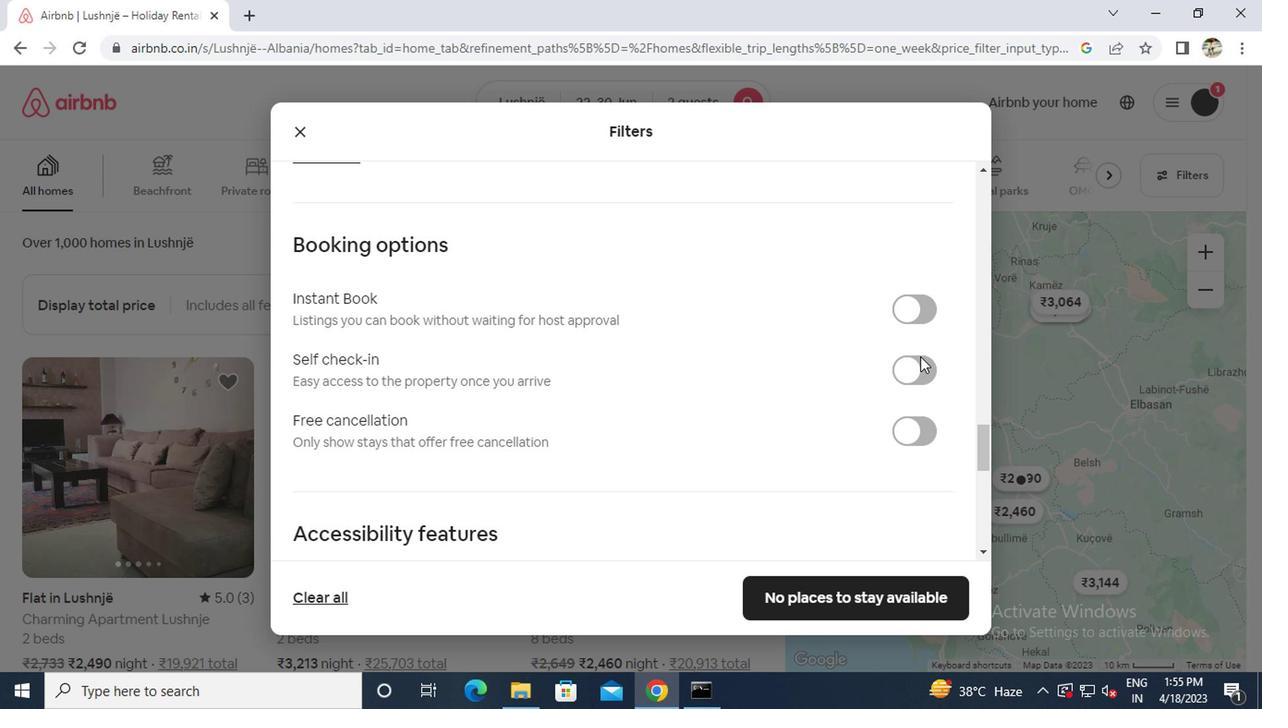 
Action: Mouse moved to (571, 404)
Screenshot: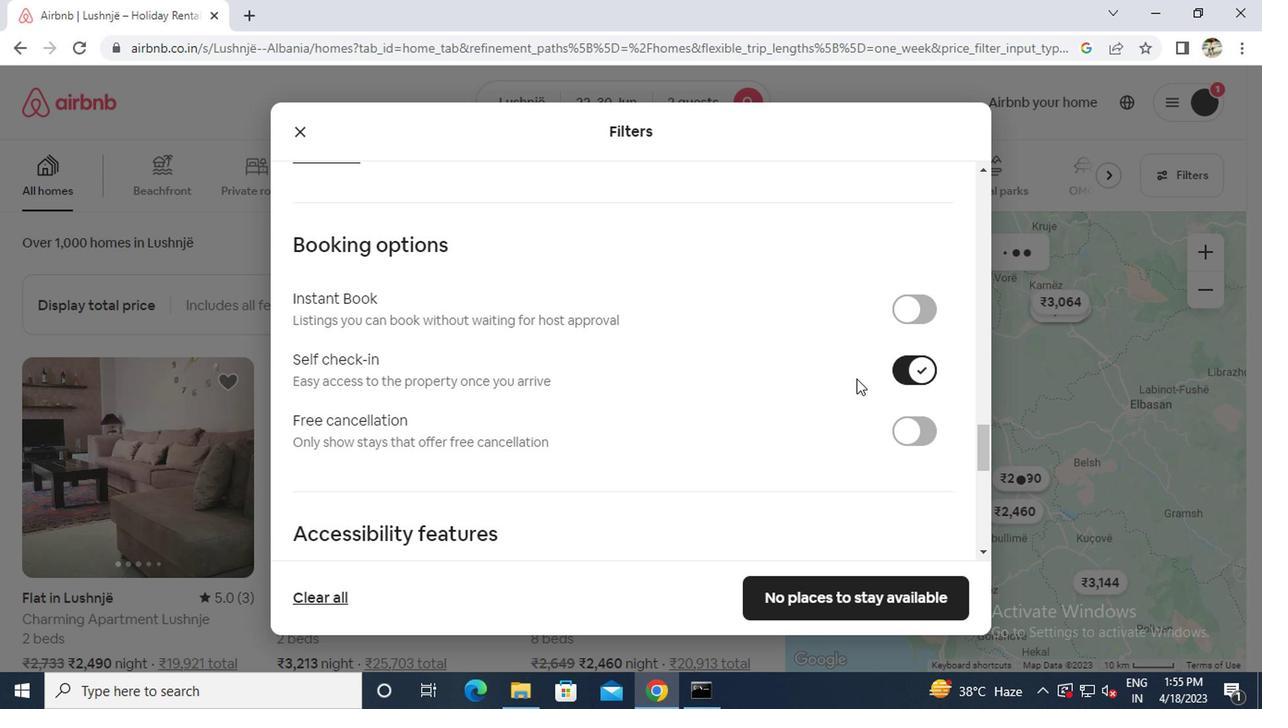 
Action: Mouse scrolled (571, 404) with delta (0, 0)
Screenshot: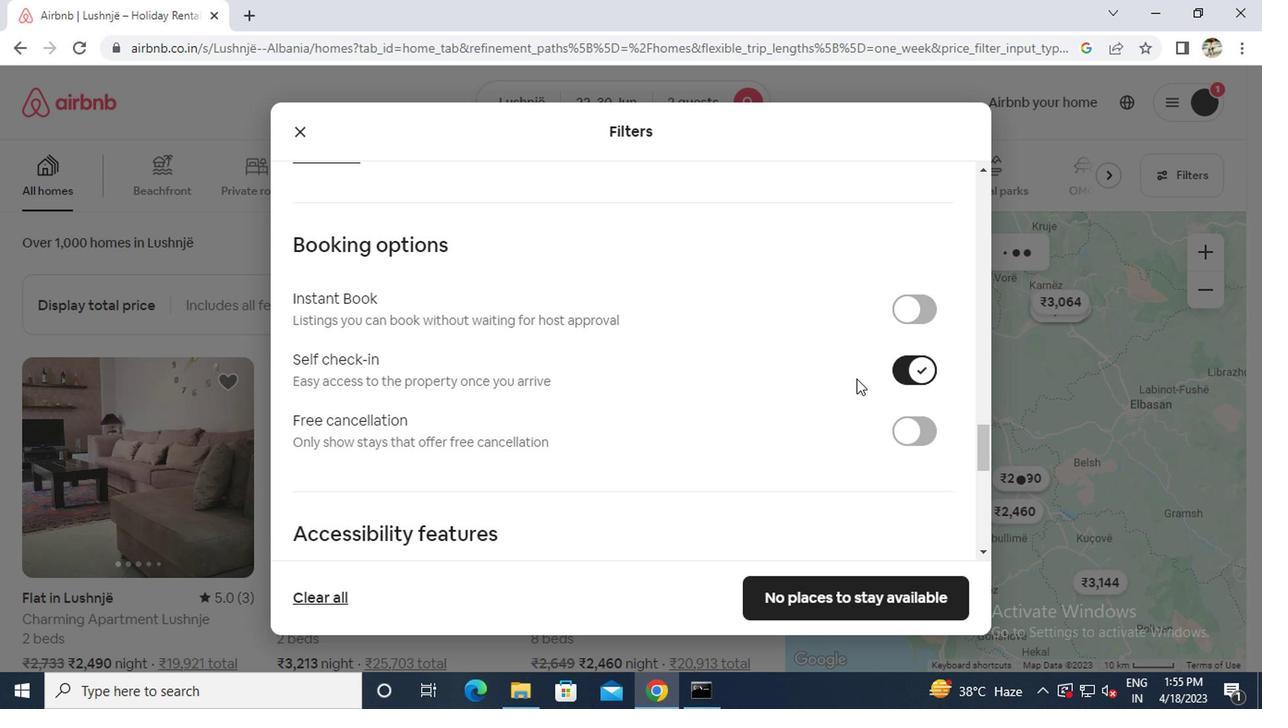 
Action: Mouse scrolled (571, 404) with delta (0, 0)
Screenshot: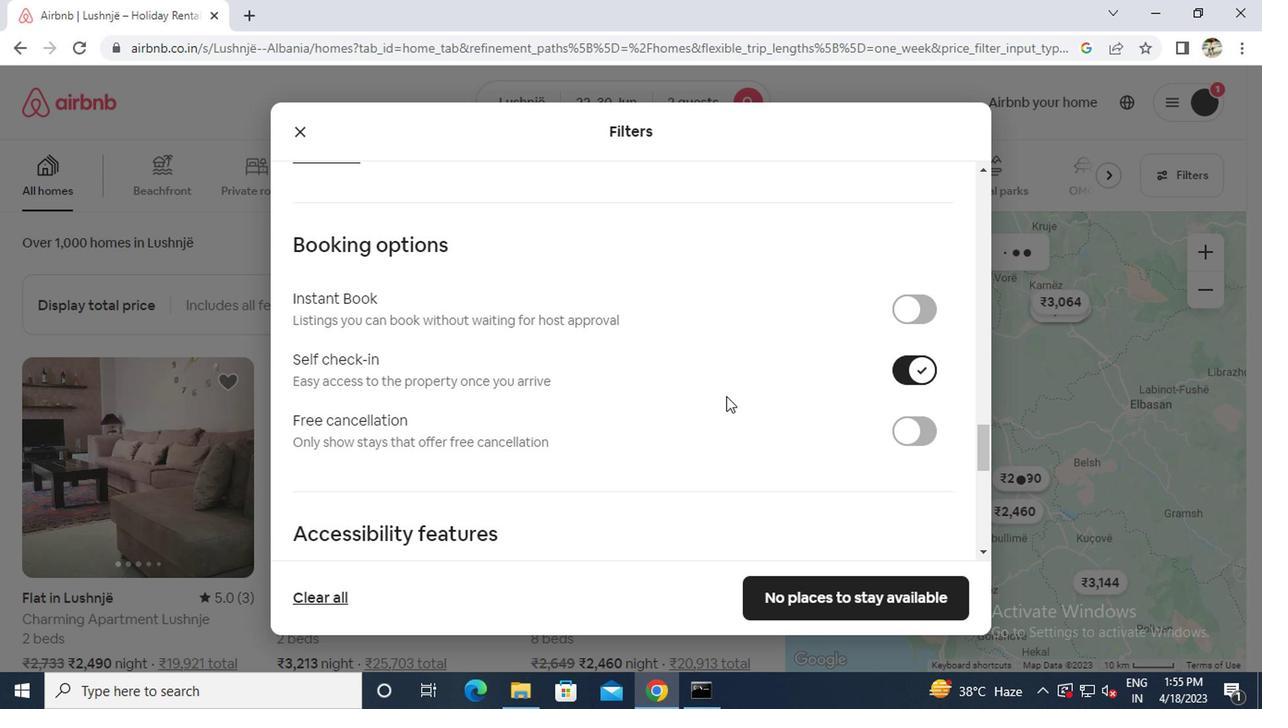 
Action: Mouse scrolled (571, 404) with delta (0, 0)
Screenshot: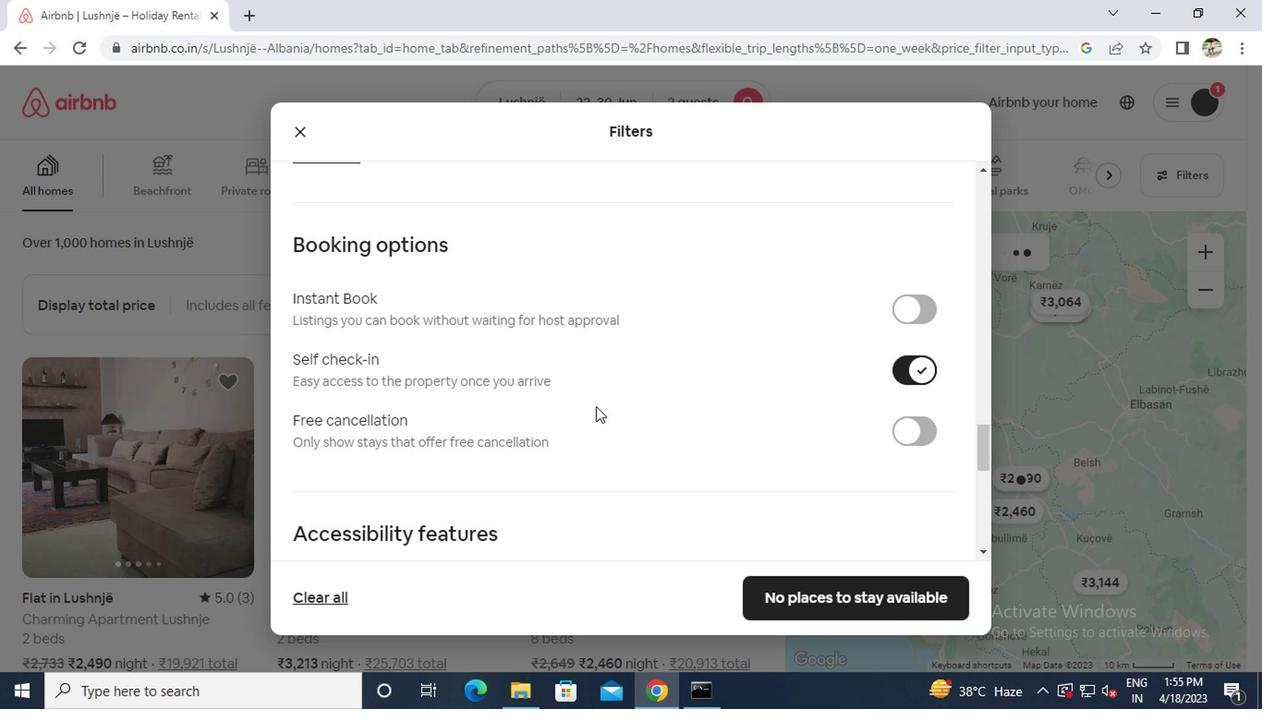 
Action: Mouse scrolled (571, 404) with delta (0, 0)
Screenshot: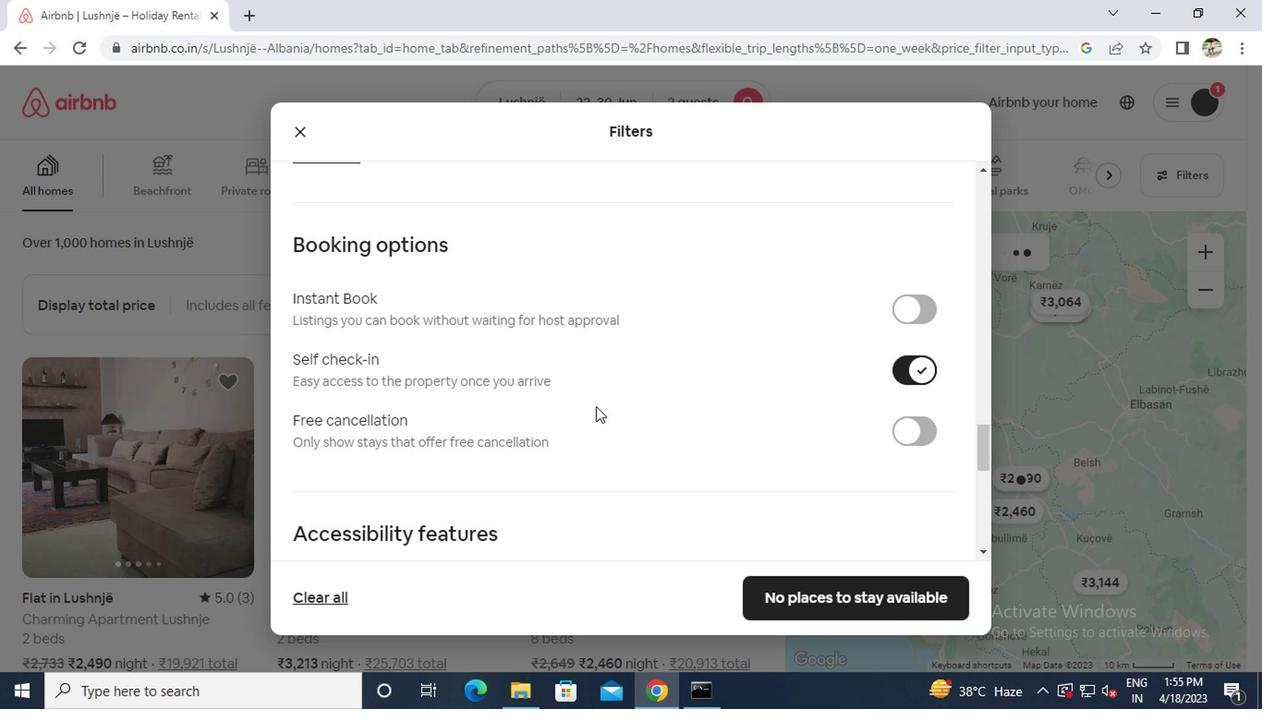 
Action: Mouse scrolled (571, 404) with delta (0, 0)
Screenshot: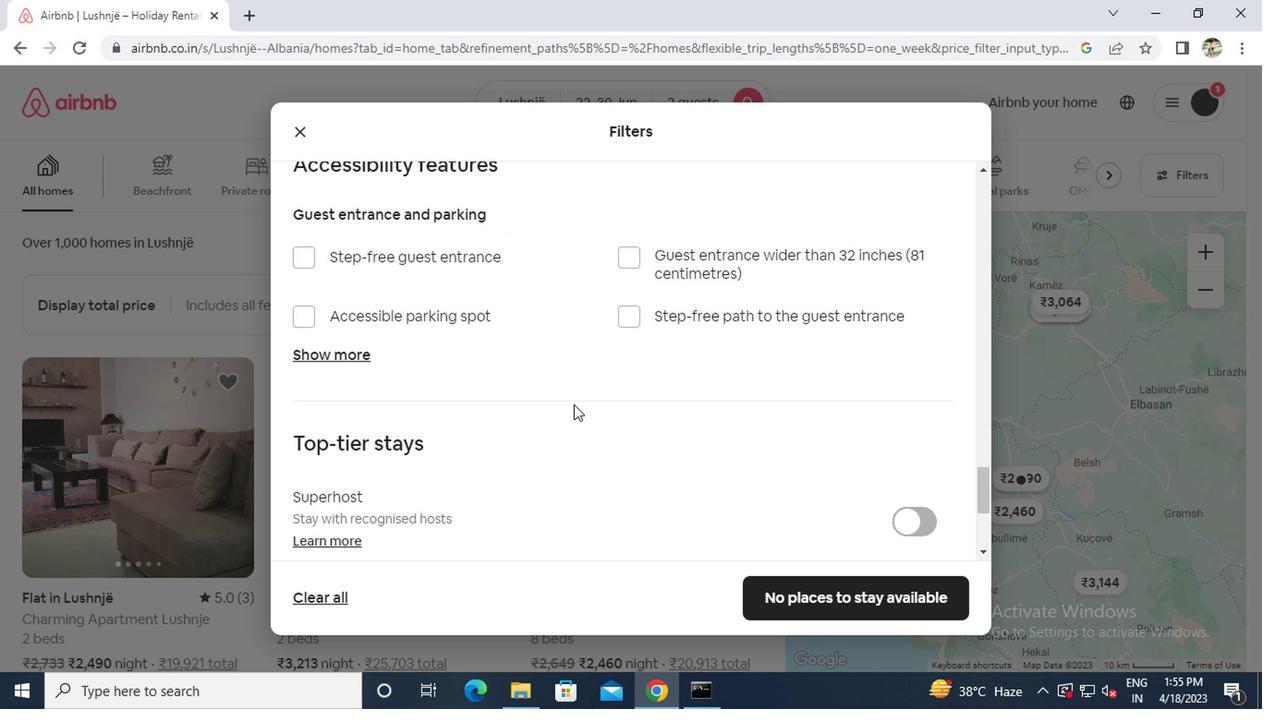 
Action: Mouse scrolled (571, 404) with delta (0, 0)
Screenshot: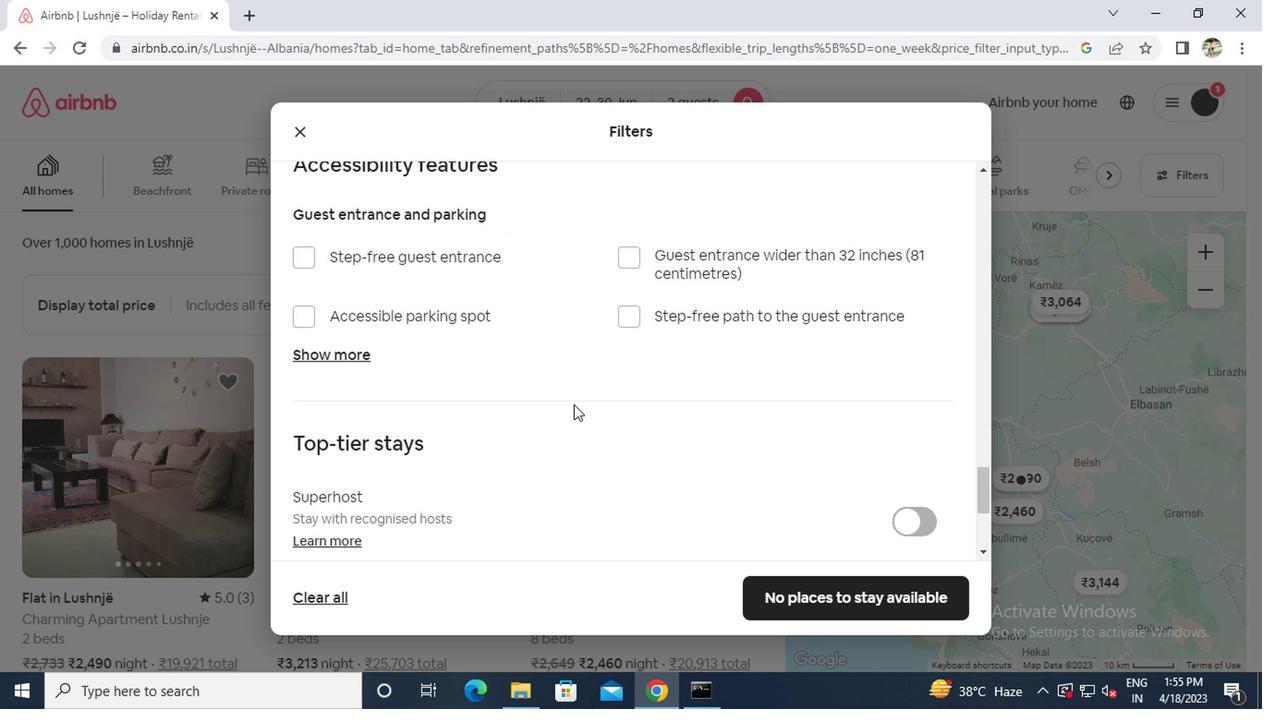 
Action: Mouse scrolled (571, 404) with delta (0, 0)
Screenshot: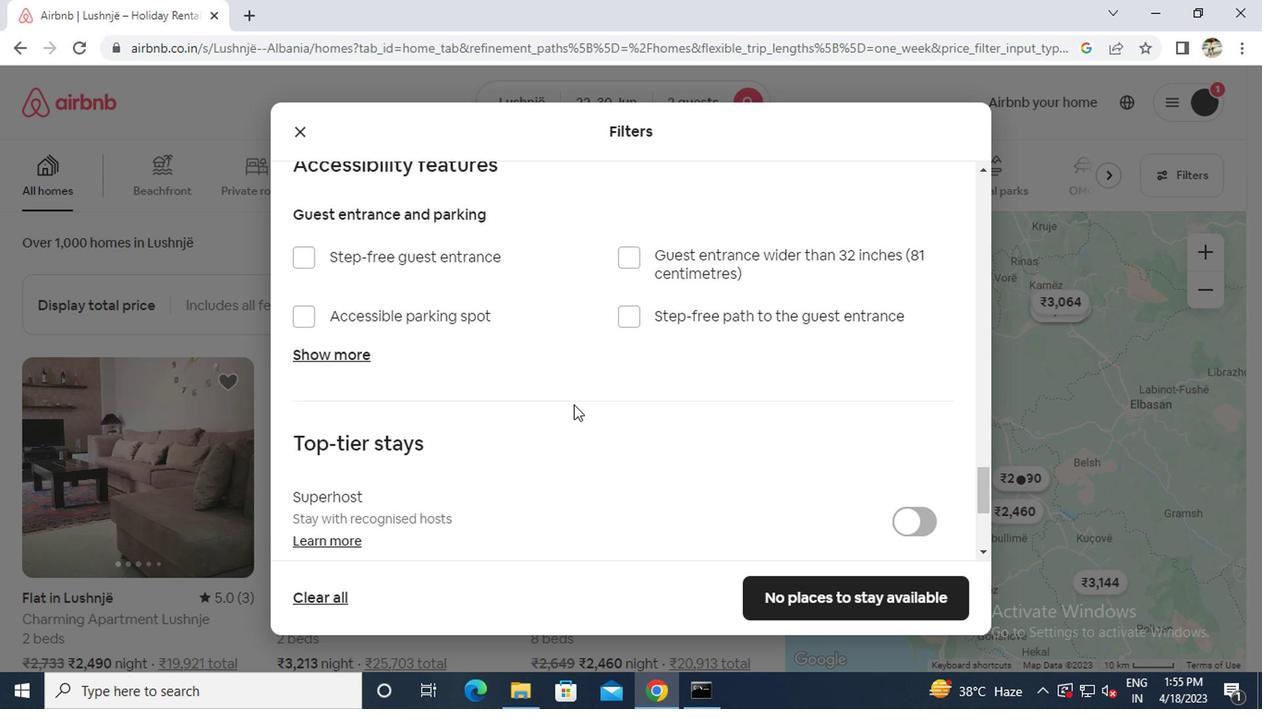 
Action: Mouse scrolled (571, 404) with delta (0, 0)
Screenshot: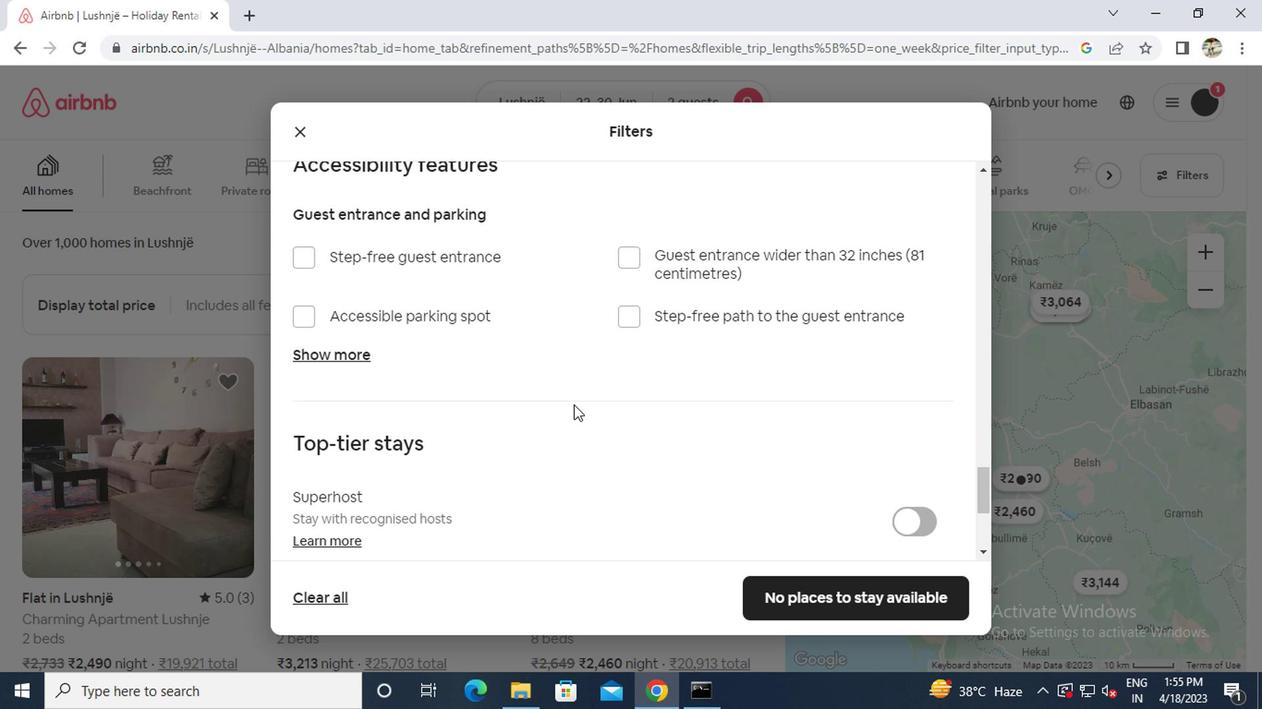 
Action: Mouse moved to (299, 427)
Screenshot: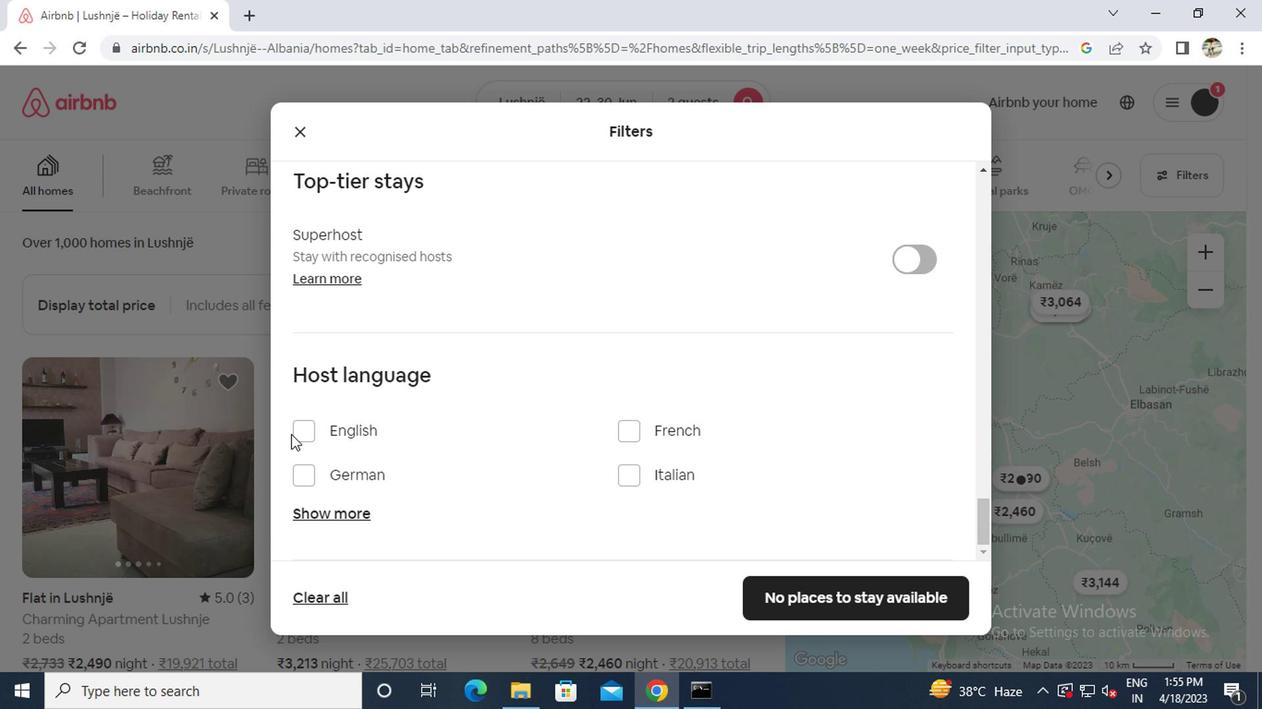 
Action: Mouse pressed left at (299, 427)
Screenshot: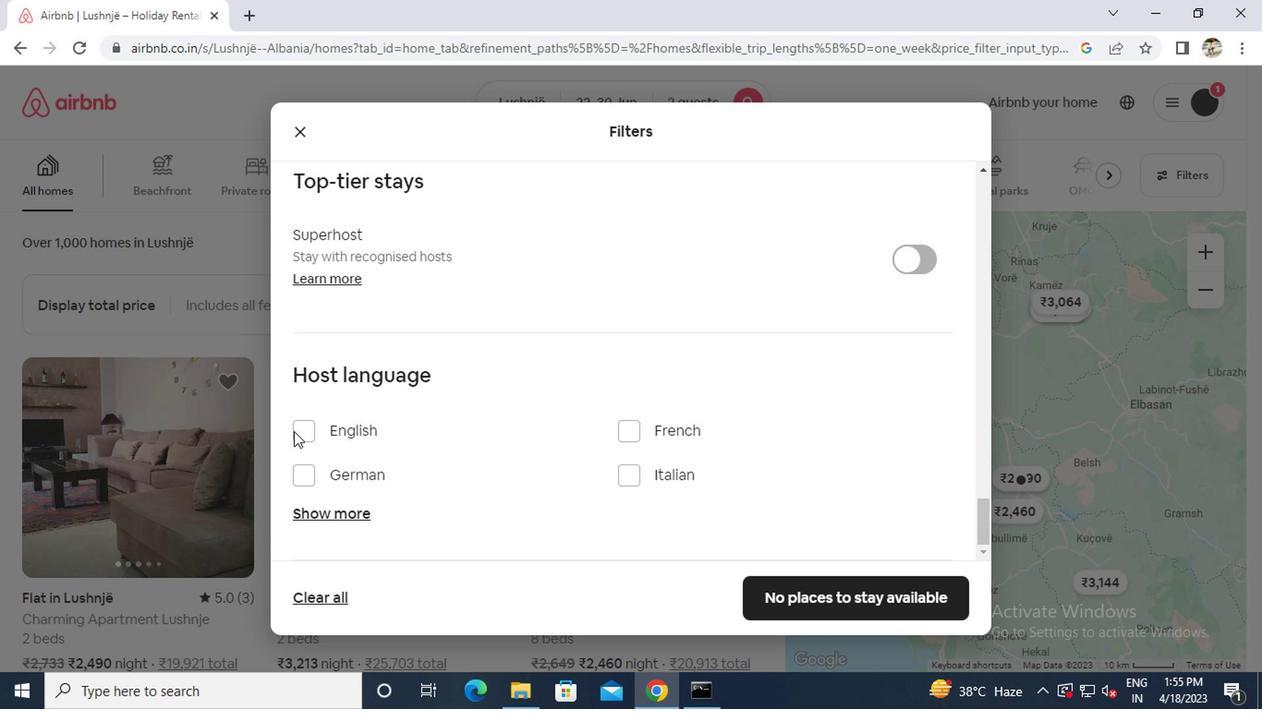 
Action: Mouse moved to (786, 595)
Screenshot: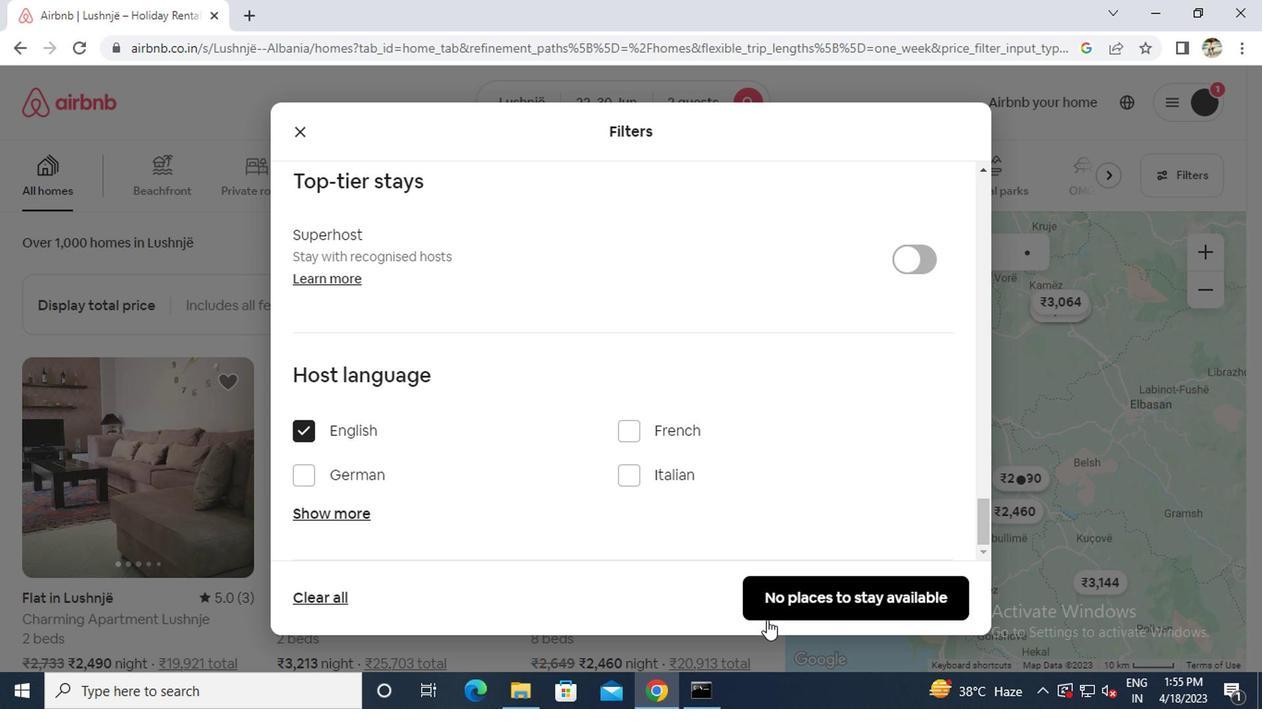 
Action: Mouse pressed left at (786, 595)
Screenshot: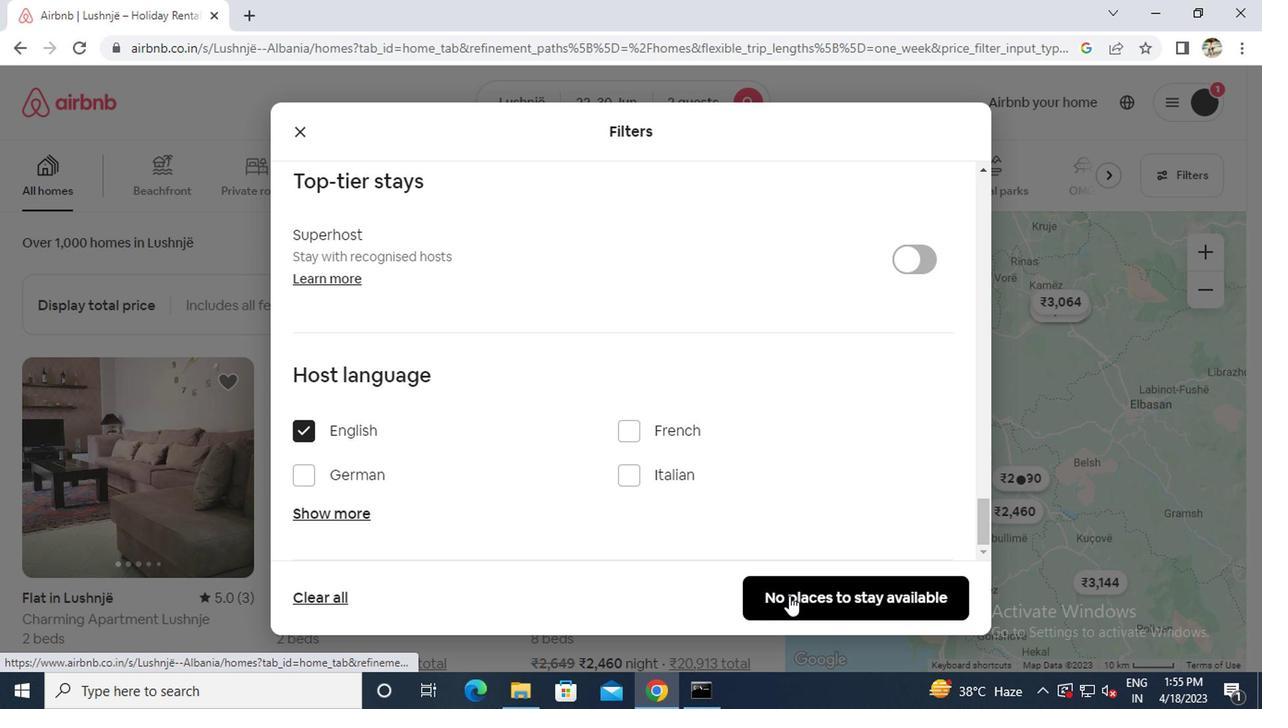 
